 Task: Look for space in Prosek, Czech Republic from 2nd September, 2023 to 6th September, 2023 for 2 adults in price range Rs.15000 to Rs.20000. Place can be entire place with 1  bedroom having 1 bed and 1 bathroom. Property type can be house, flat, guest house, hotel. Booking option can be shelf check-in. Required host language is English.
Action: Mouse moved to (568, 104)
Screenshot: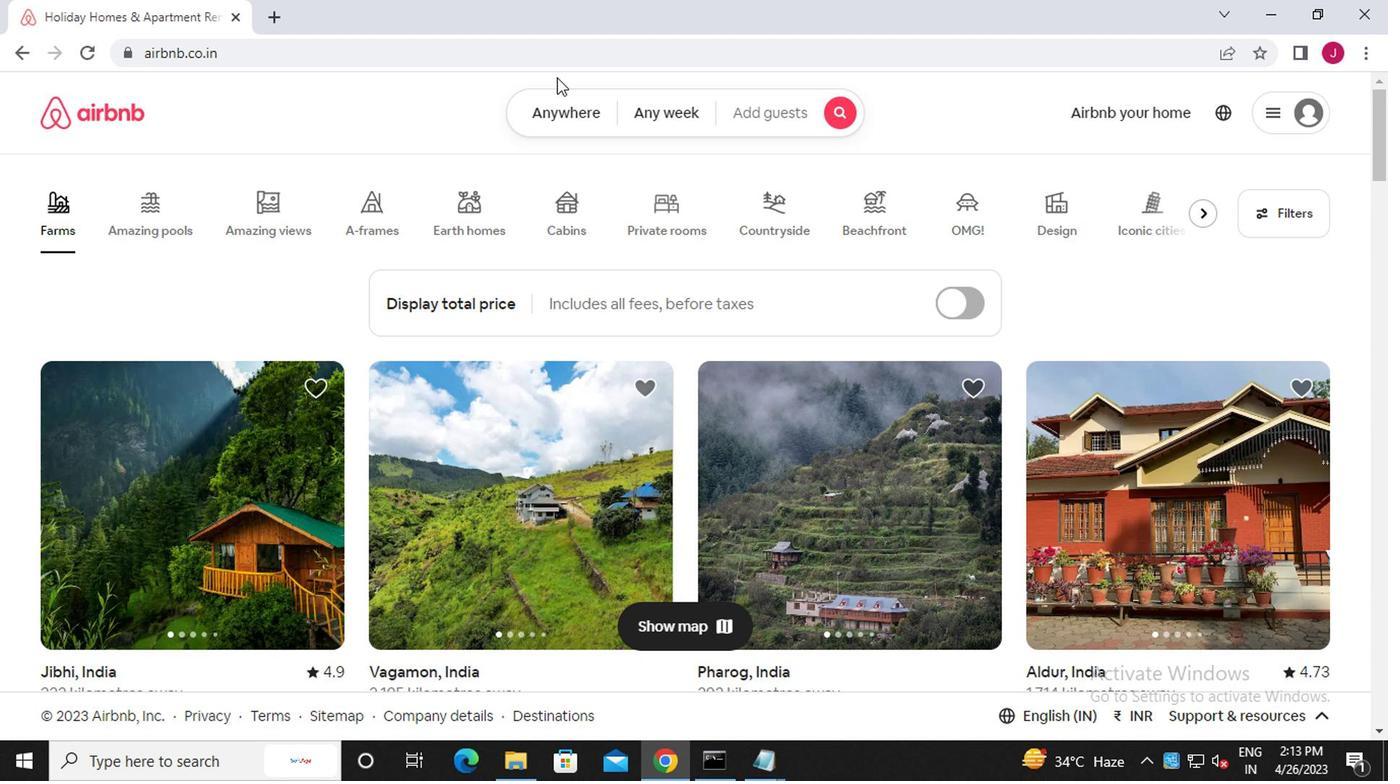 
Action: Mouse pressed left at (568, 104)
Screenshot: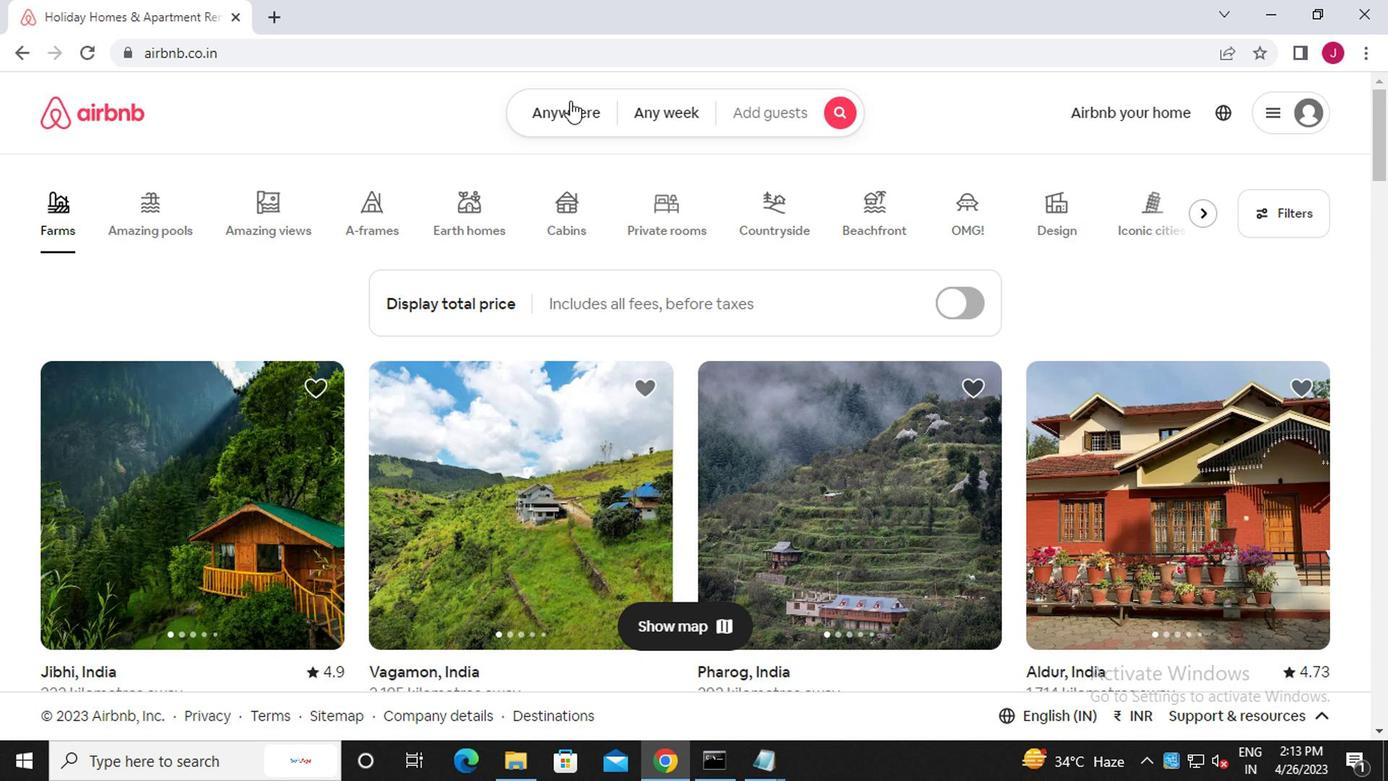 
Action: Mouse moved to (379, 198)
Screenshot: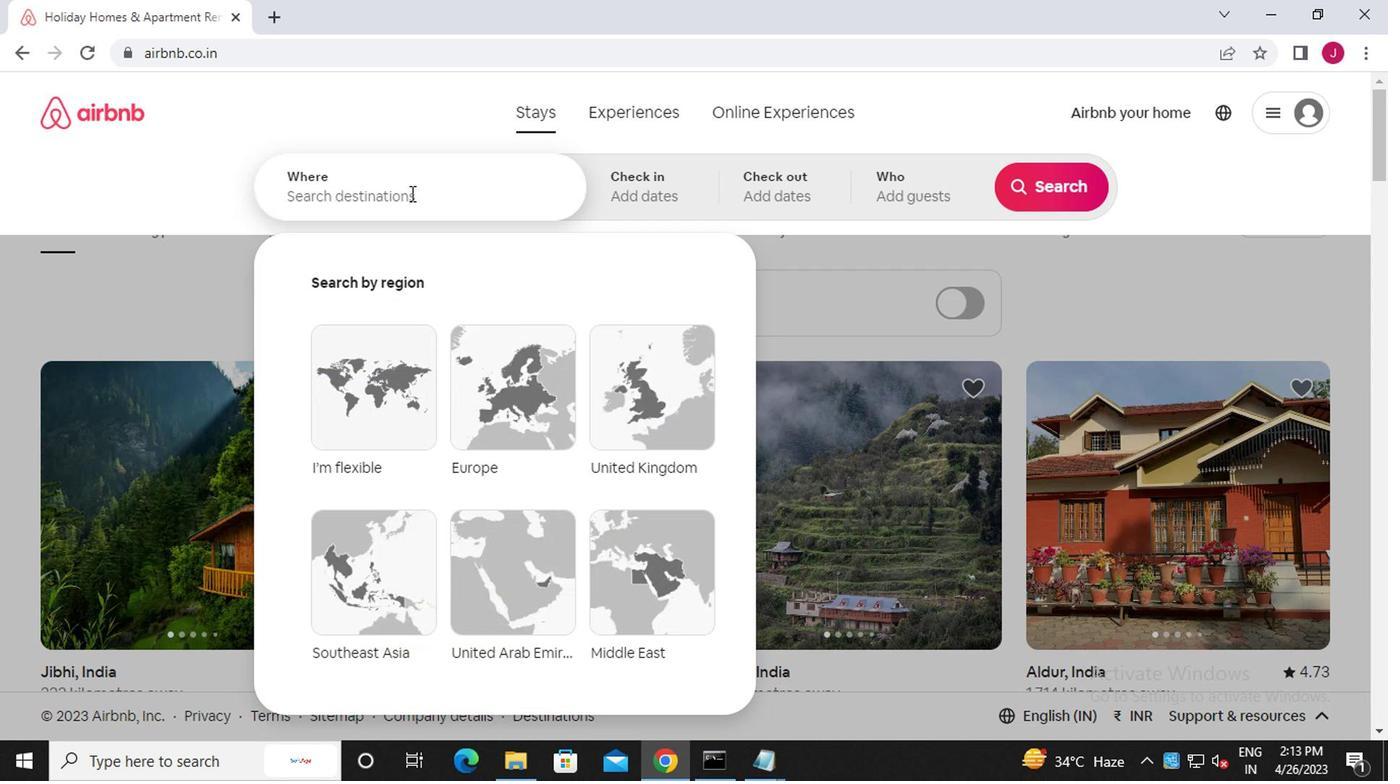 
Action: Mouse pressed left at (379, 198)
Screenshot: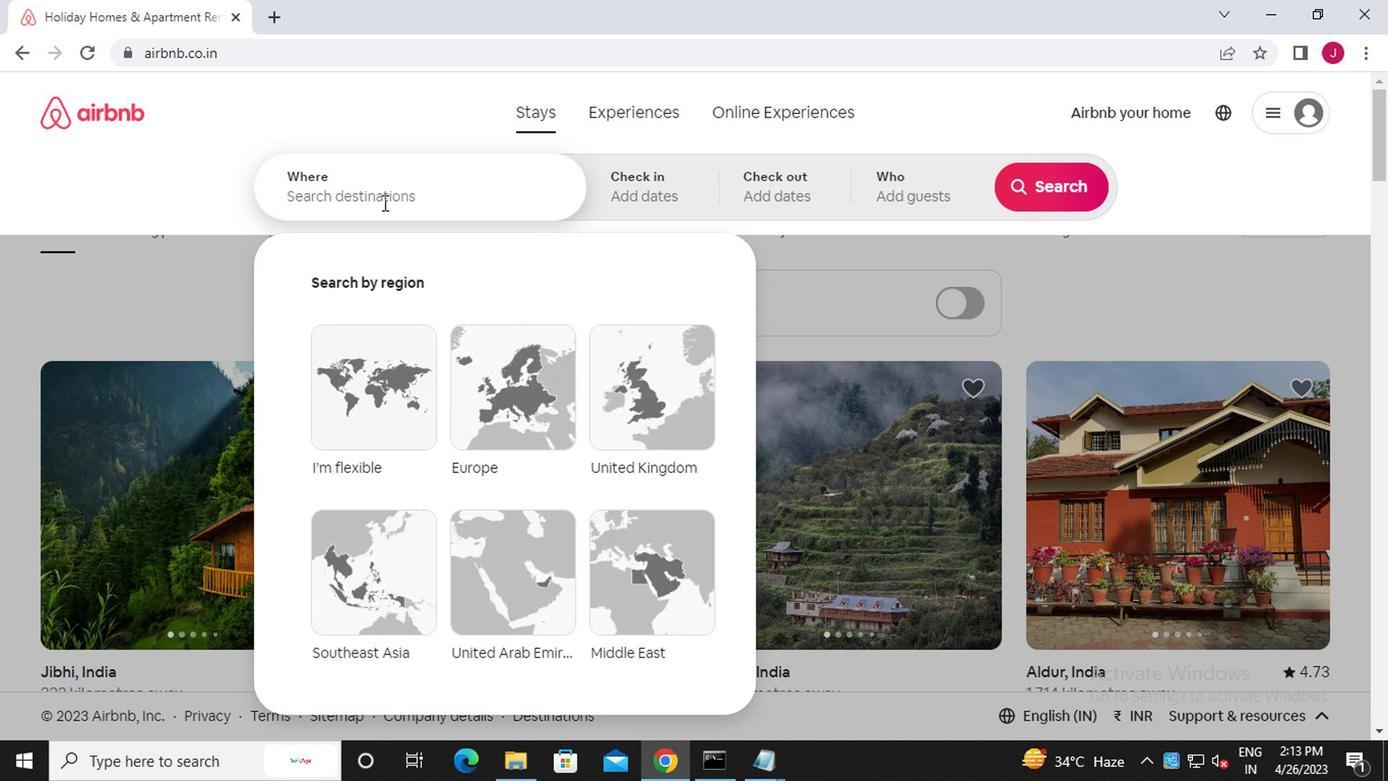 
Action: Key pressed <Key.caps_lock>p<Key.caps_lock>rosek,<Key.caps_lock>c<Key.caps_lock>zech<Key.space><Key.caps_lock>r<Key.caps_lock>epublic
Screenshot: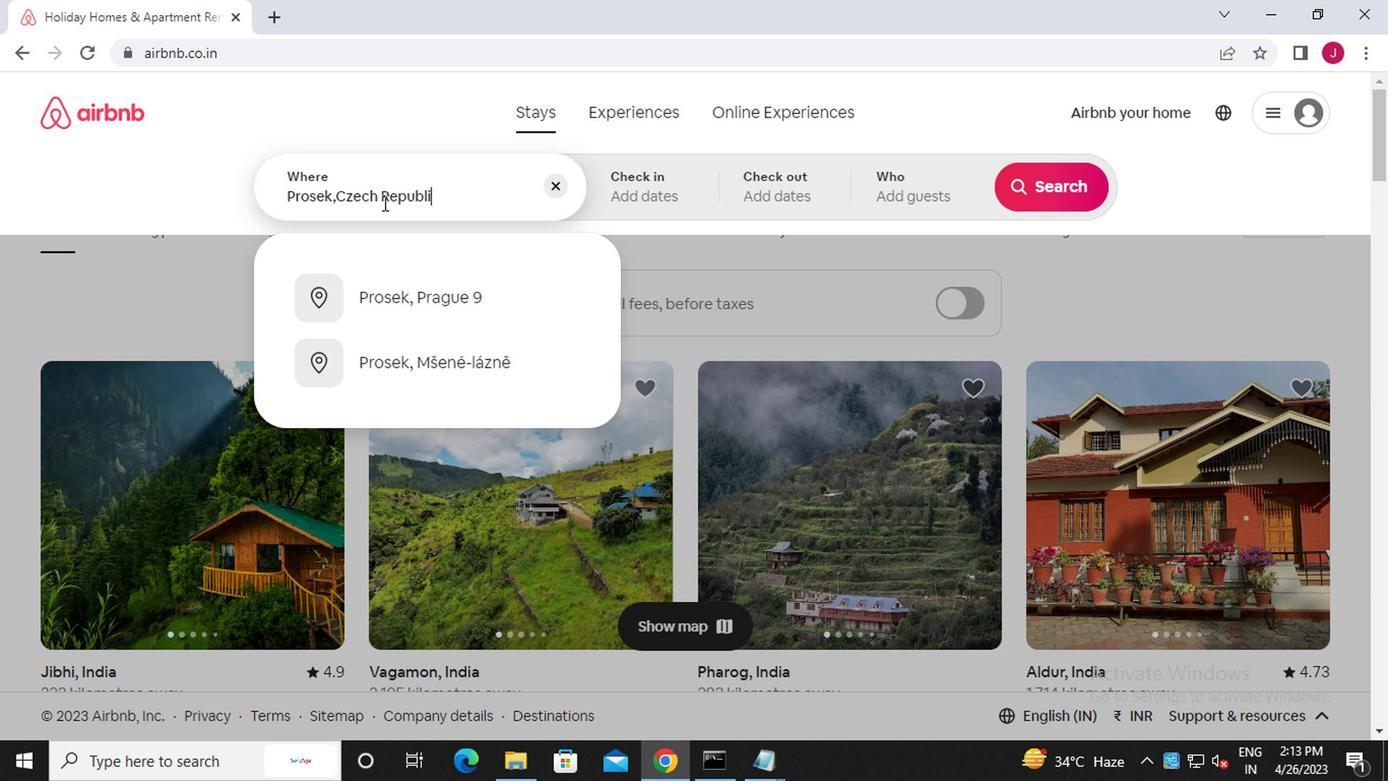
Action: Mouse moved to (627, 193)
Screenshot: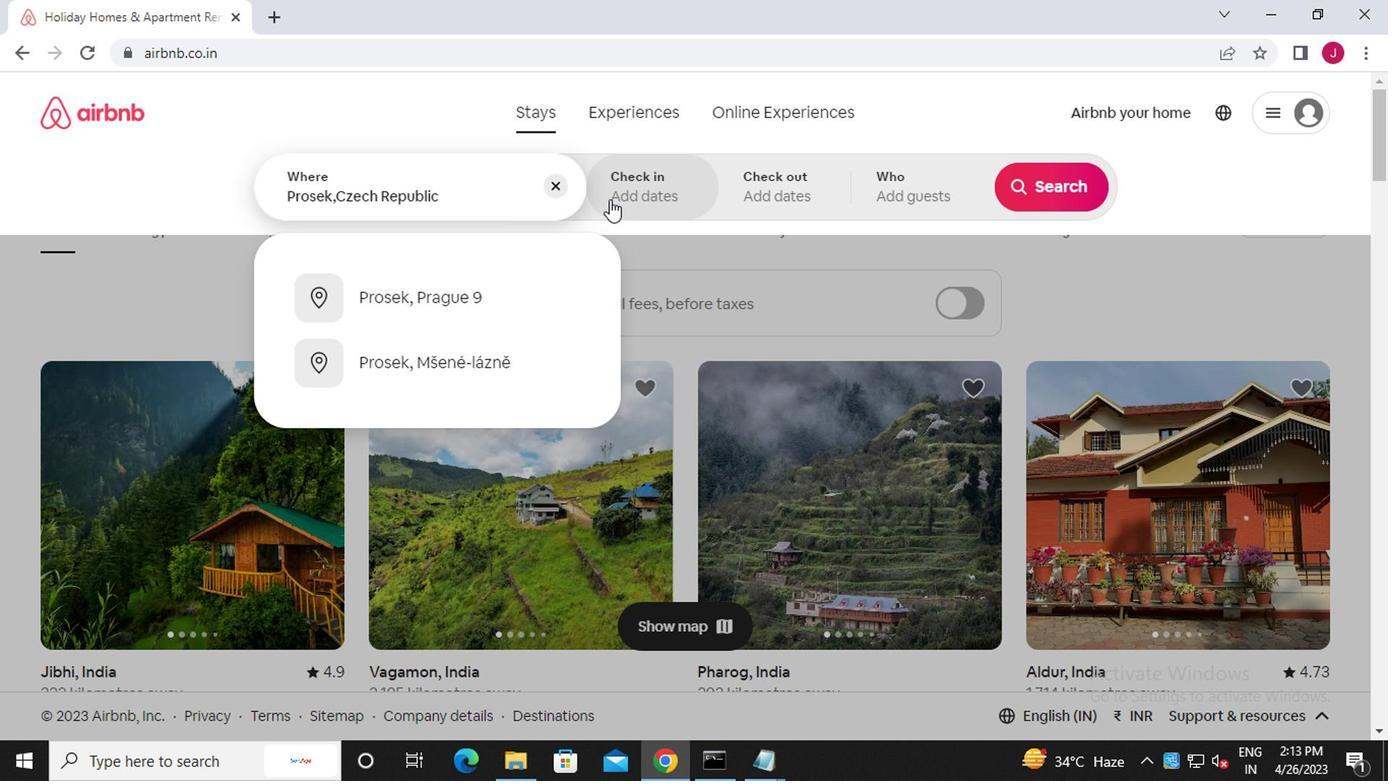 
Action: Mouse pressed left at (627, 193)
Screenshot: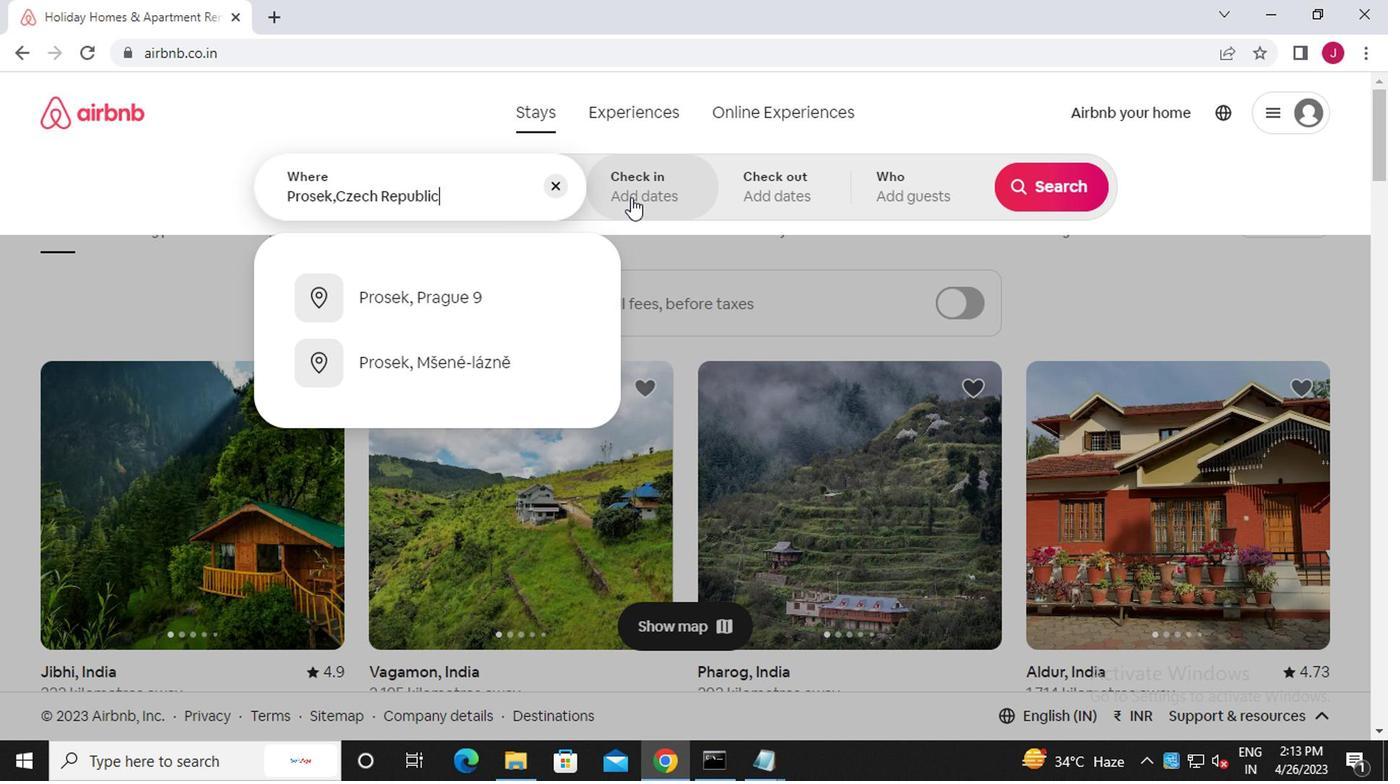 
Action: Mouse moved to (1027, 347)
Screenshot: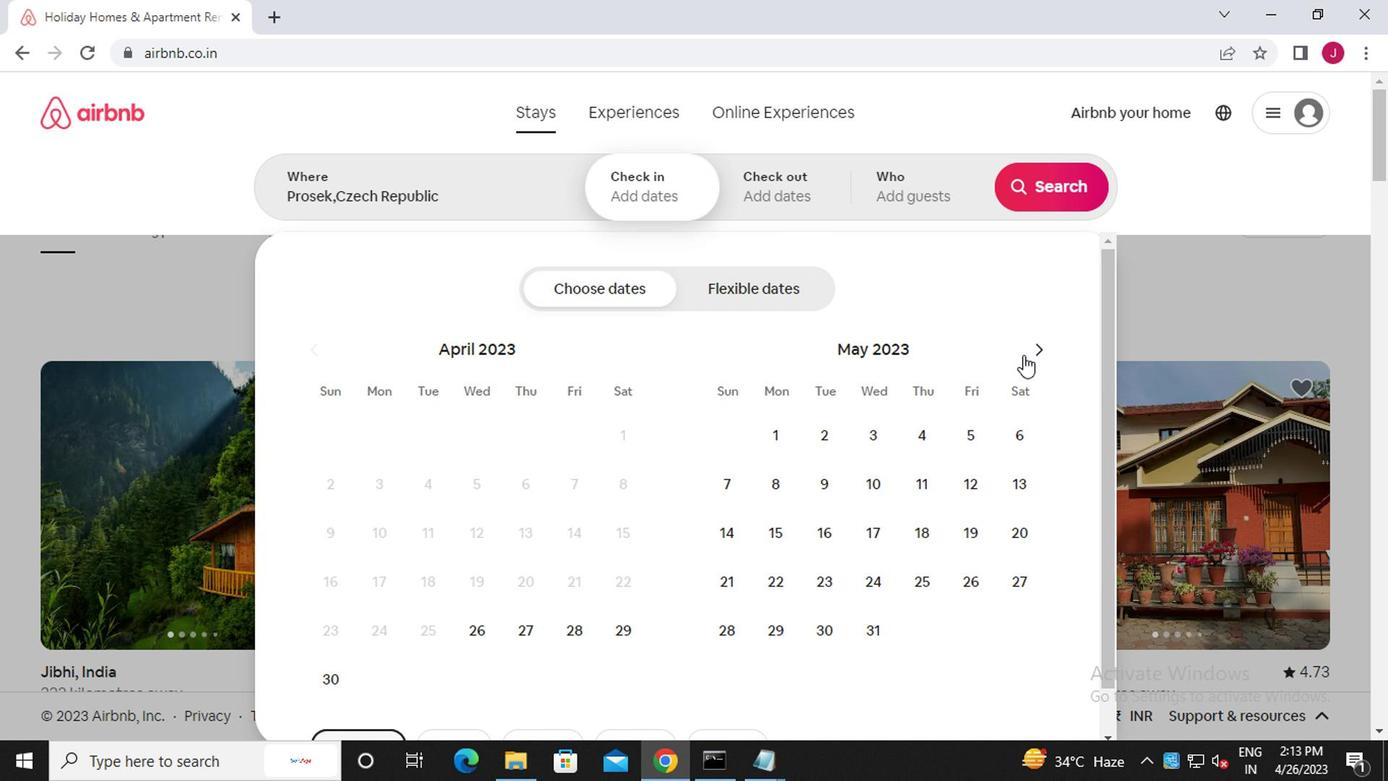 
Action: Mouse pressed left at (1027, 347)
Screenshot: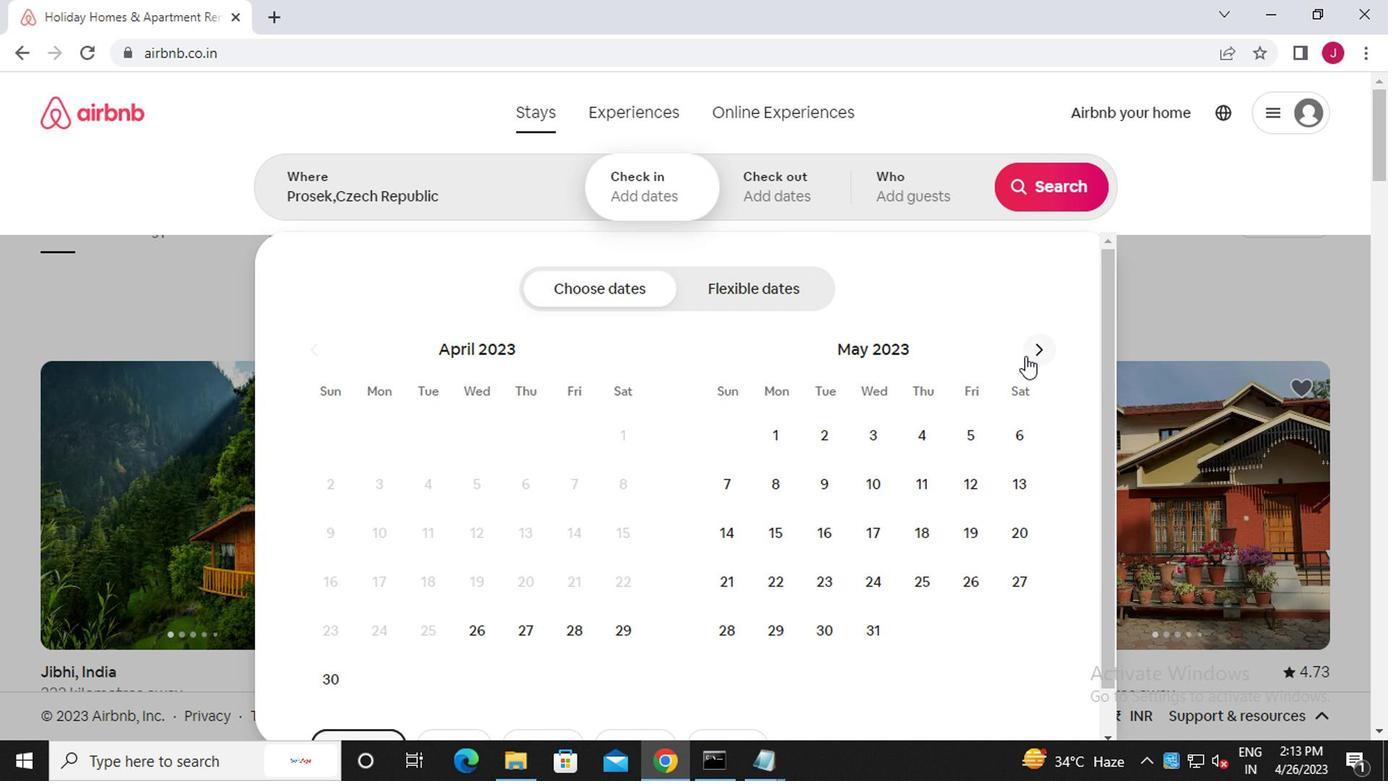 
Action: Mouse pressed left at (1027, 347)
Screenshot: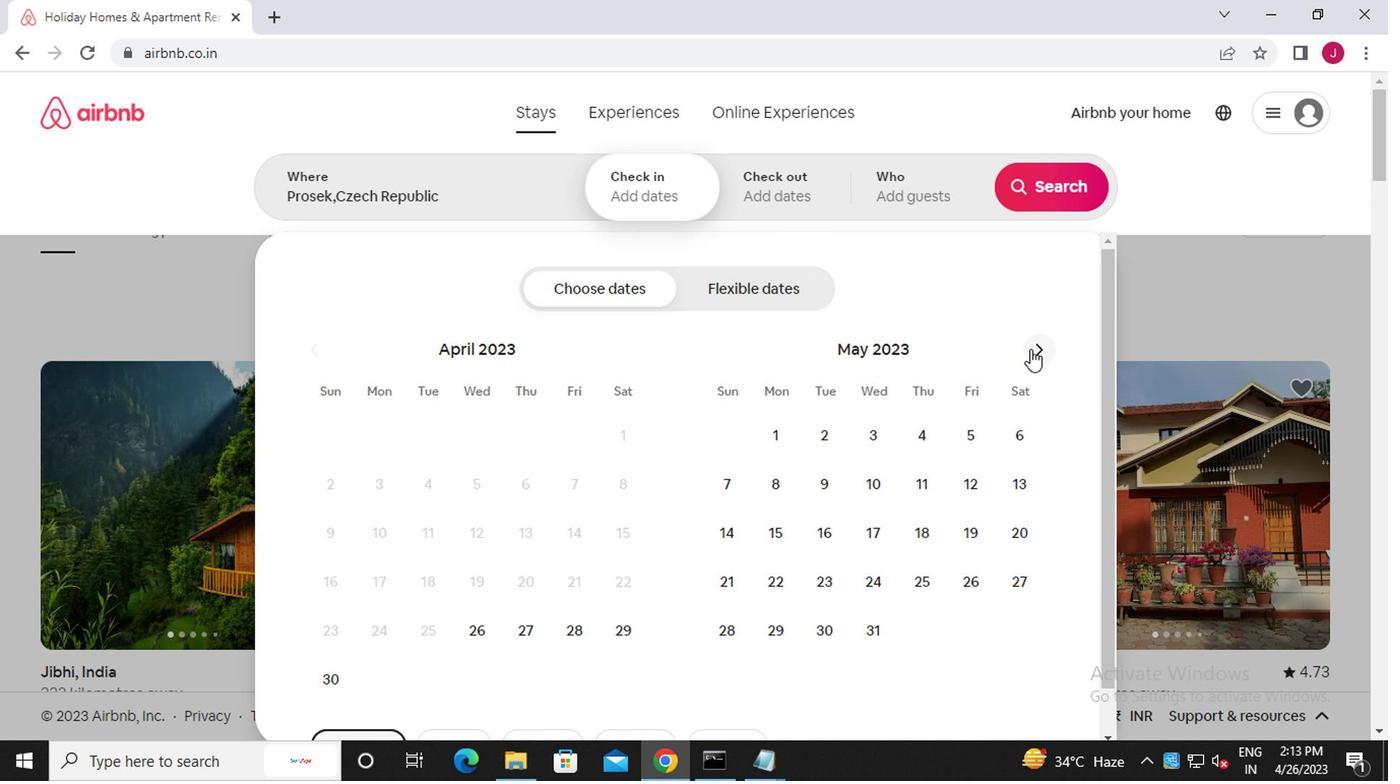 
Action: Mouse pressed left at (1027, 347)
Screenshot: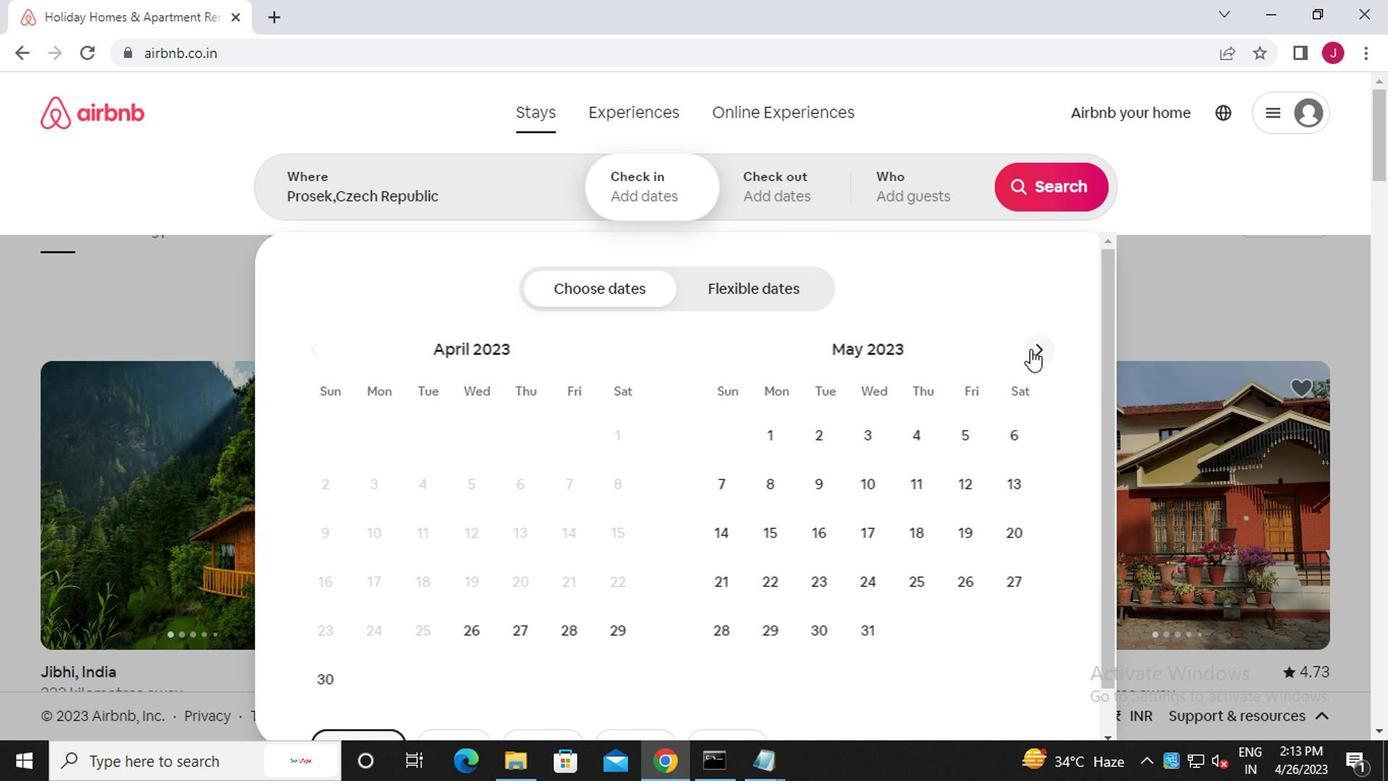 
Action: Mouse moved to (1027, 347)
Screenshot: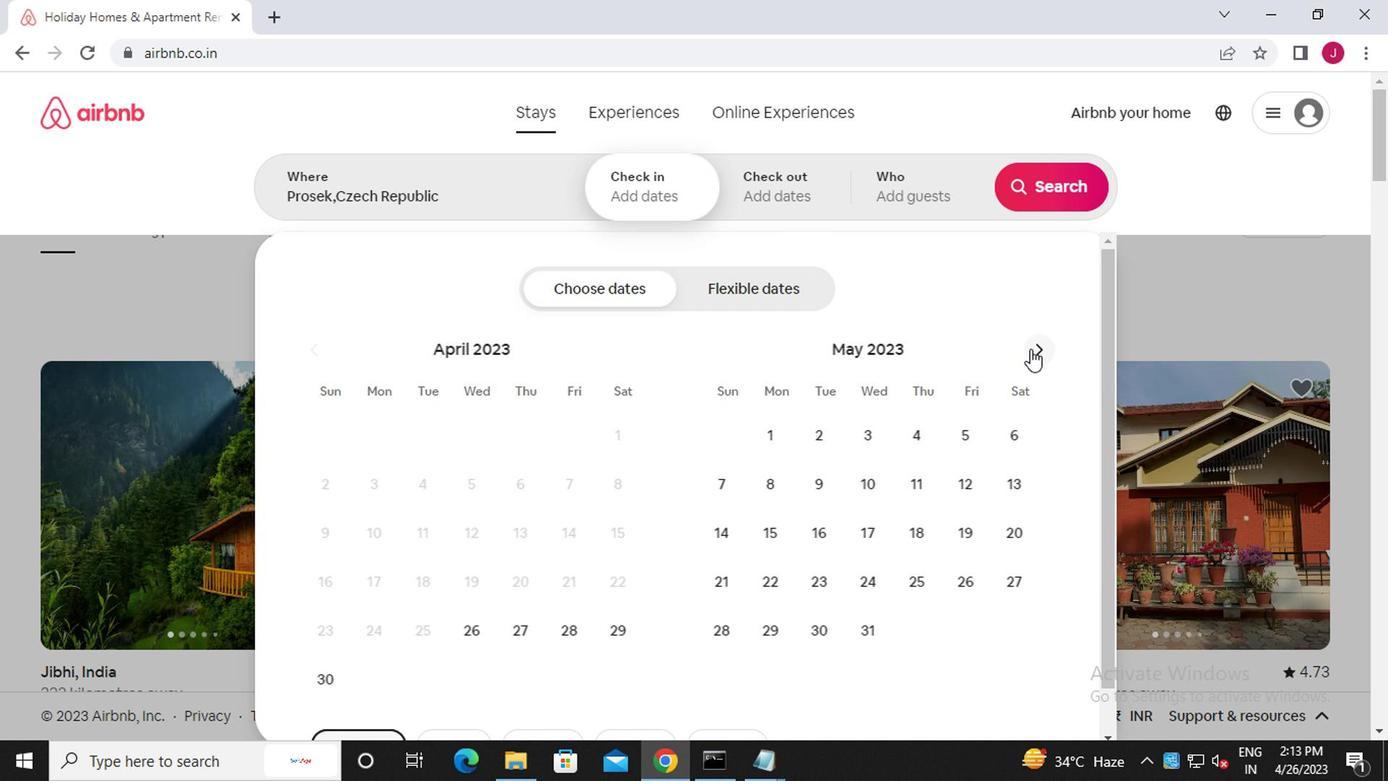 
Action: Mouse pressed left at (1027, 347)
Screenshot: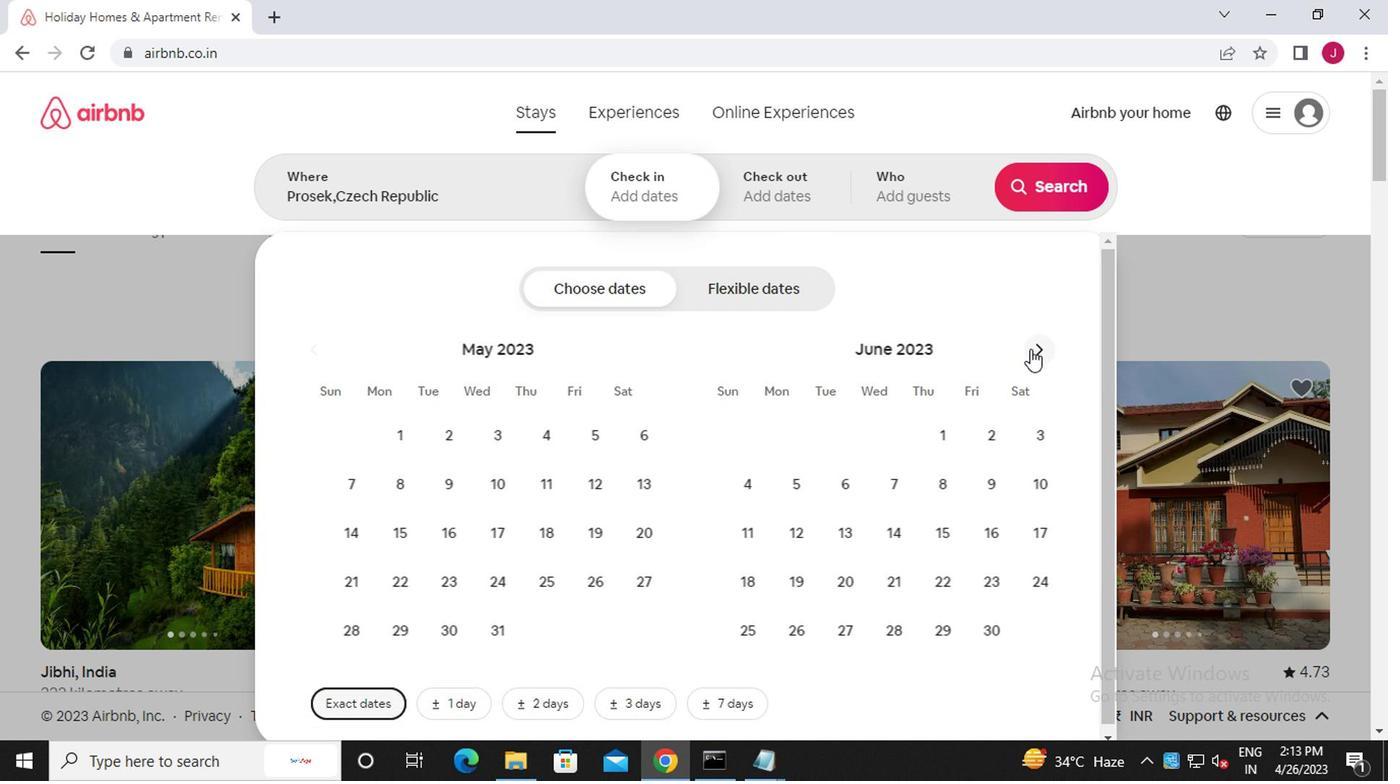 
Action: Mouse pressed left at (1027, 347)
Screenshot: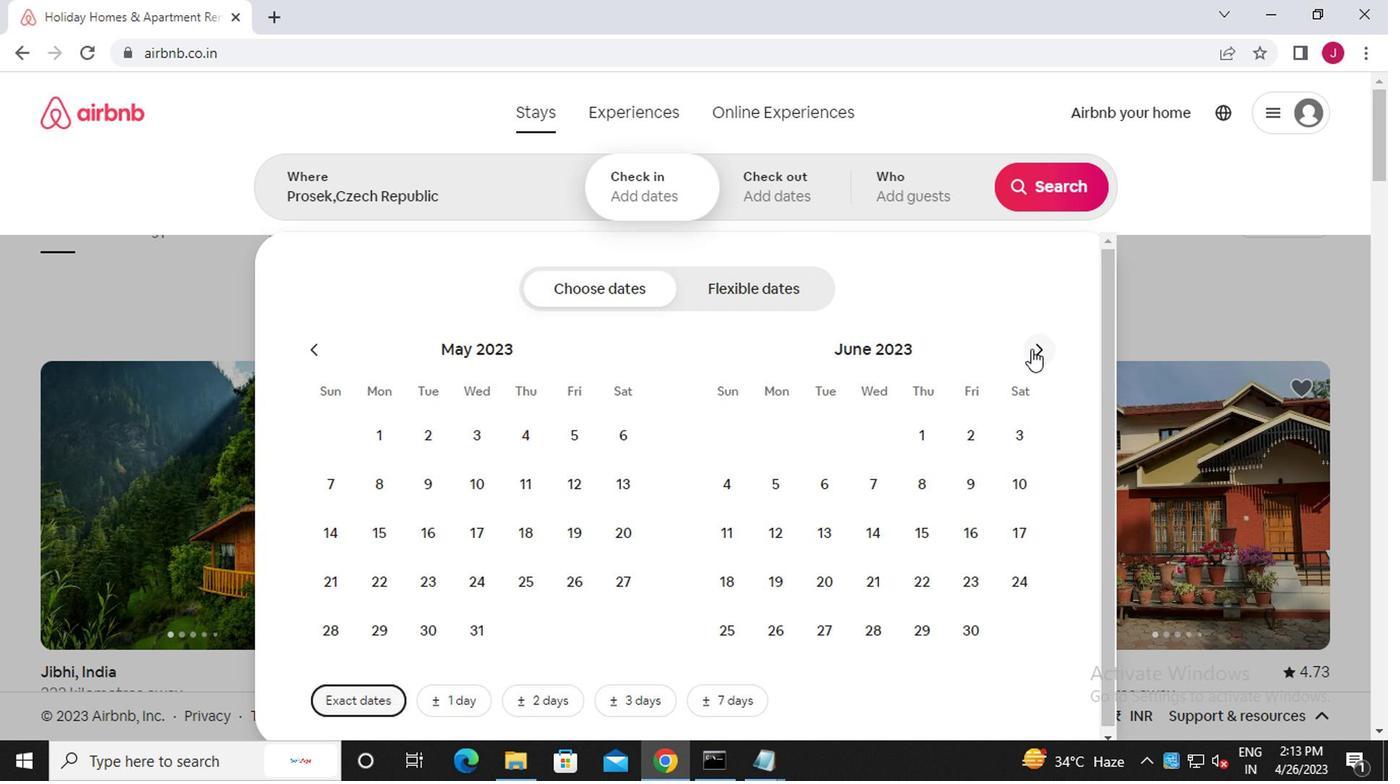 
Action: Mouse pressed left at (1027, 347)
Screenshot: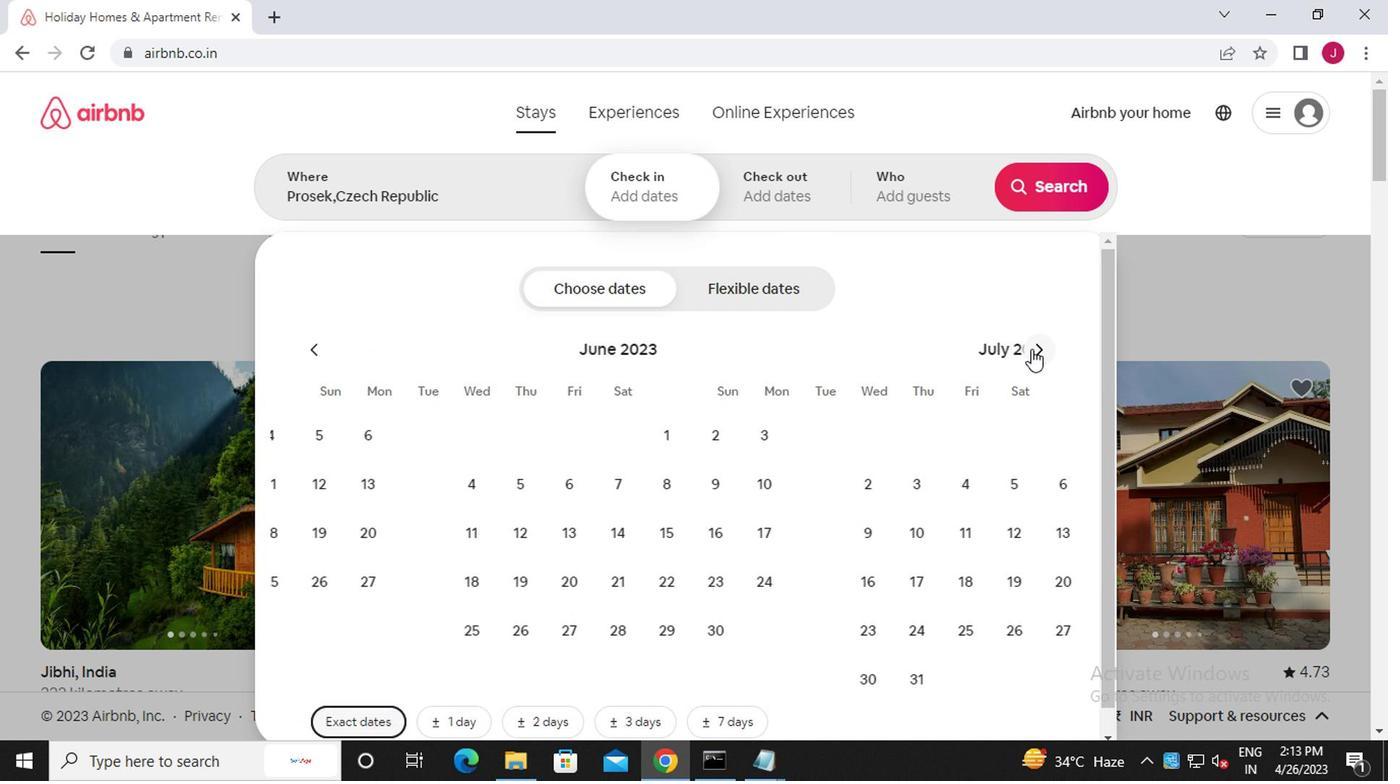 
Action: Mouse moved to (1028, 347)
Screenshot: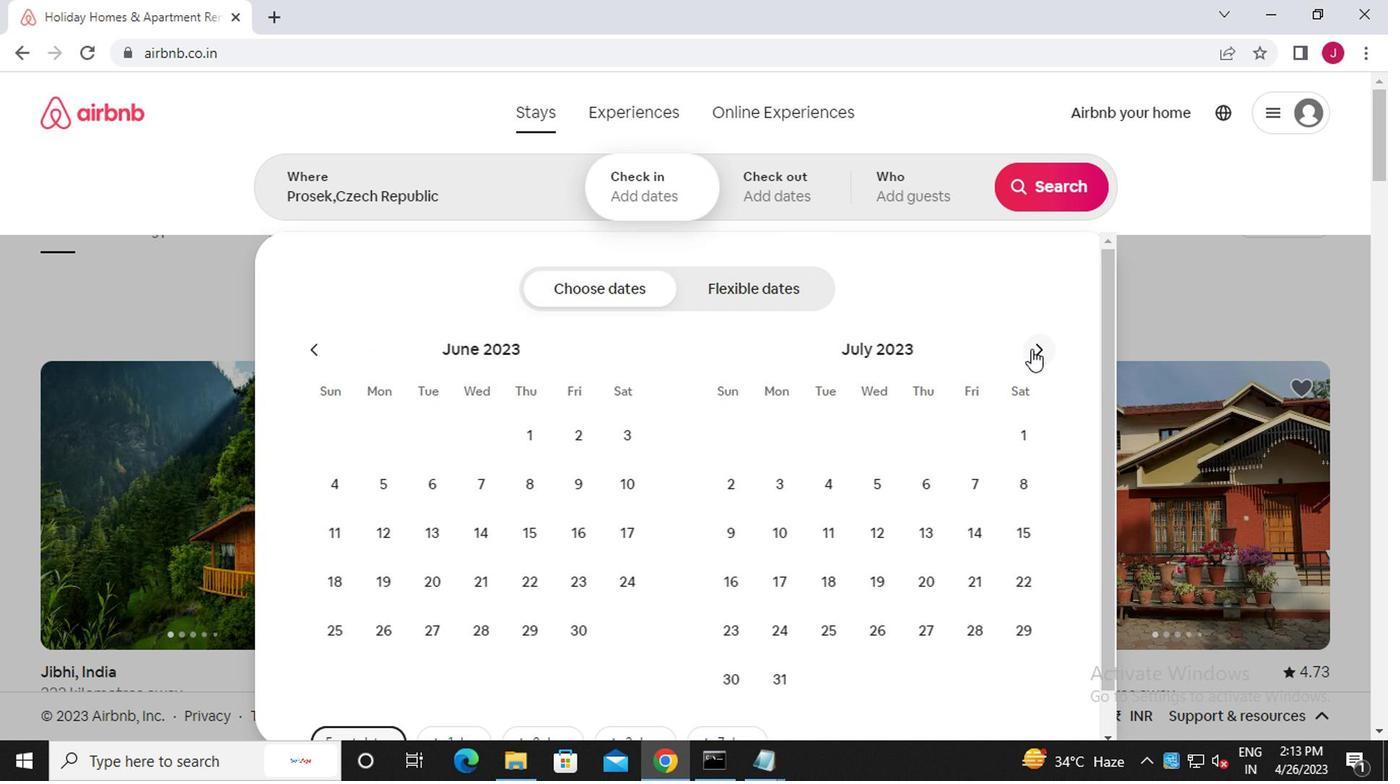 
Action: Mouse pressed left at (1028, 347)
Screenshot: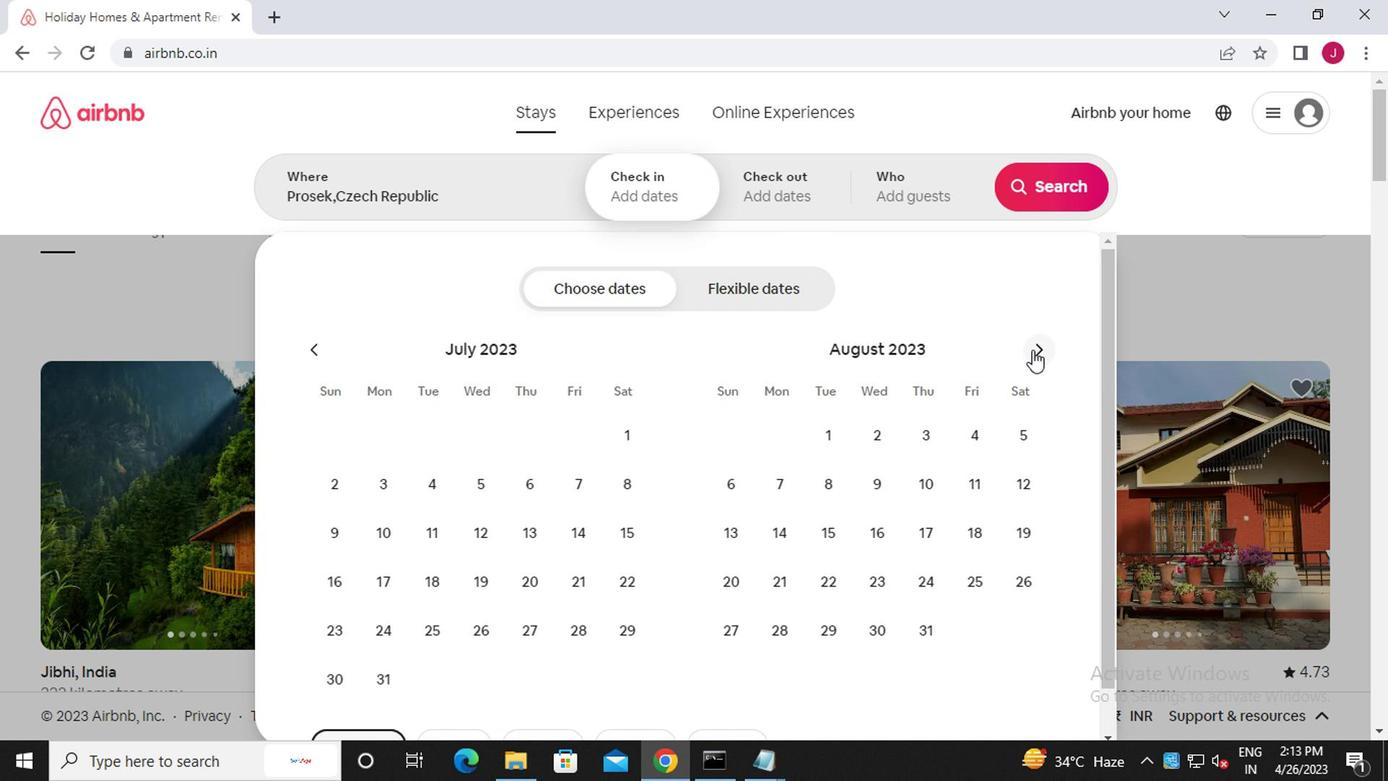 
Action: Mouse moved to (1022, 429)
Screenshot: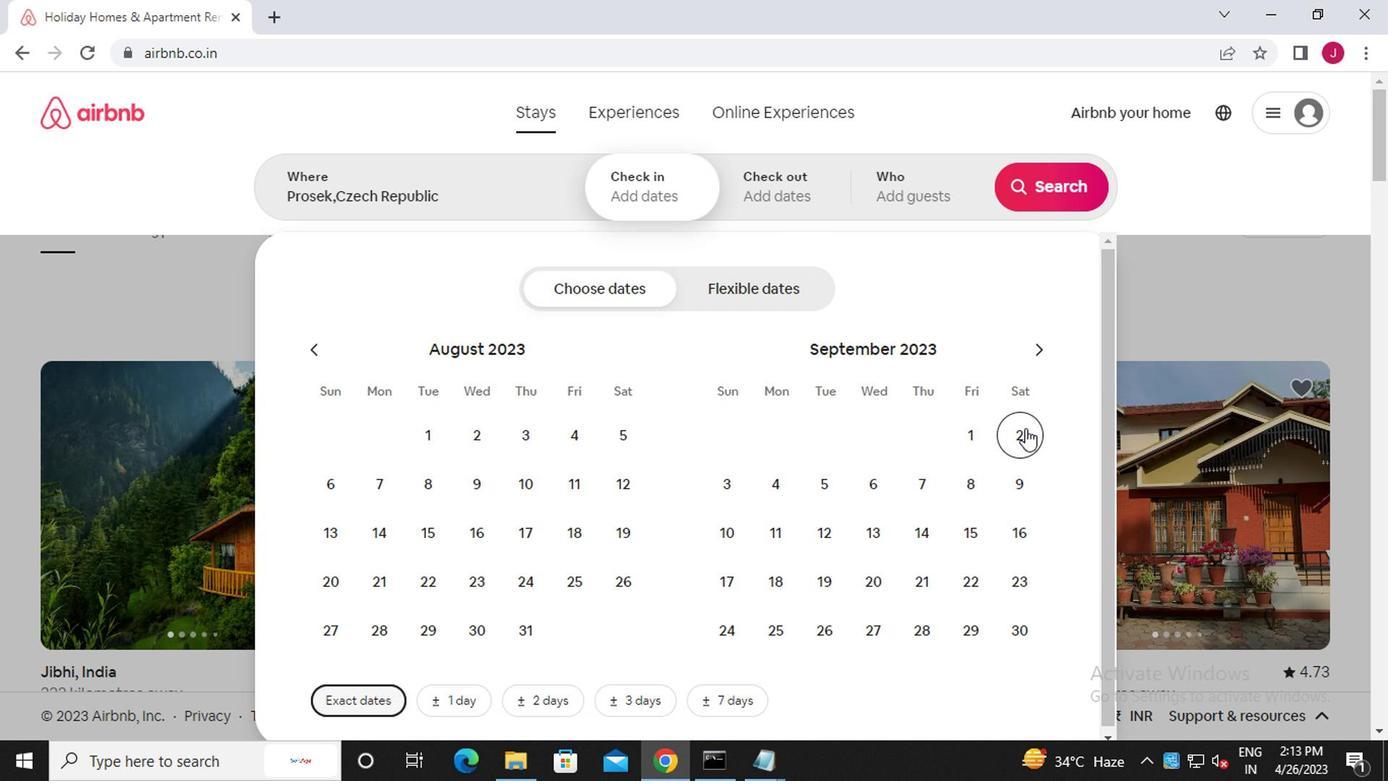 
Action: Mouse pressed left at (1022, 429)
Screenshot: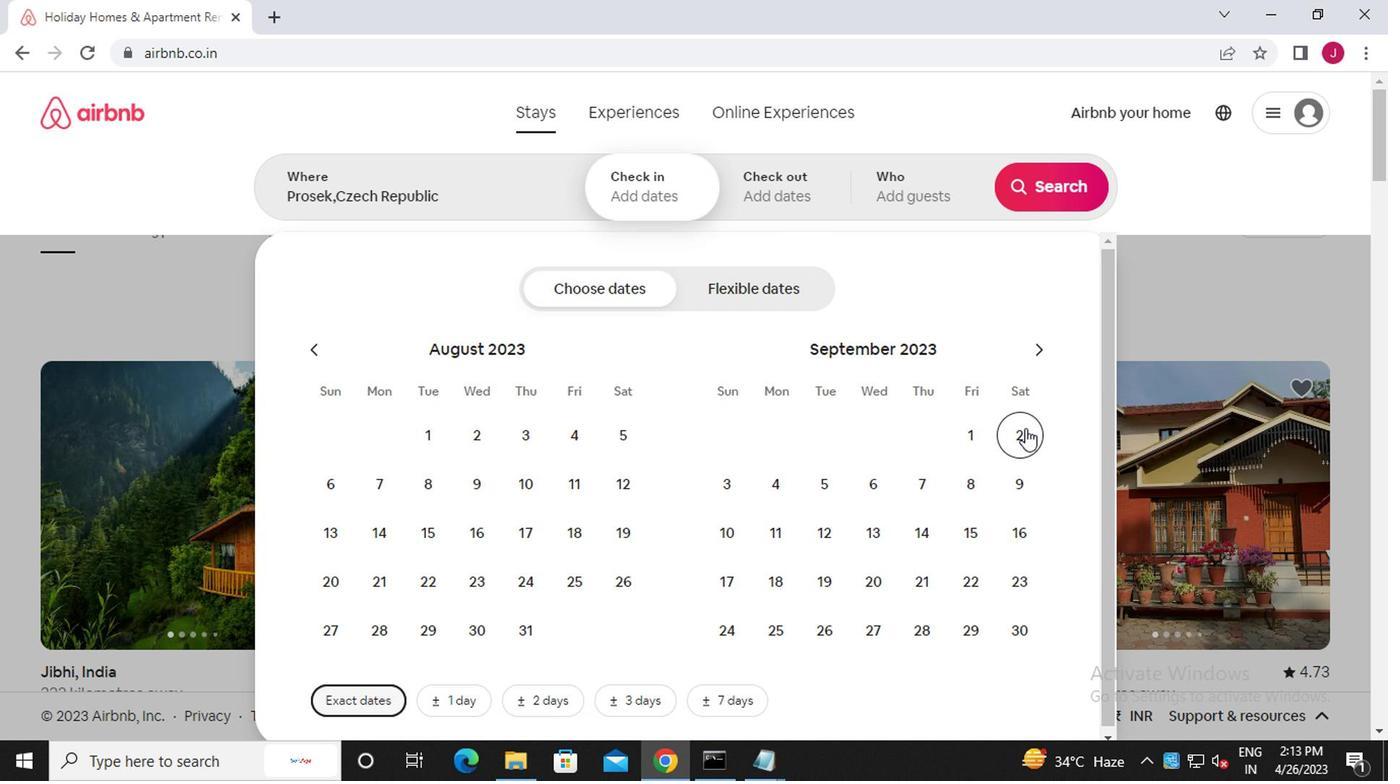 
Action: Mouse moved to (873, 484)
Screenshot: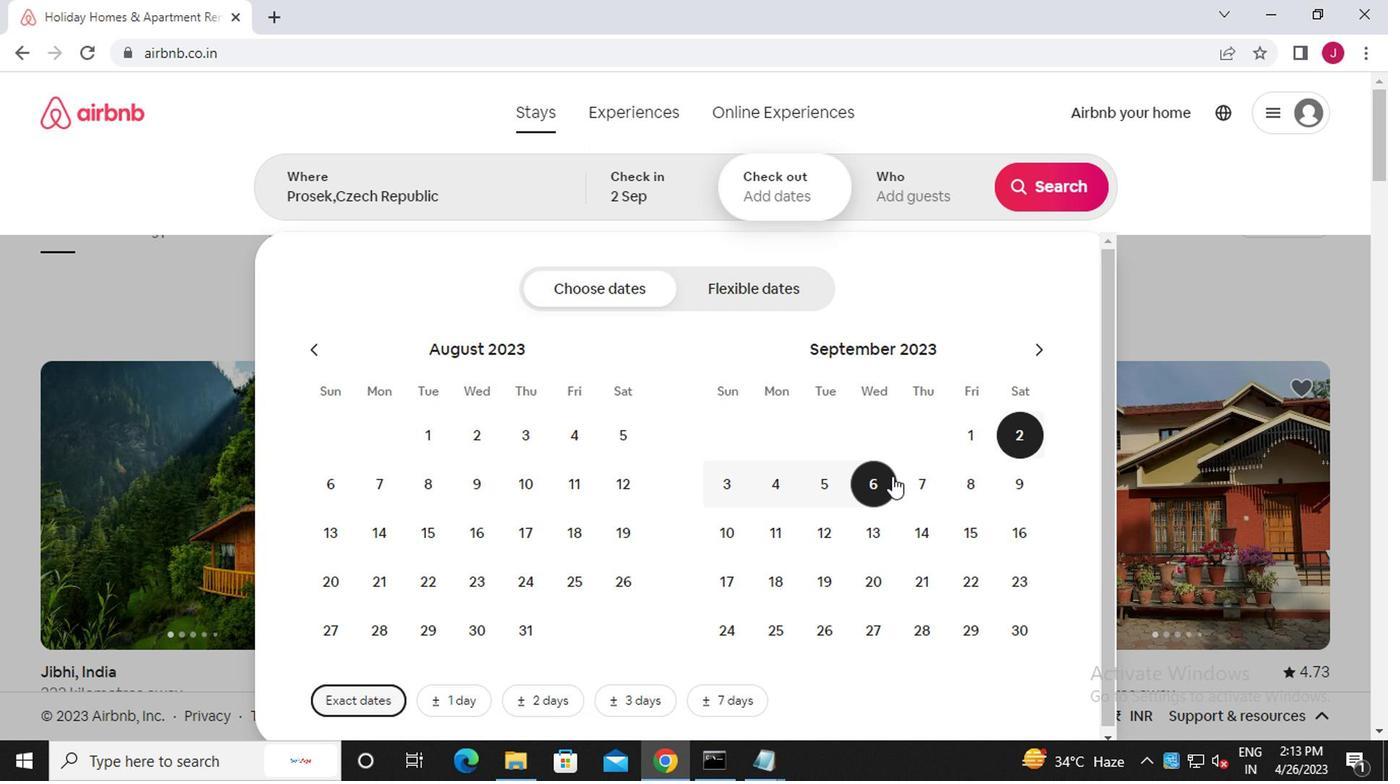 
Action: Mouse pressed left at (873, 484)
Screenshot: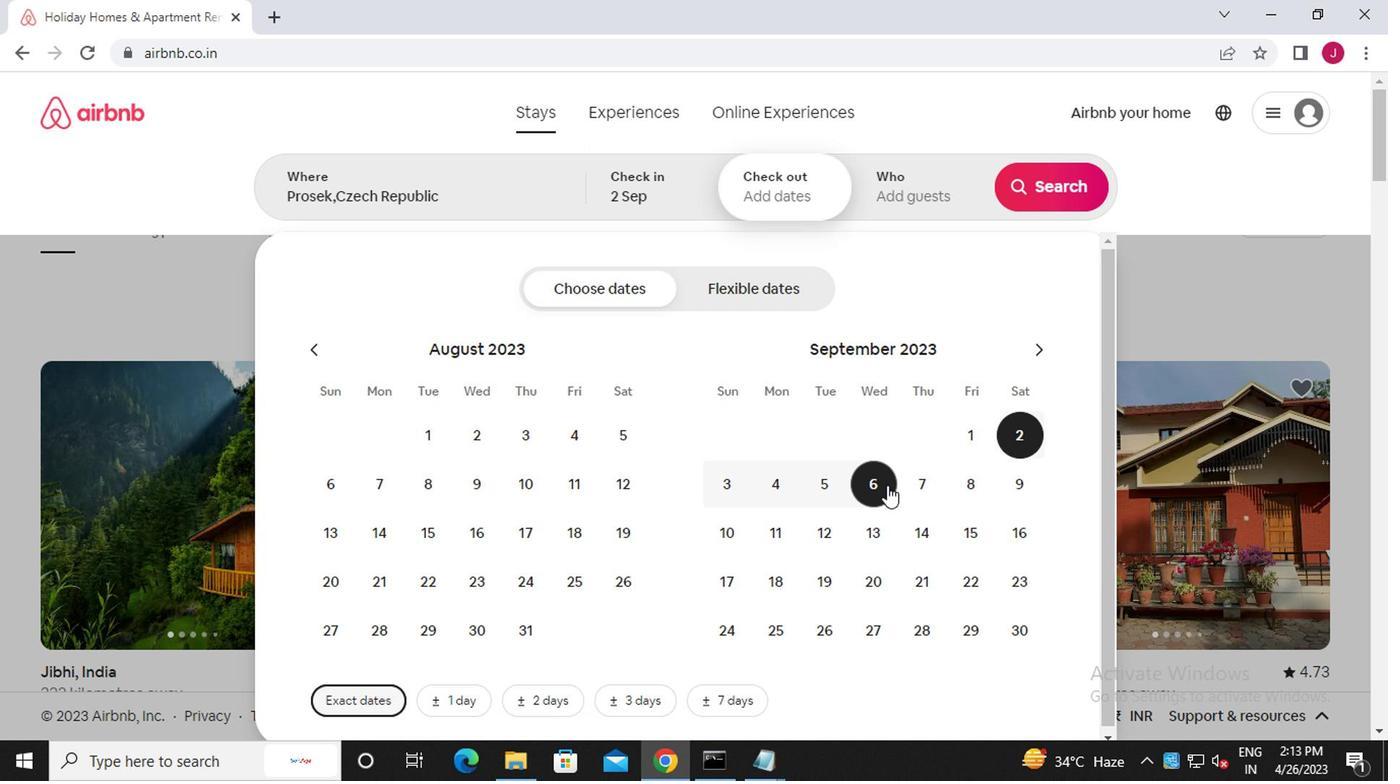
Action: Mouse moved to (906, 192)
Screenshot: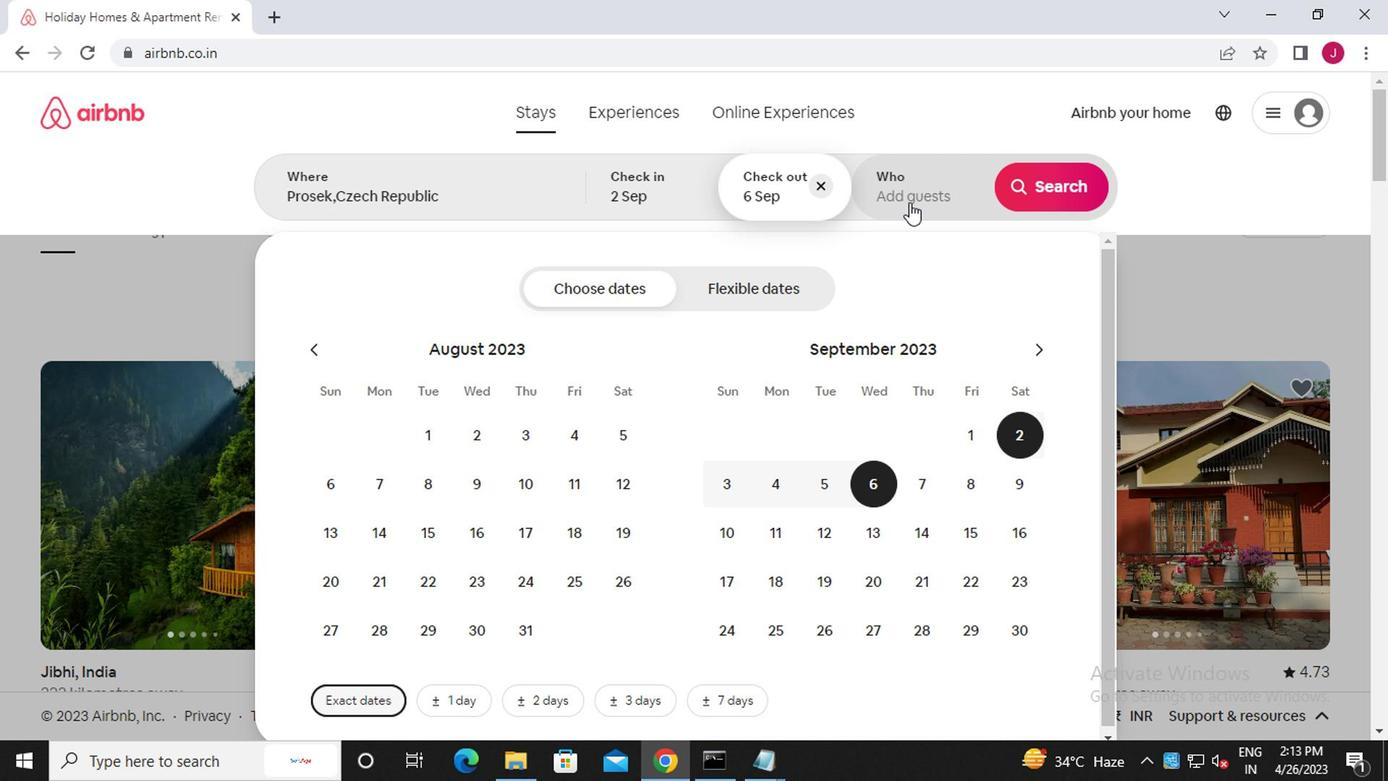 
Action: Mouse pressed left at (906, 192)
Screenshot: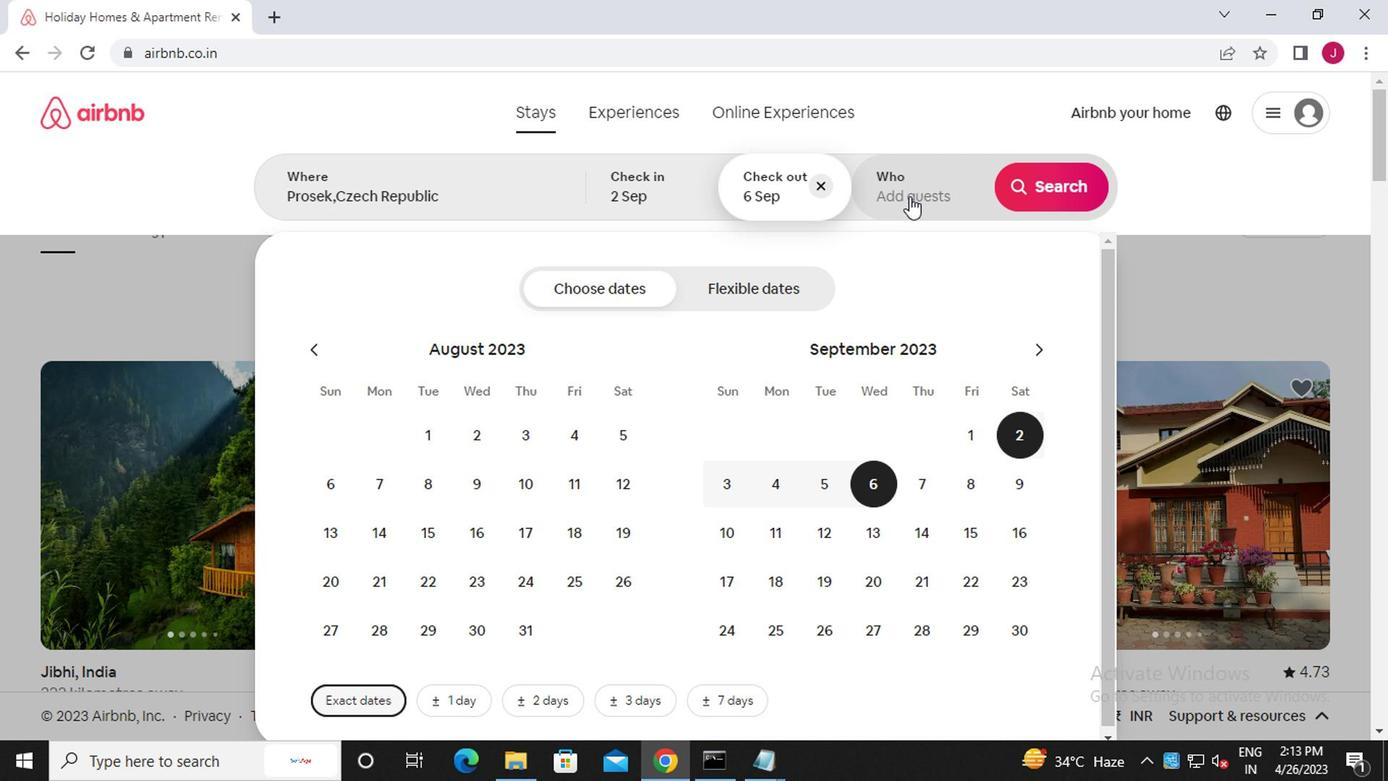 
Action: Mouse moved to (1056, 291)
Screenshot: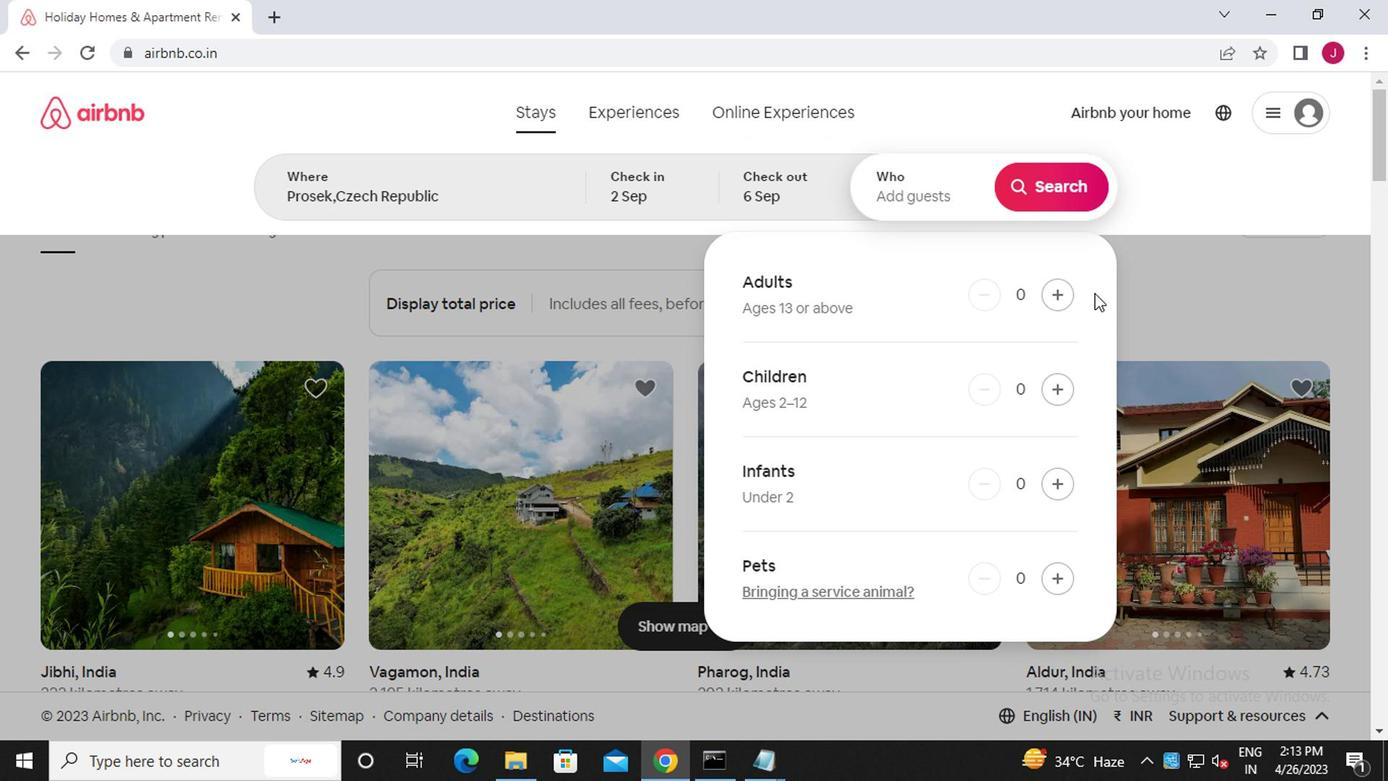 
Action: Mouse pressed left at (1056, 291)
Screenshot: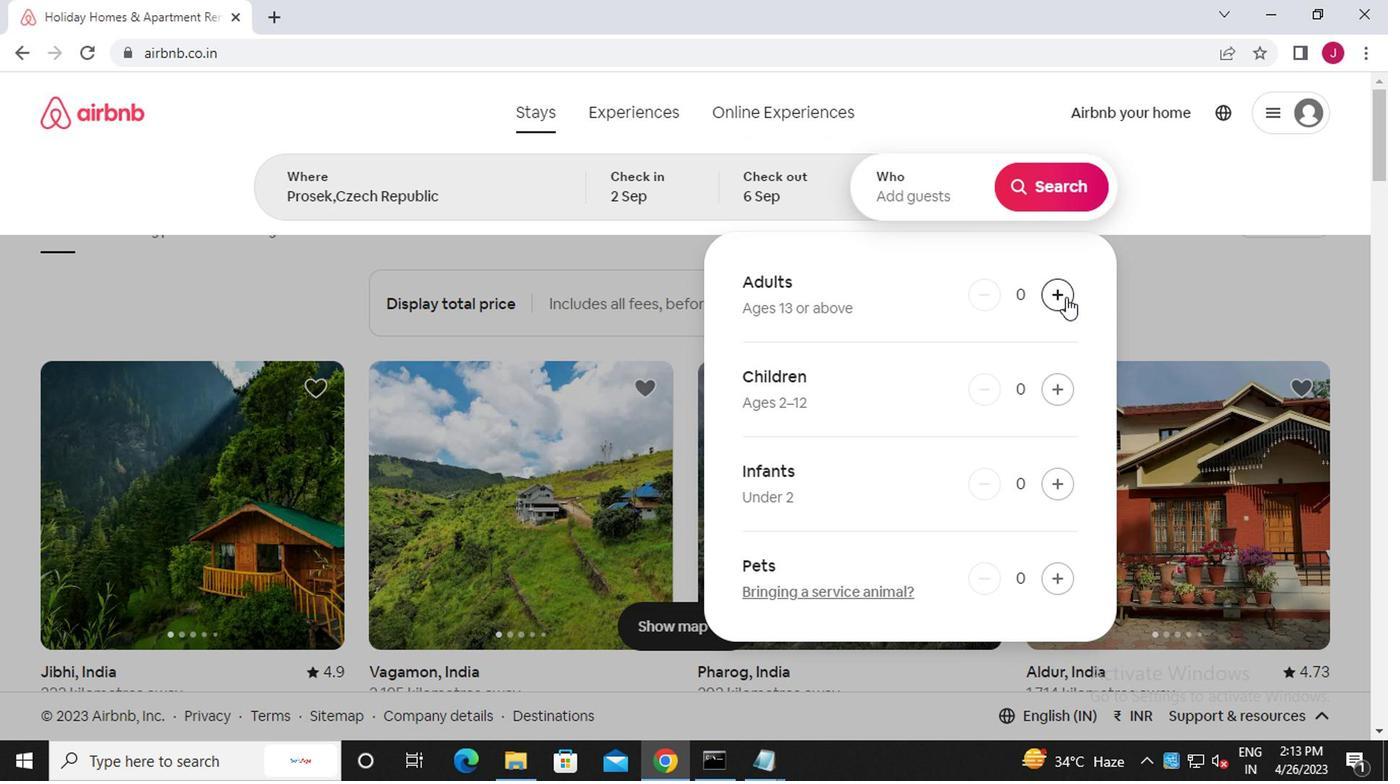 
Action: Mouse pressed left at (1056, 291)
Screenshot: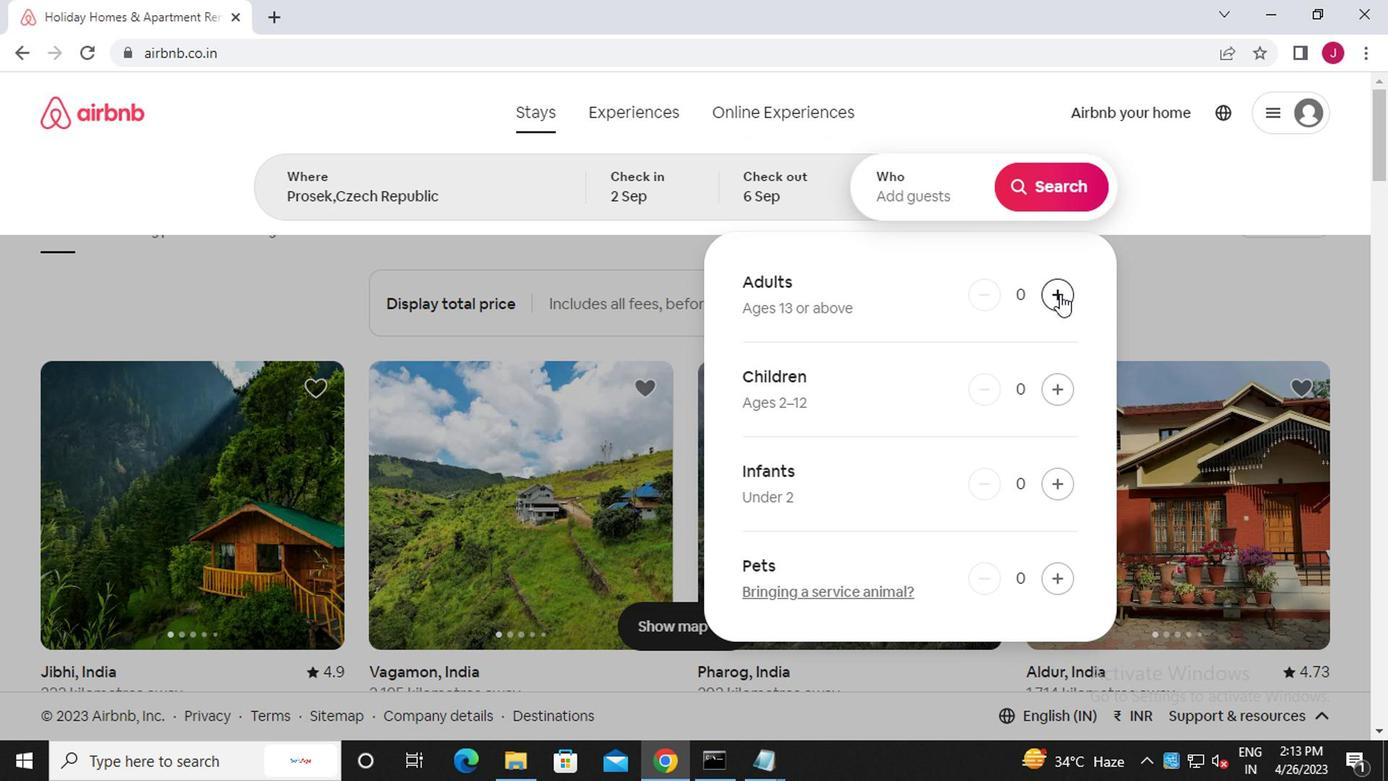 
Action: Mouse moved to (1057, 187)
Screenshot: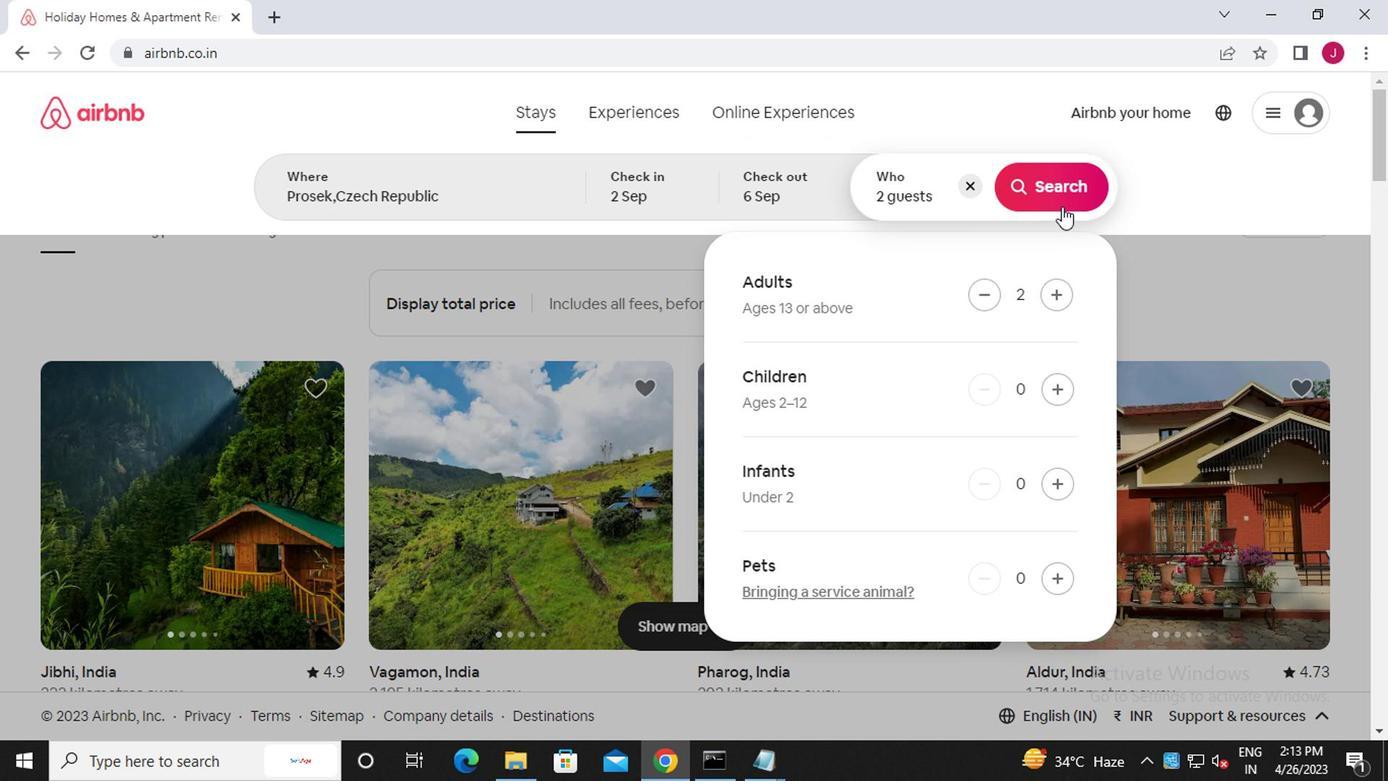 
Action: Mouse pressed left at (1057, 187)
Screenshot: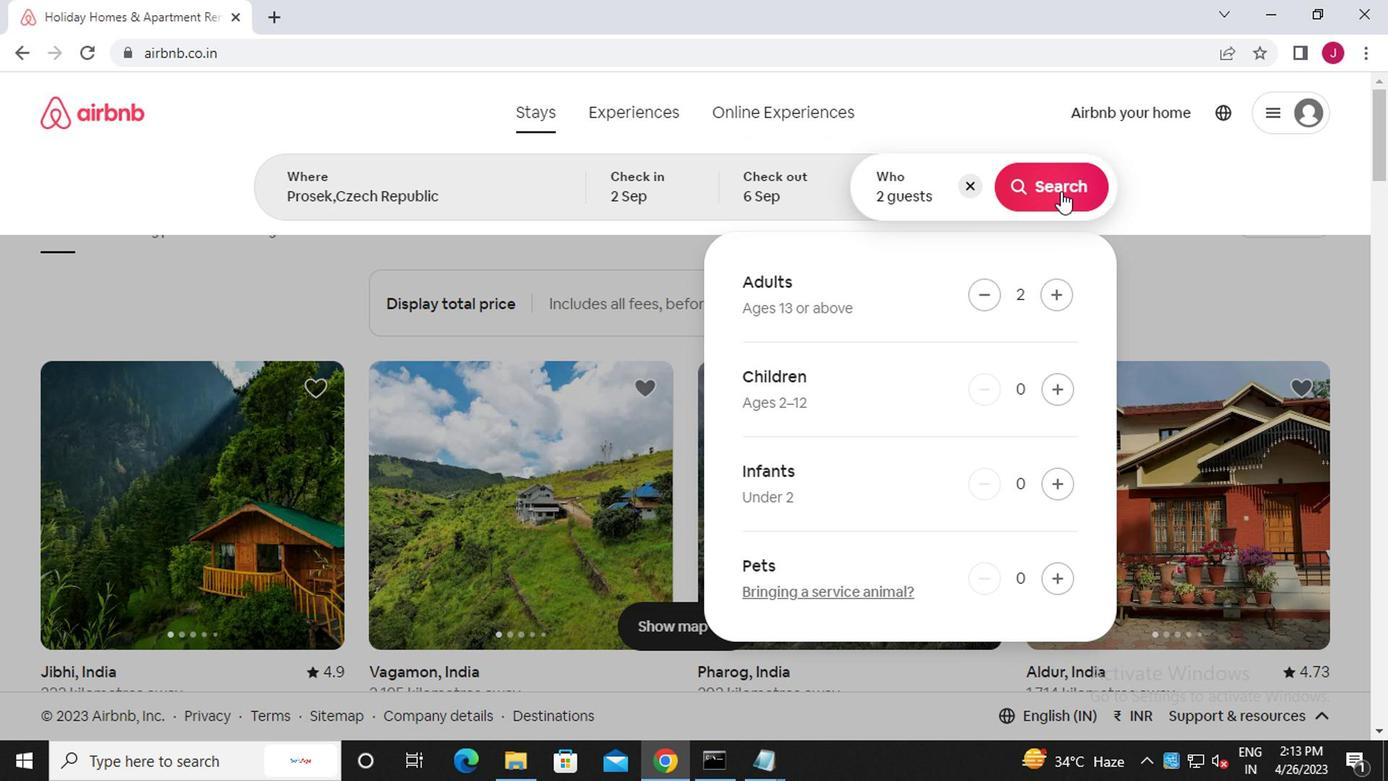 
Action: Mouse moved to (1306, 188)
Screenshot: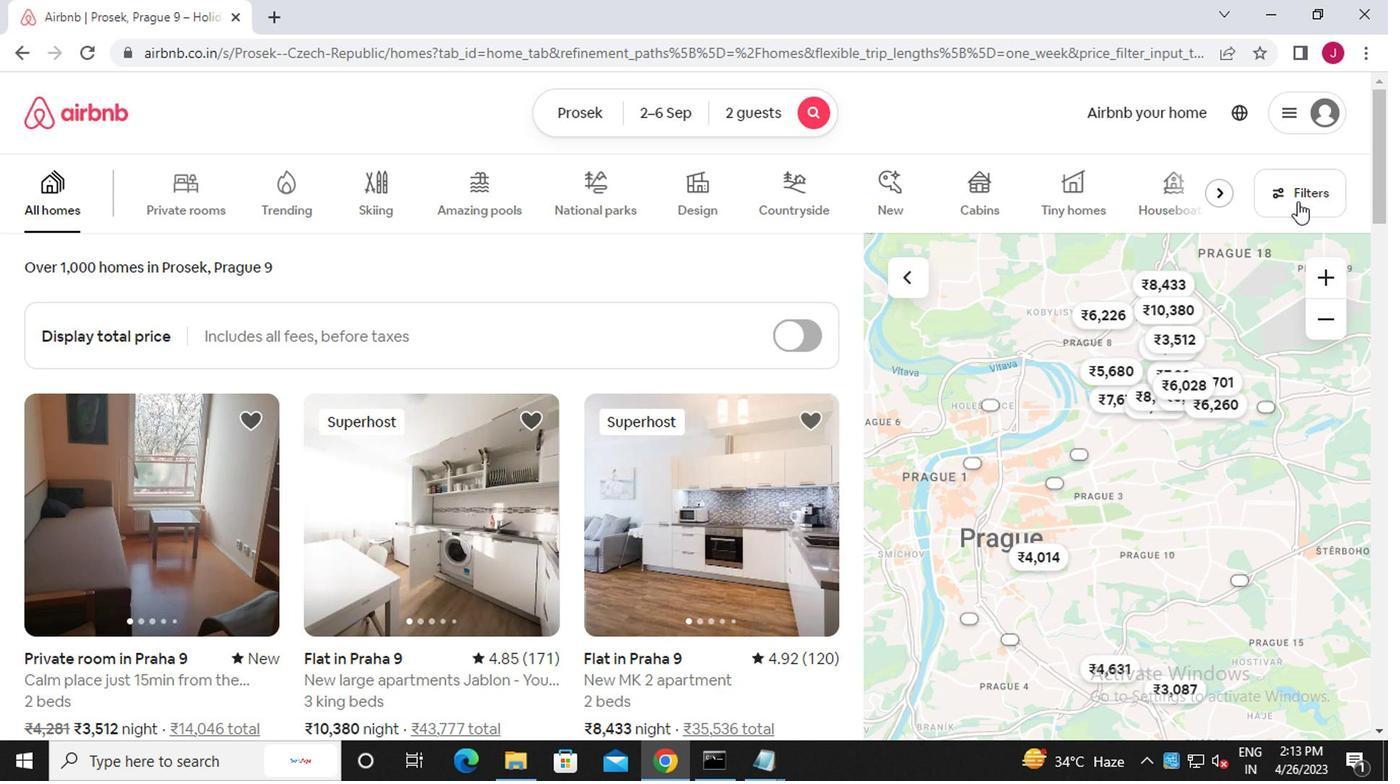 
Action: Mouse pressed left at (1306, 188)
Screenshot: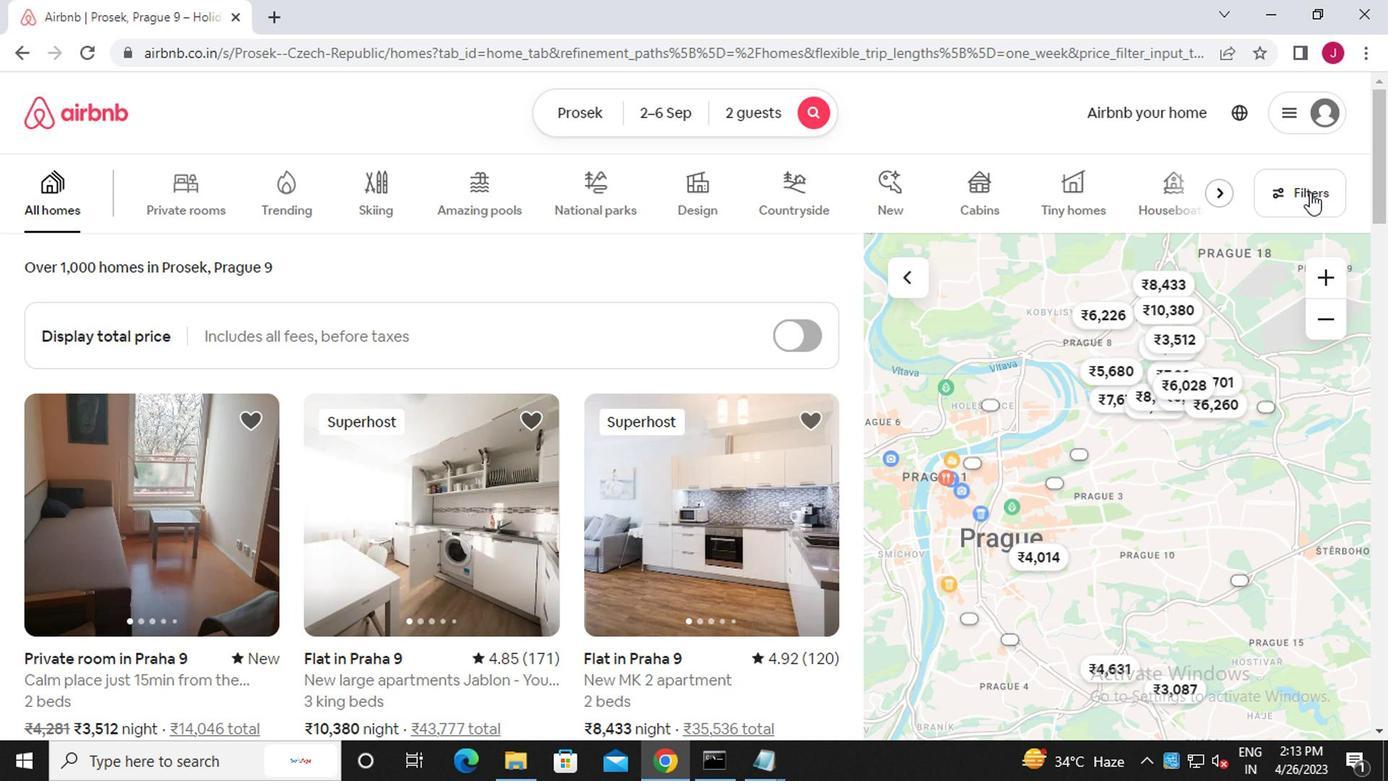 
Action: Mouse moved to (432, 444)
Screenshot: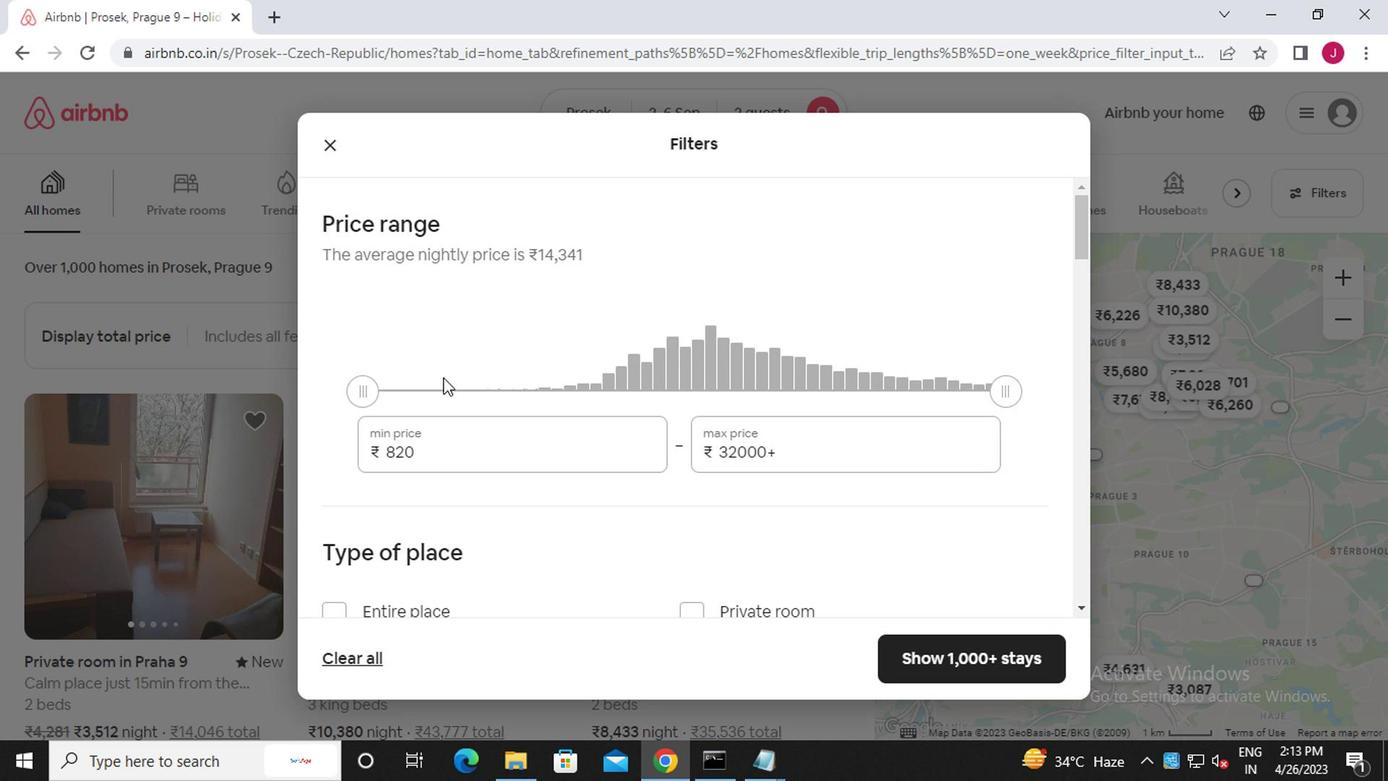 
Action: Mouse pressed left at (432, 444)
Screenshot: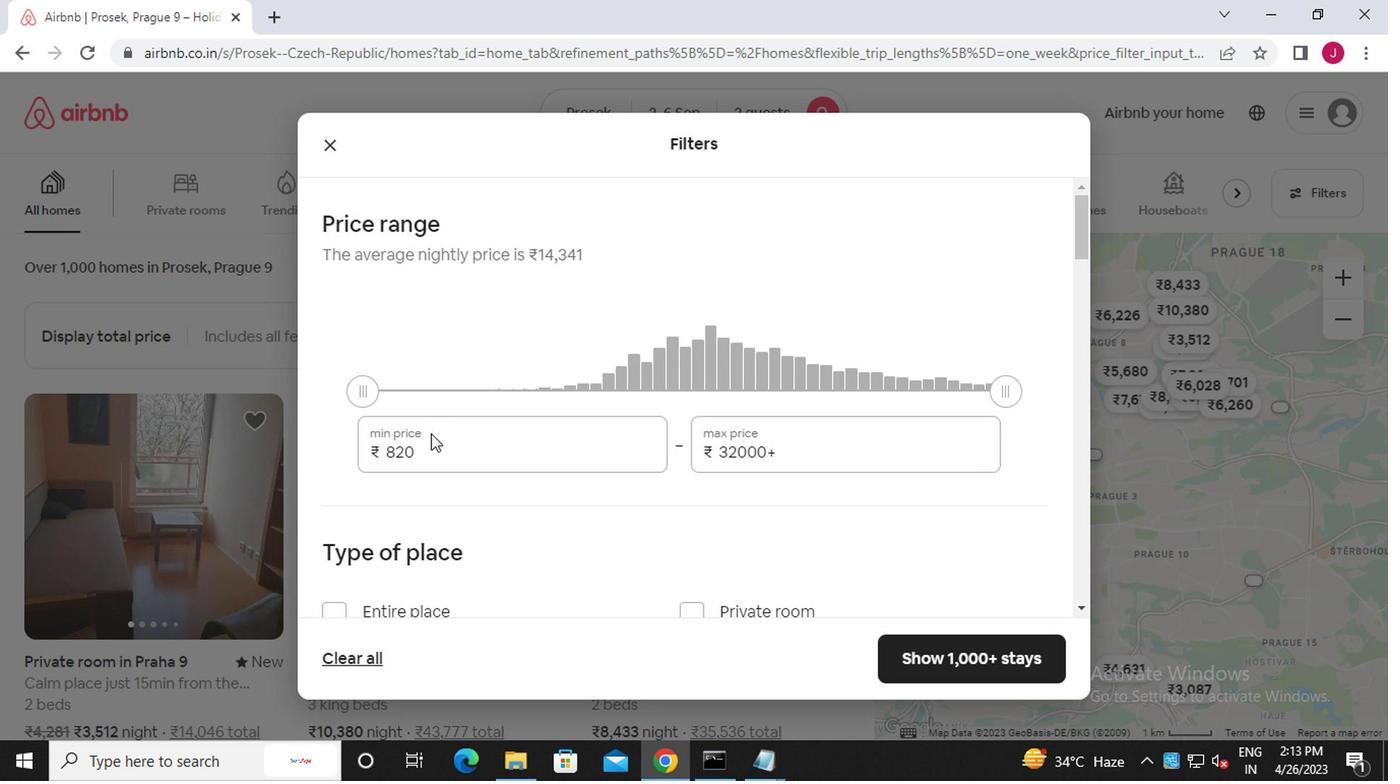 
Action: Mouse moved to (425, 442)
Screenshot: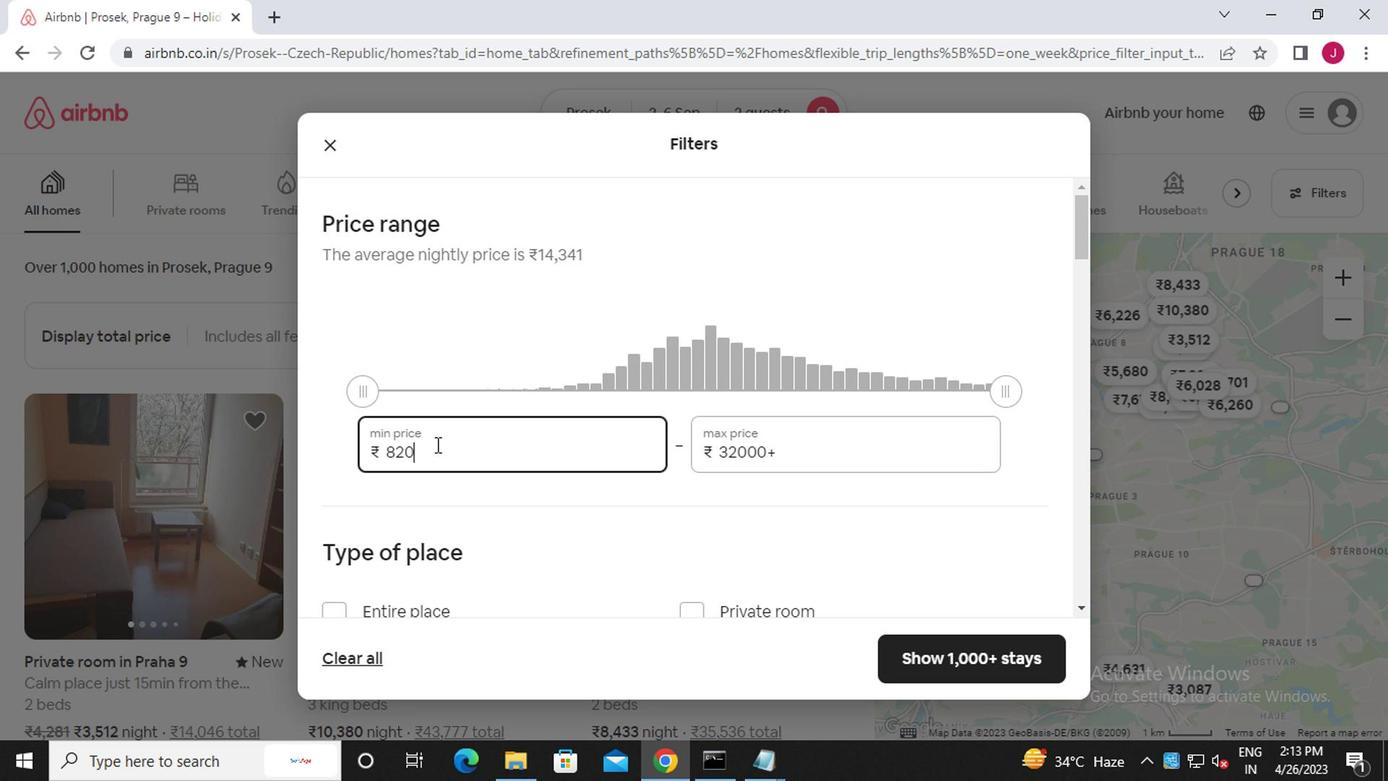 
Action: Key pressed <Key.backspace><Key.backspace><Key.backspace><<97>><<101>><<96>><<96>><<96>><Key.backspace><Key.backspace><Key.backspace><Key.backspace><Key.backspace><Key.backspace><Key.backspace><Key.backspace><Key.backspace><Key.backspace><Key.backspace><Key.backspace><Key.backspace><Key.backspace><<97>><<101>><<96>><<96>><<96>>
Screenshot: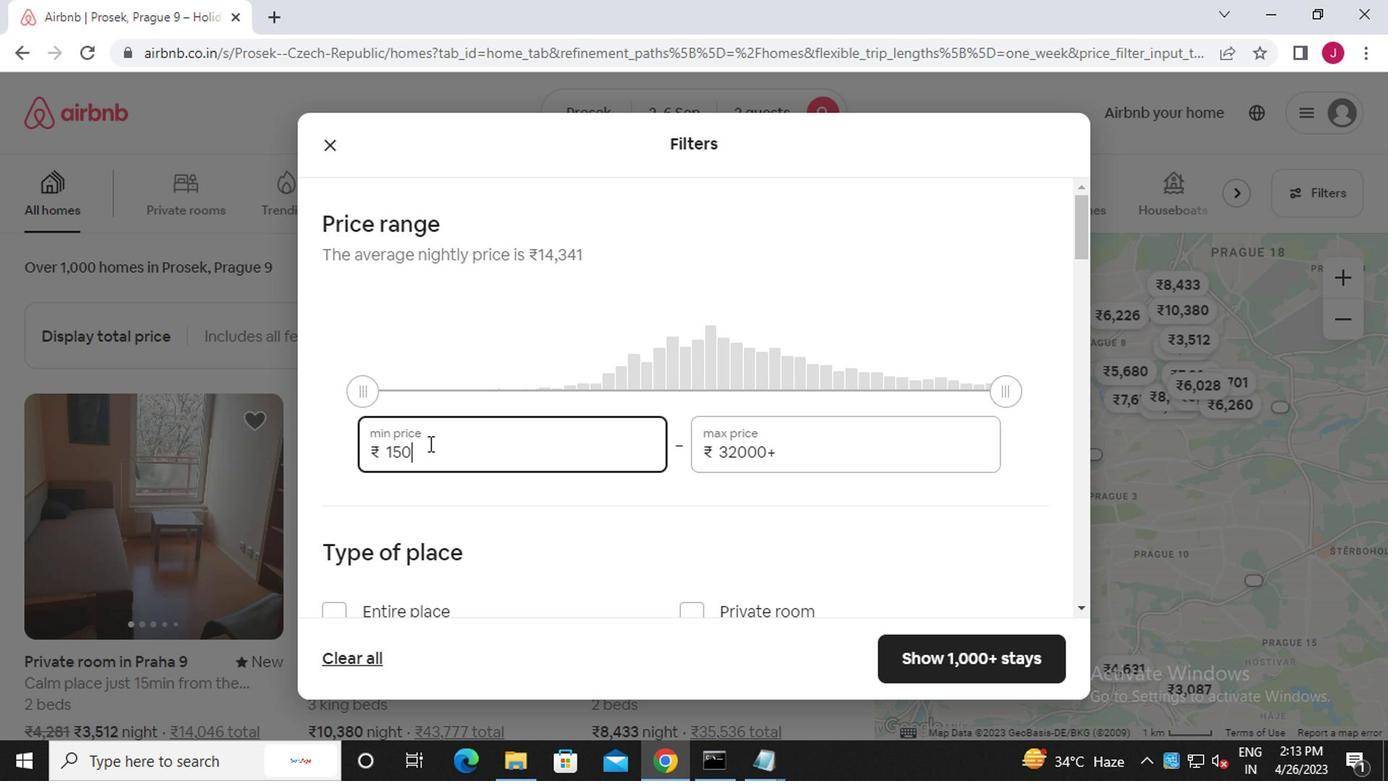 
Action: Mouse moved to (797, 452)
Screenshot: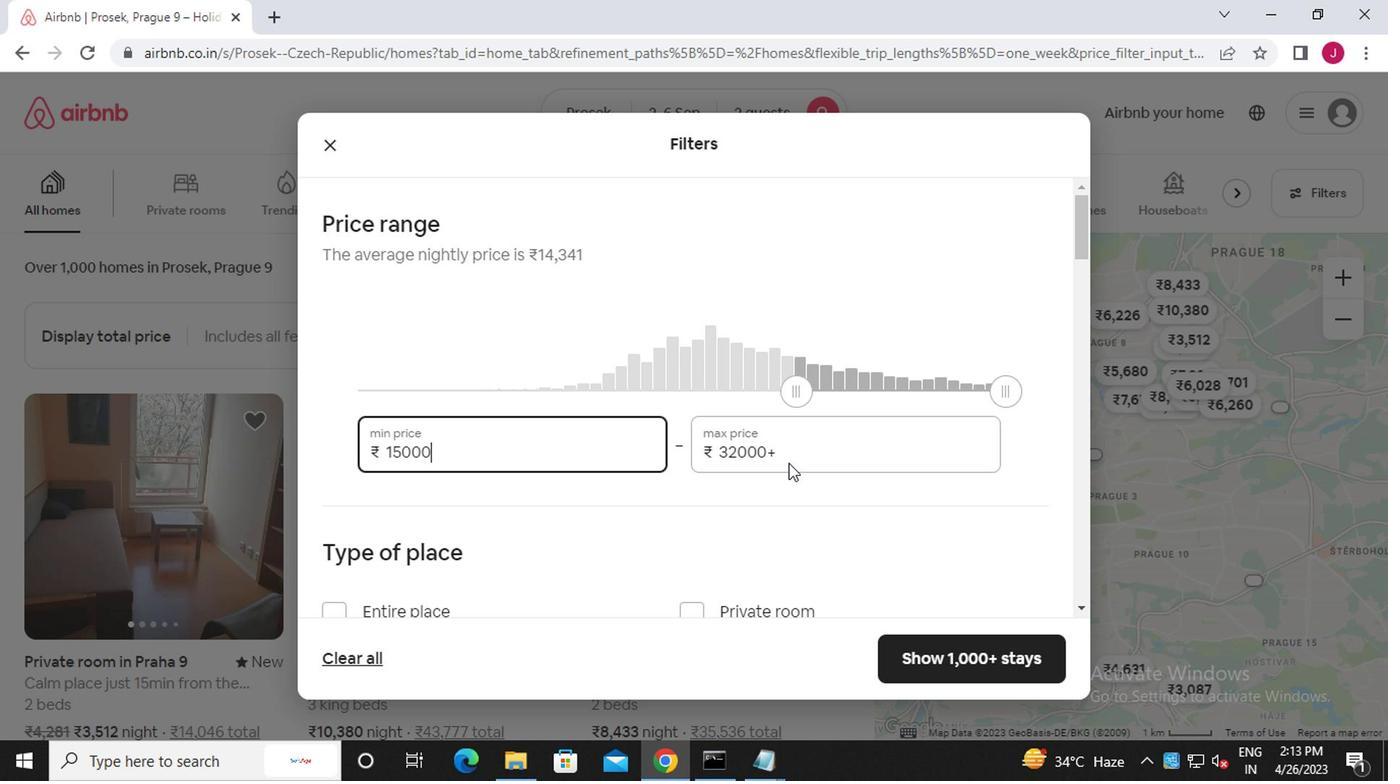 
Action: Mouse pressed left at (797, 452)
Screenshot: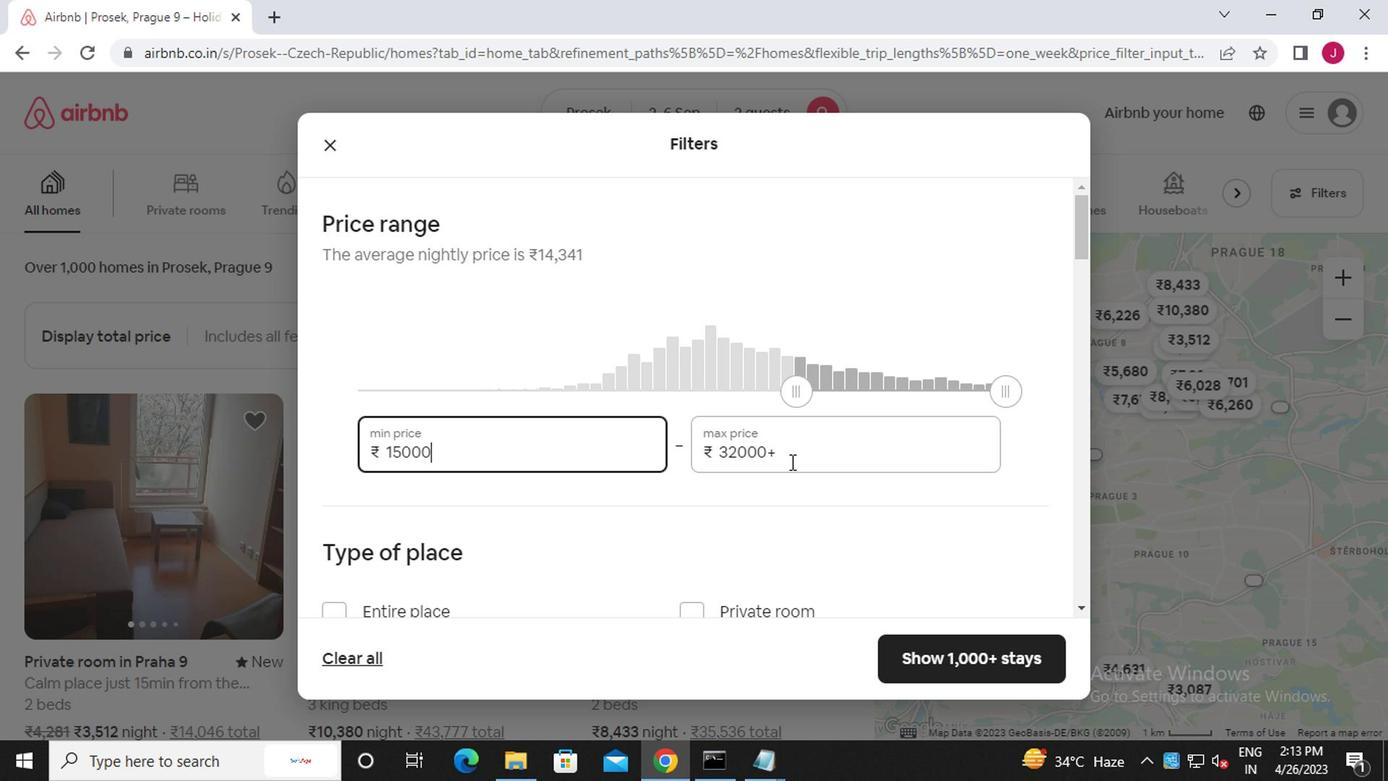 
Action: Key pressed <Key.backspace><Key.backspace><Key.backspace><Key.backspace><Key.backspace><Key.backspace><Key.backspace><Key.backspace><Key.backspace><Key.backspace><Key.backspace><Key.backspace><<98>><<96>><<96>><<96>><<96>>
Screenshot: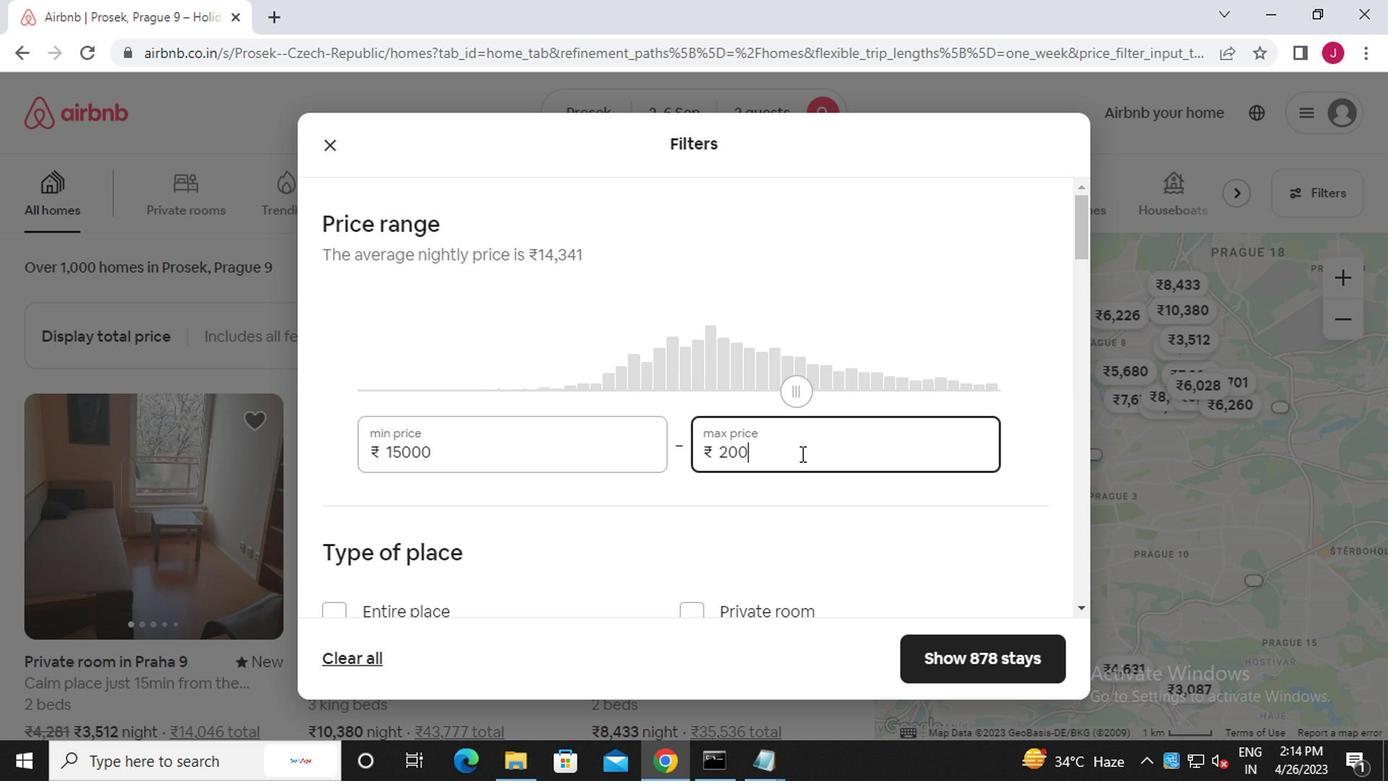
Action: Mouse moved to (789, 445)
Screenshot: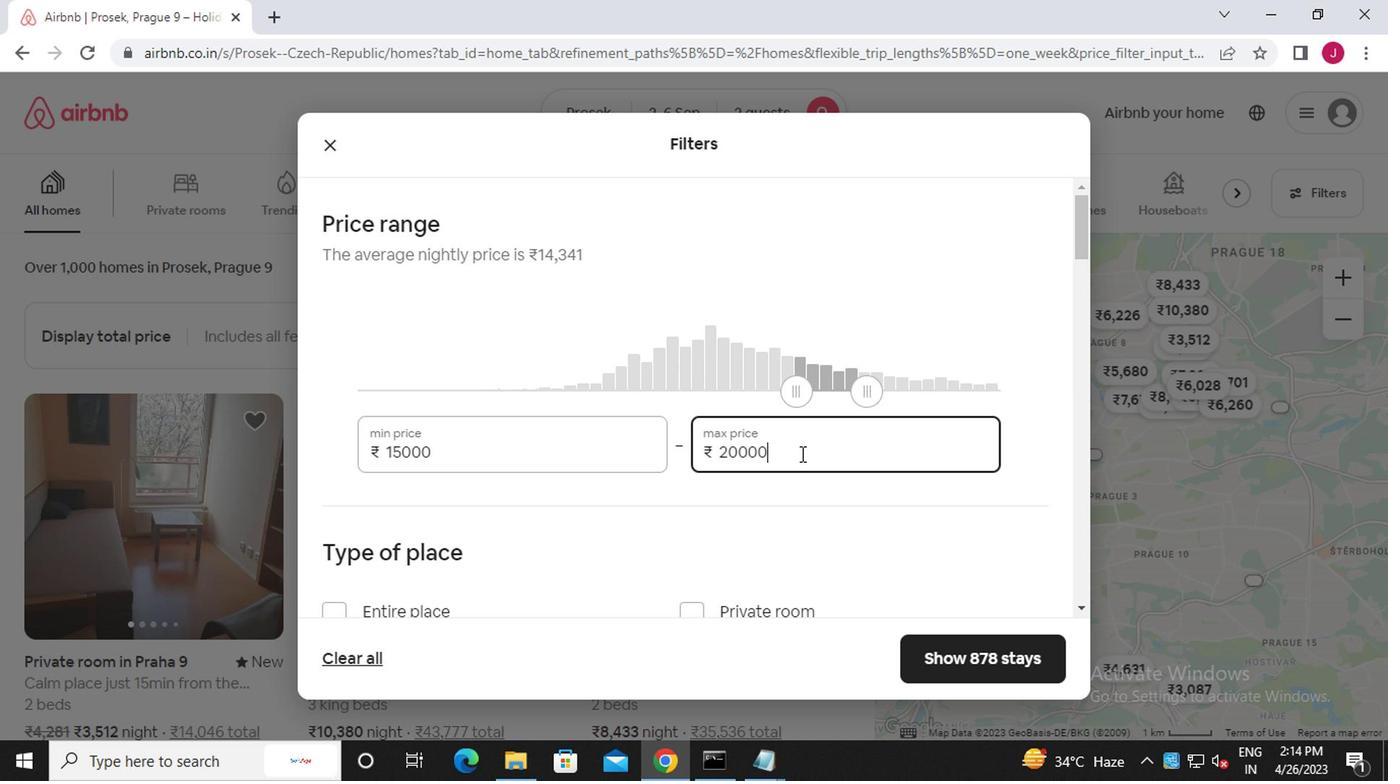 
Action: Mouse scrolled (789, 444) with delta (0, 0)
Screenshot: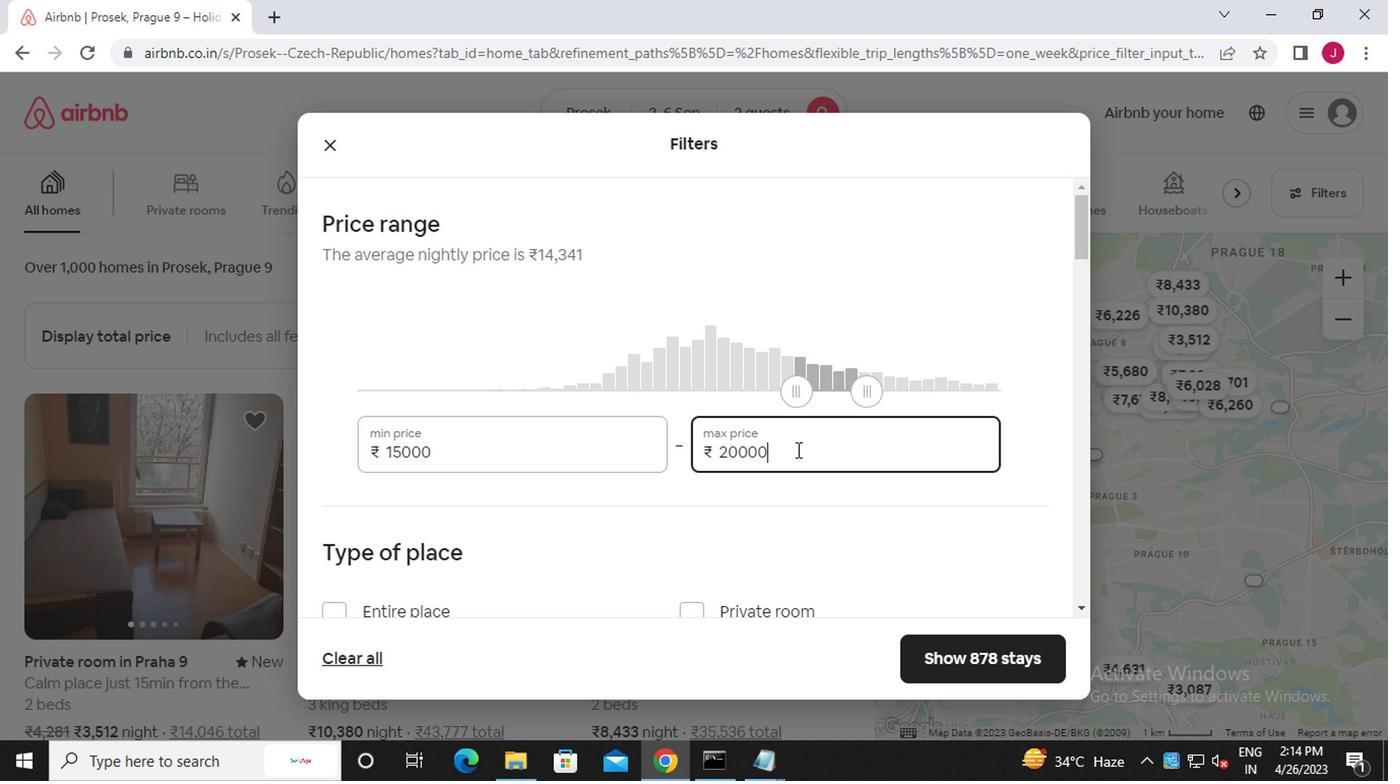 
Action: Mouse scrolled (789, 444) with delta (0, 0)
Screenshot: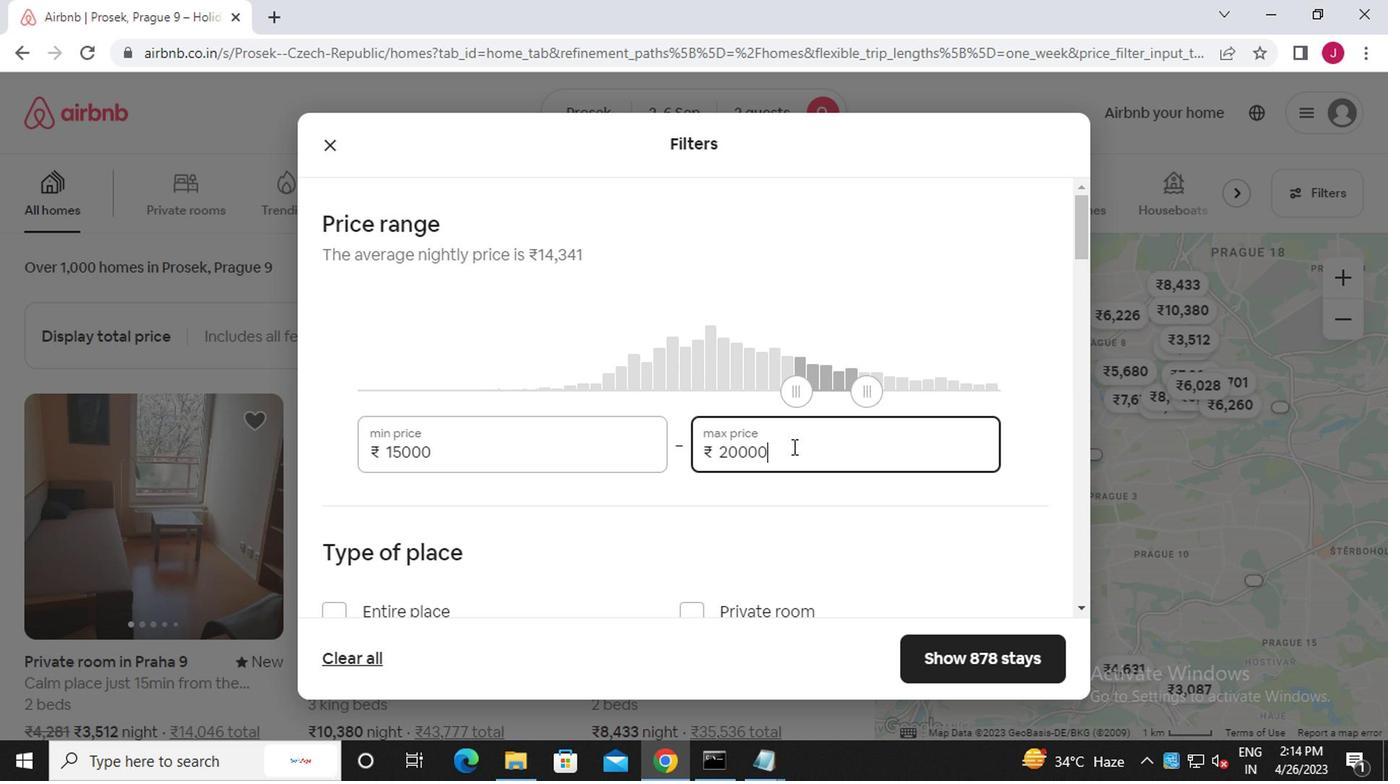 
Action: Mouse scrolled (789, 444) with delta (0, 0)
Screenshot: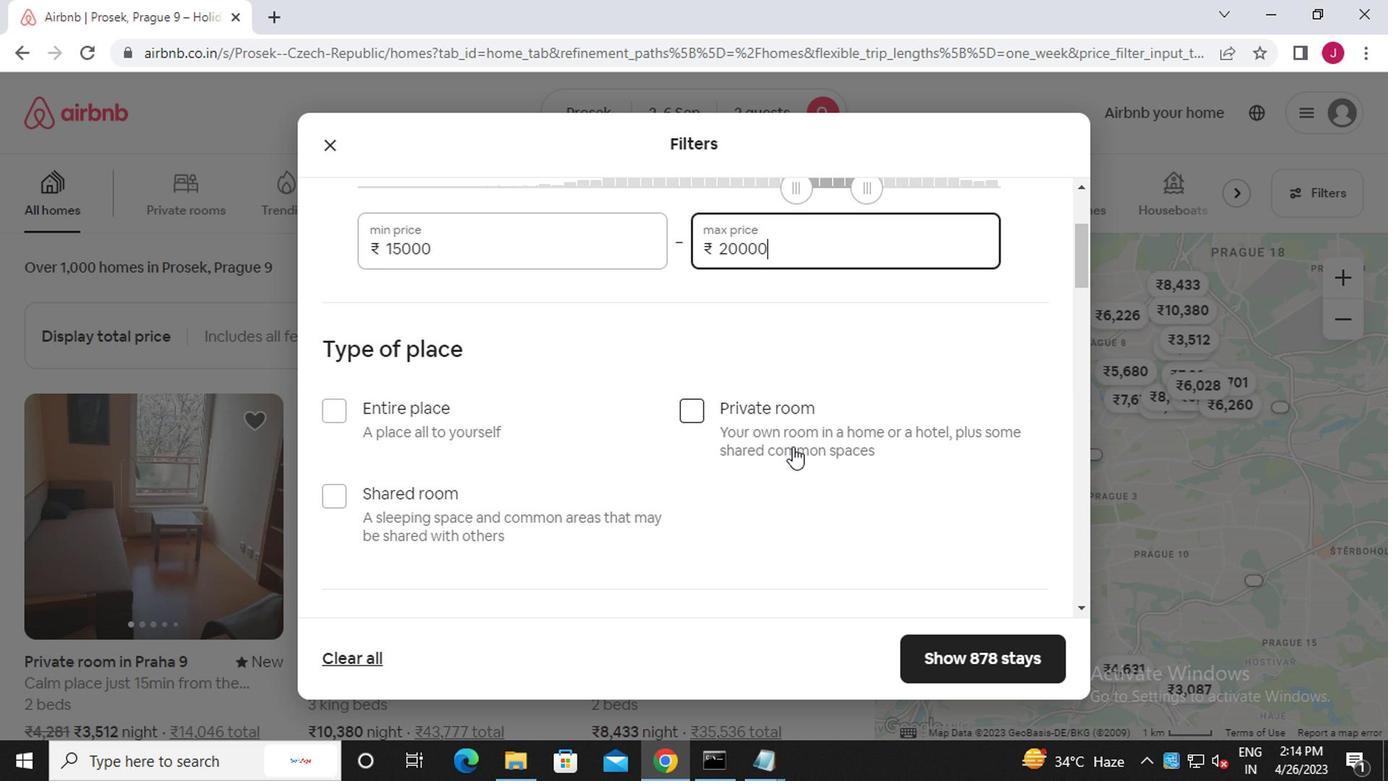 
Action: Mouse moved to (337, 305)
Screenshot: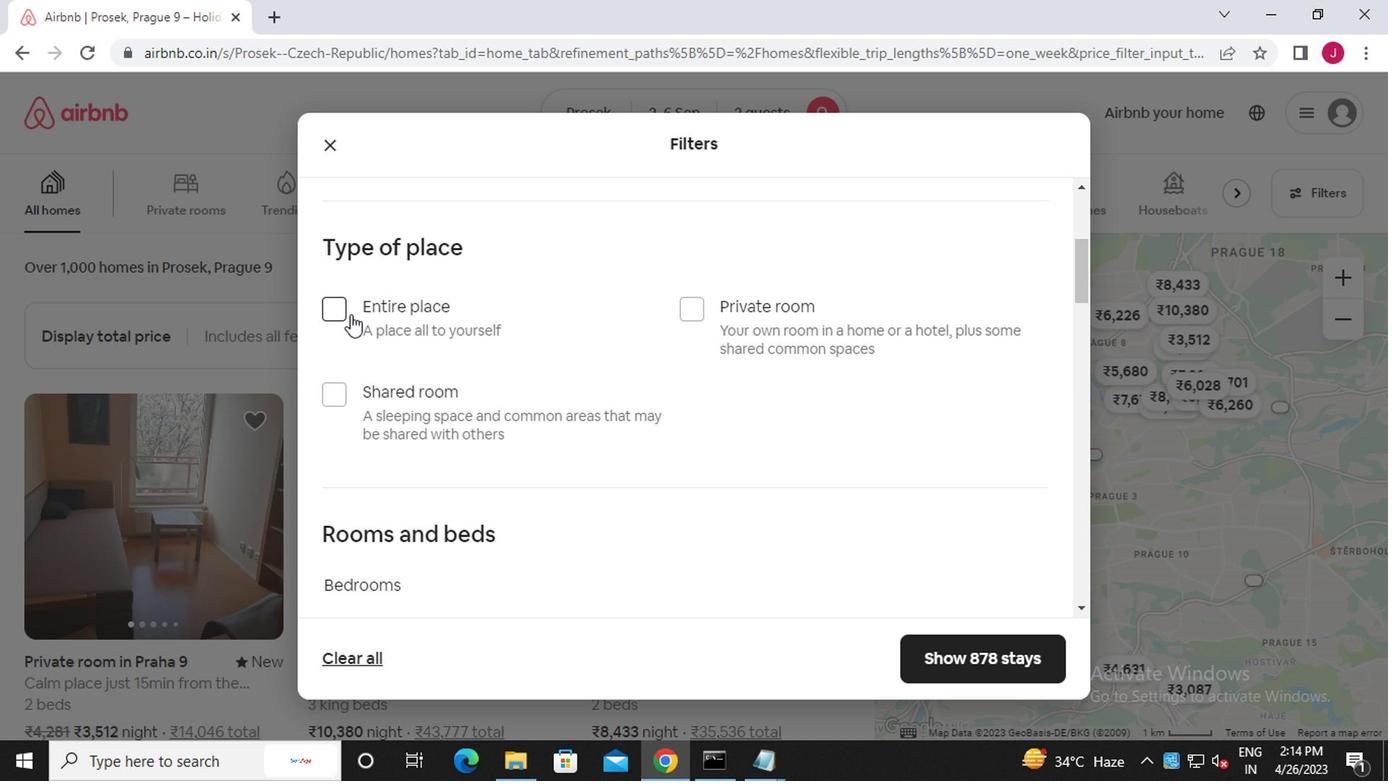 
Action: Mouse pressed left at (337, 305)
Screenshot: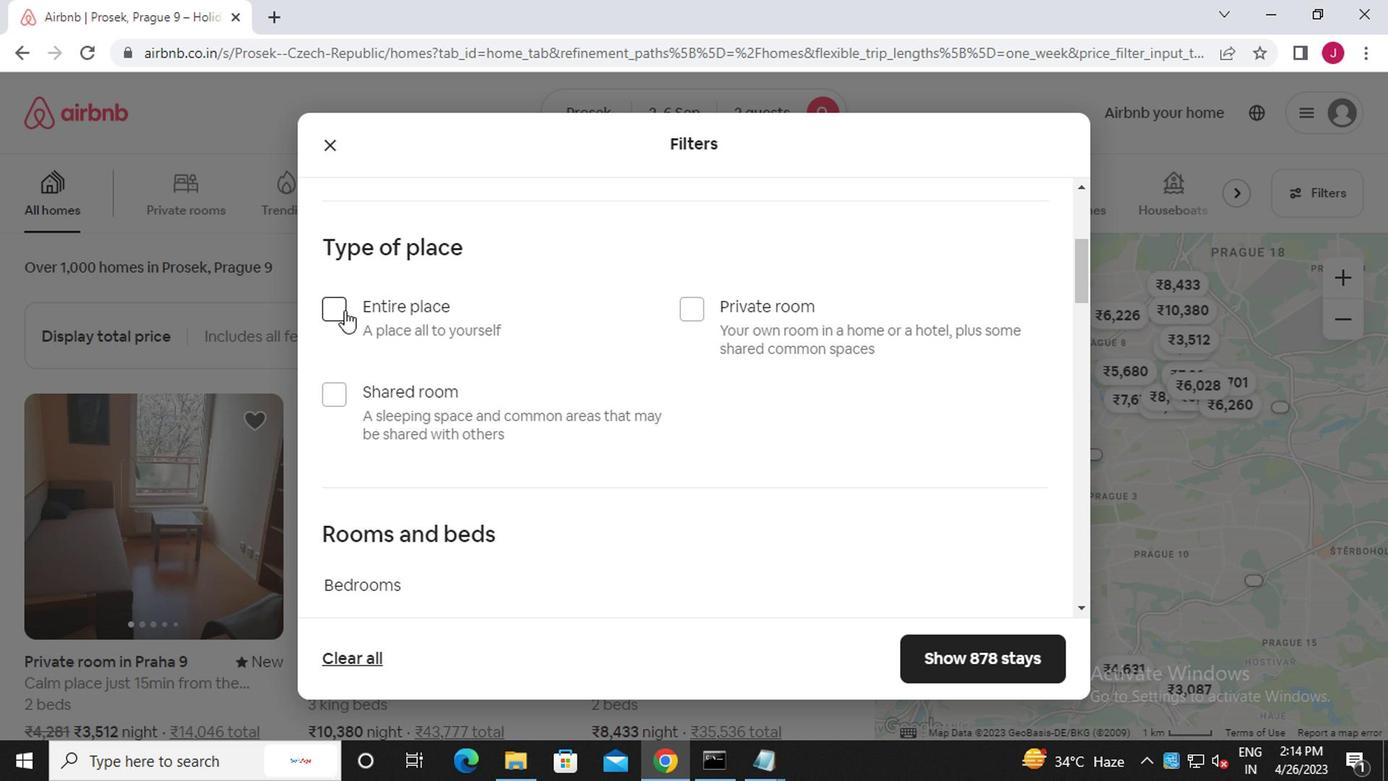 
Action: Mouse moved to (553, 336)
Screenshot: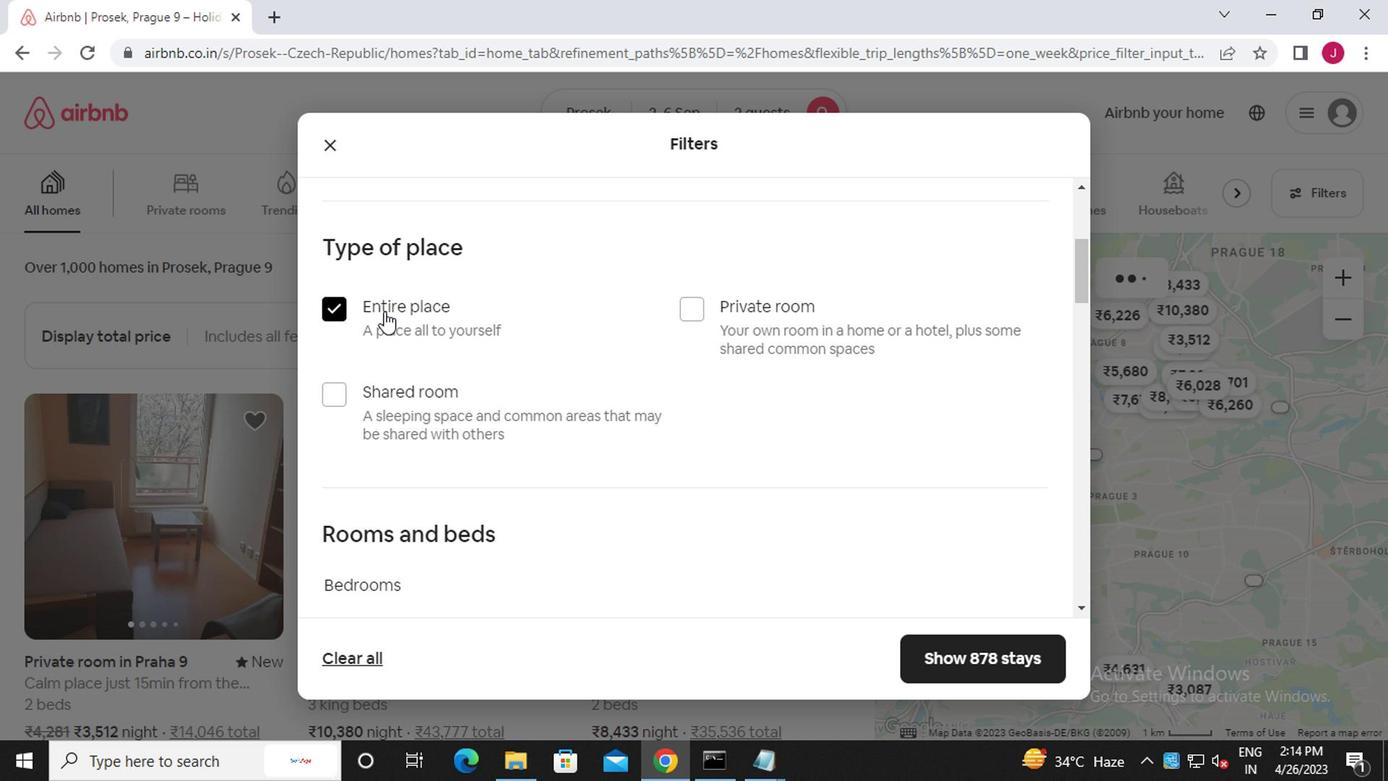 
Action: Mouse scrolled (553, 335) with delta (0, 0)
Screenshot: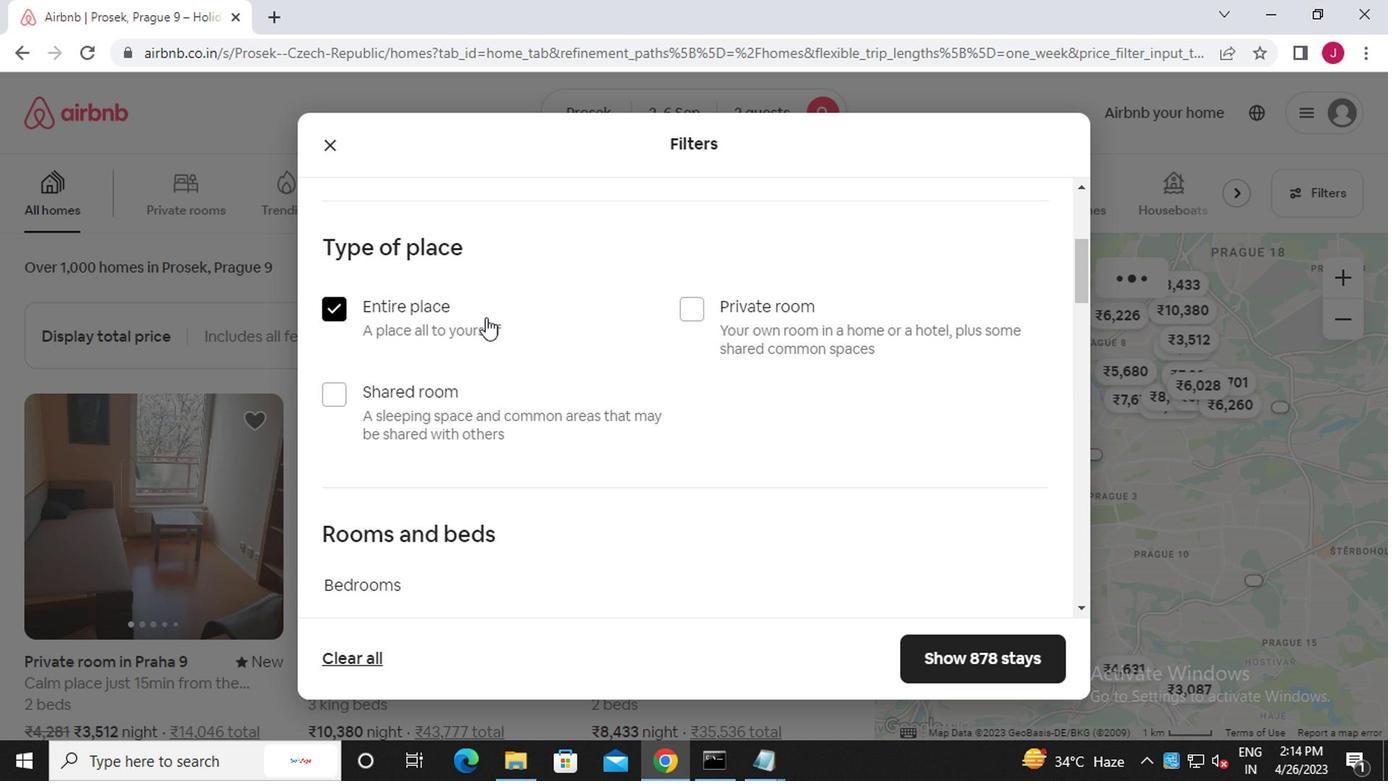 
Action: Mouse scrolled (553, 335) with delta (0, 0)
Screenshot: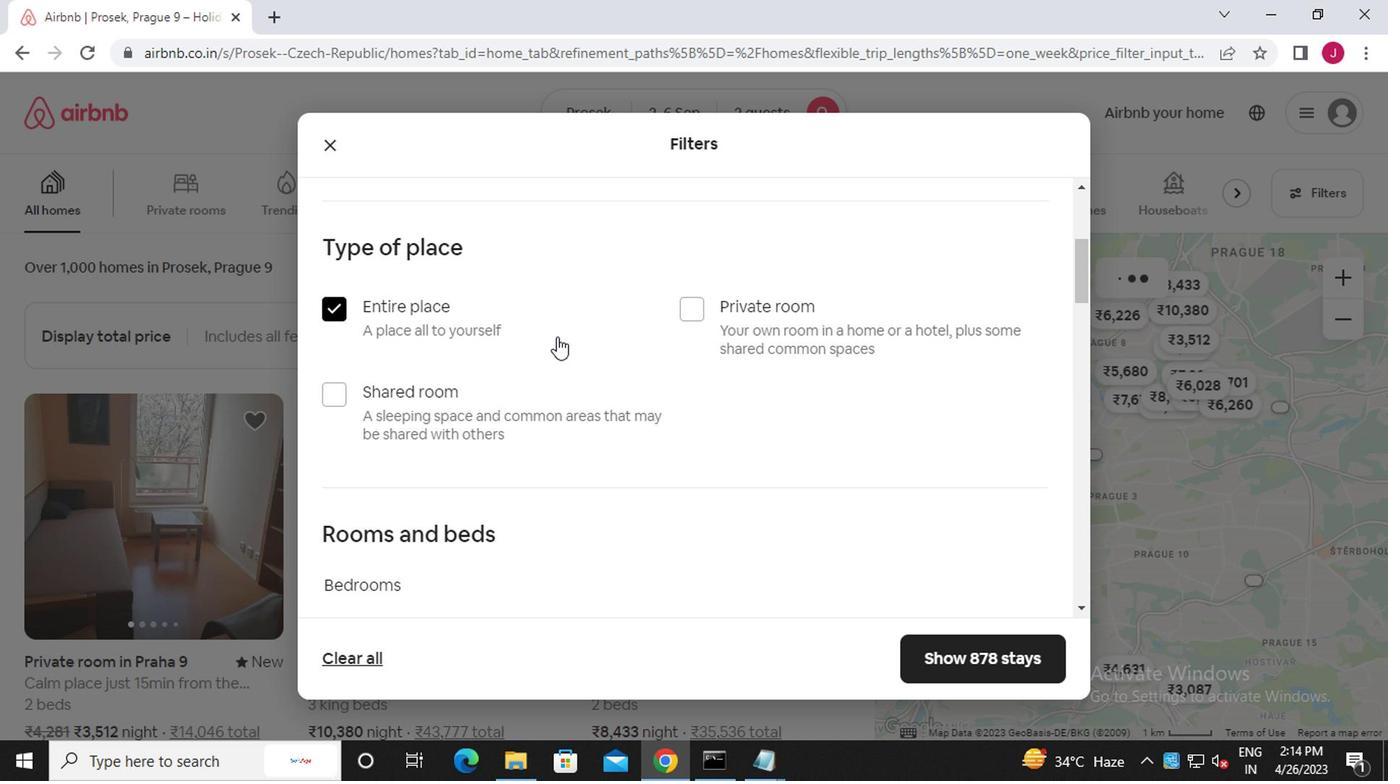 
Action: Mouse scrolled (553, 335) with delta (0, 0)
Screenshot: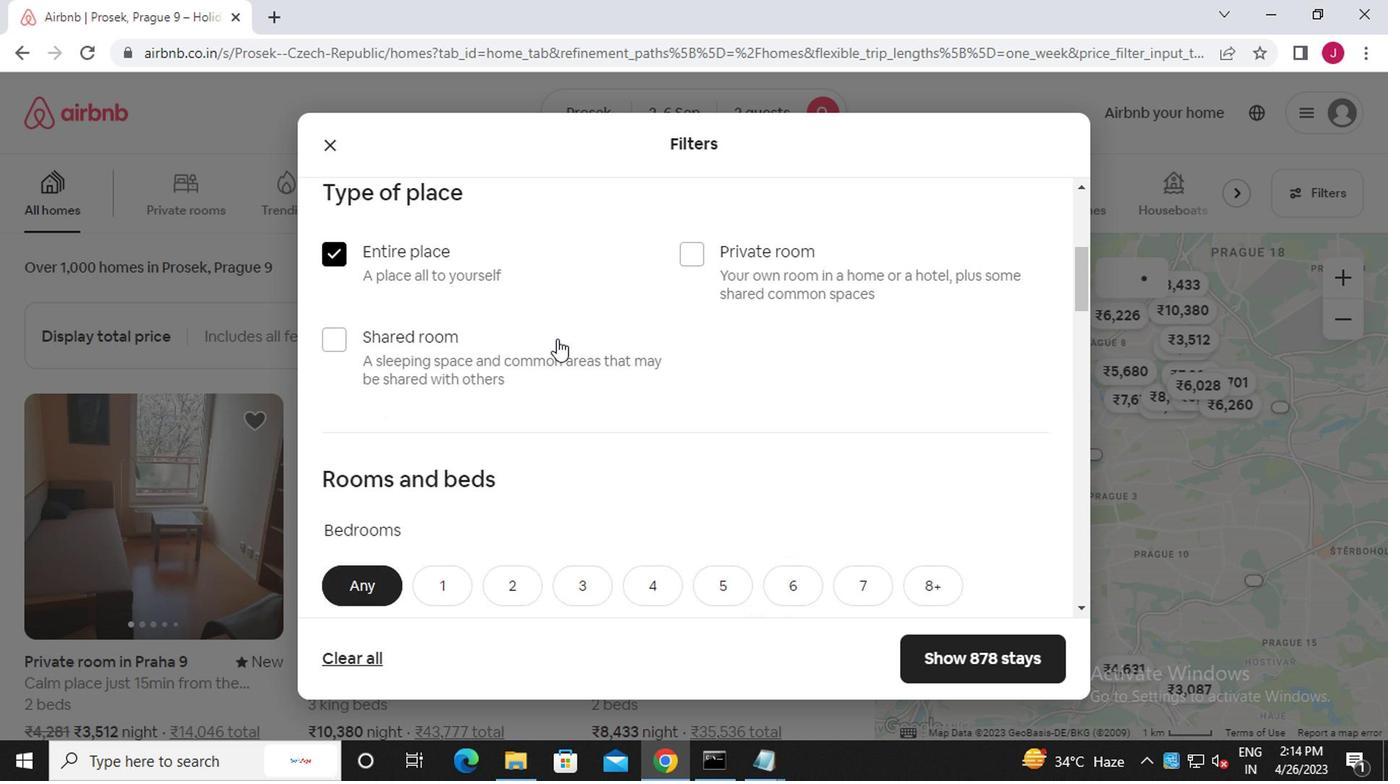 
Action: Mouse moved to (447, 334)
Screenshot: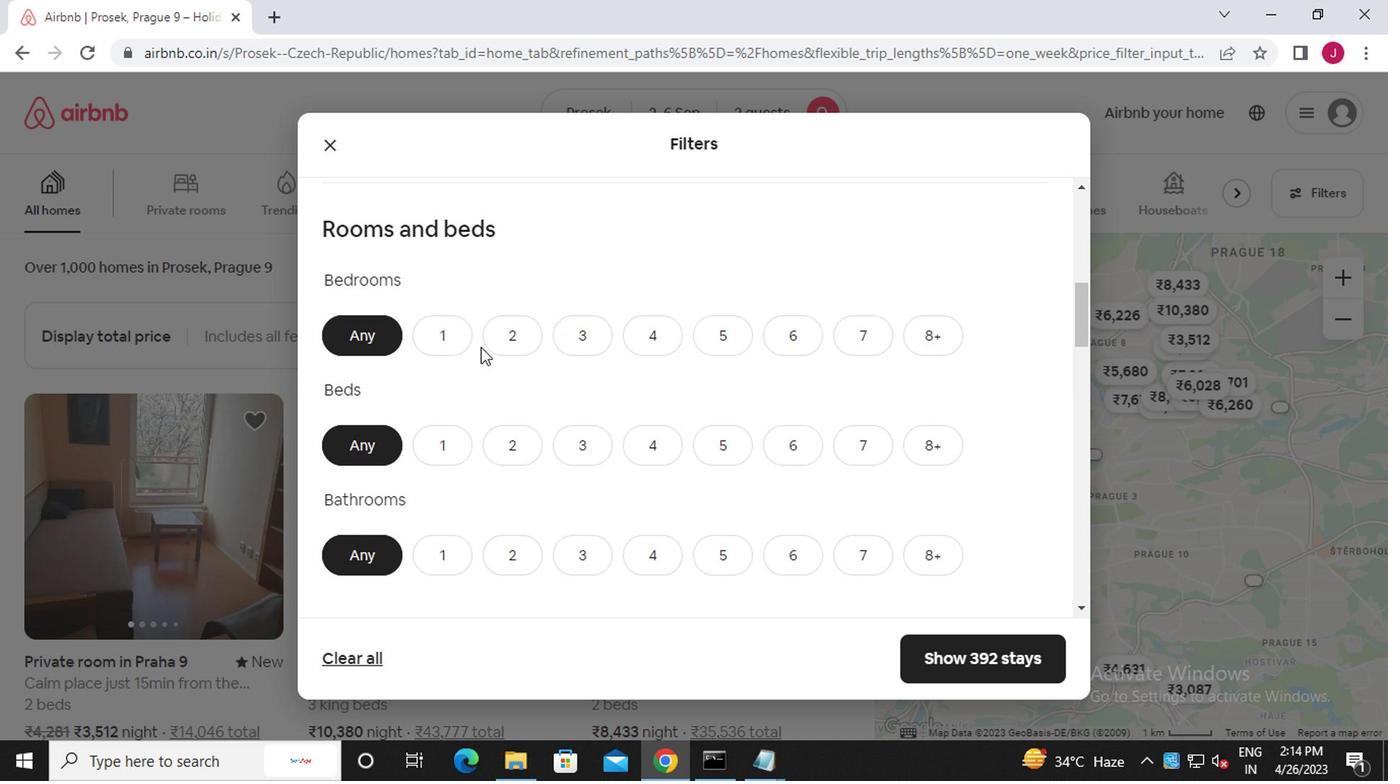 
Action: Mouse pressed left at (447, 334)
Screenshot: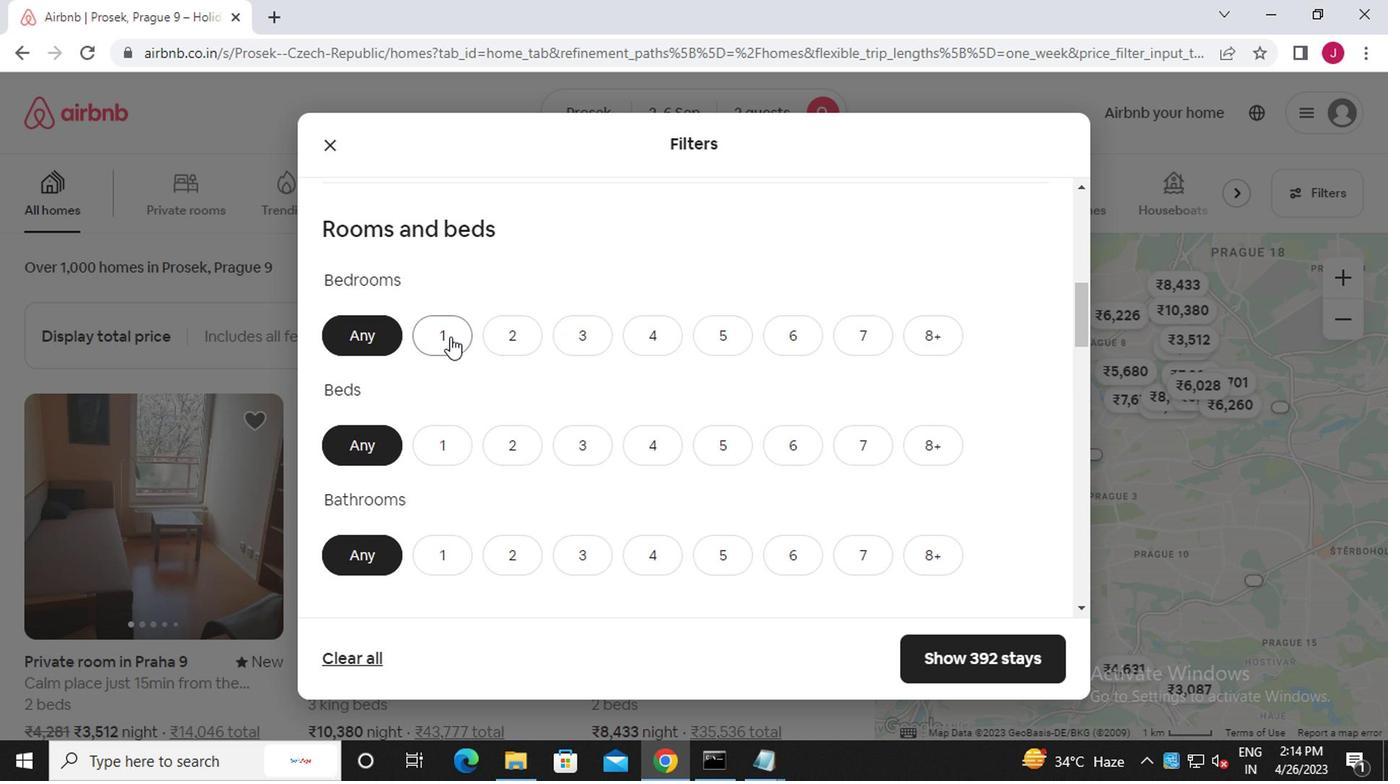 
Action: Mouse moved to (452, 450)
Screenshot: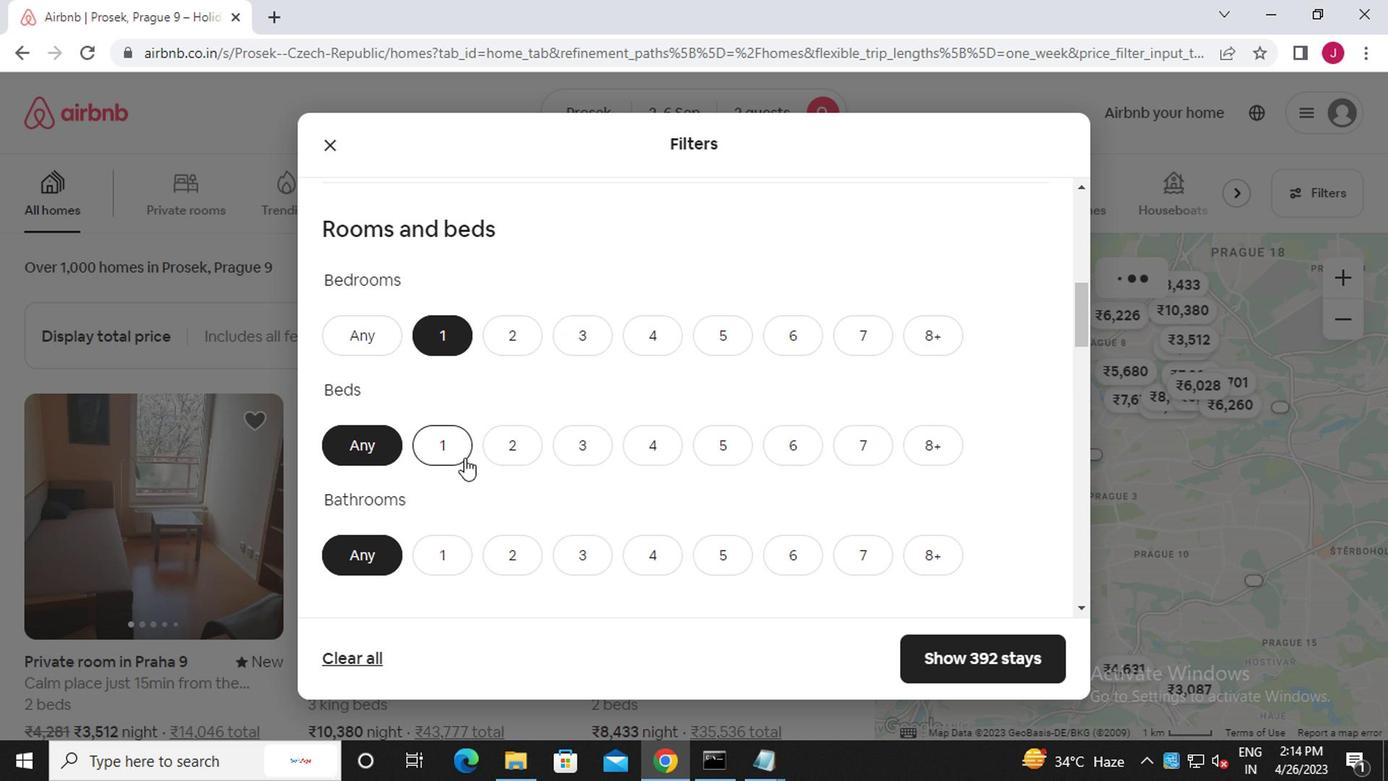 
Action: Mouse pressed left at (452, 450)
Screenshot: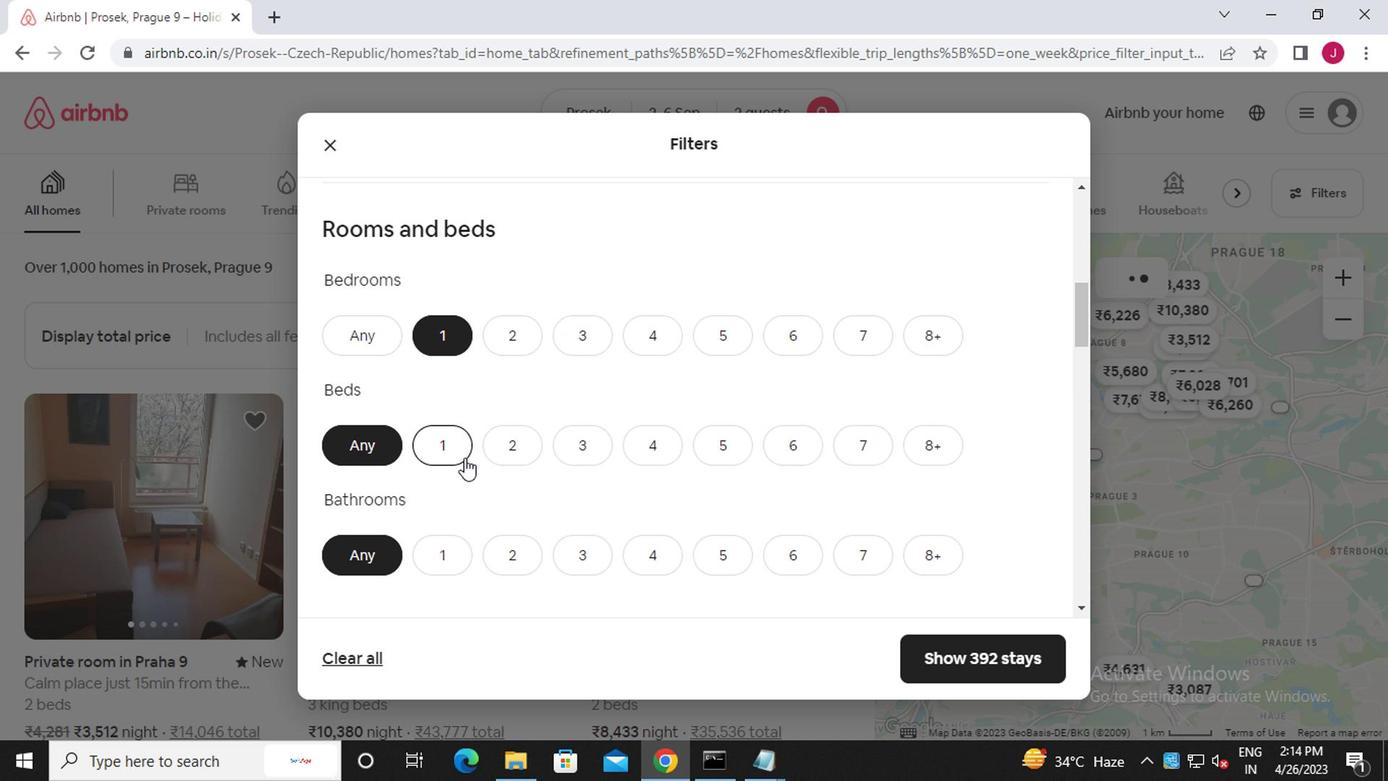 
Action: Mouse moved to (440, 559)
Screenshot: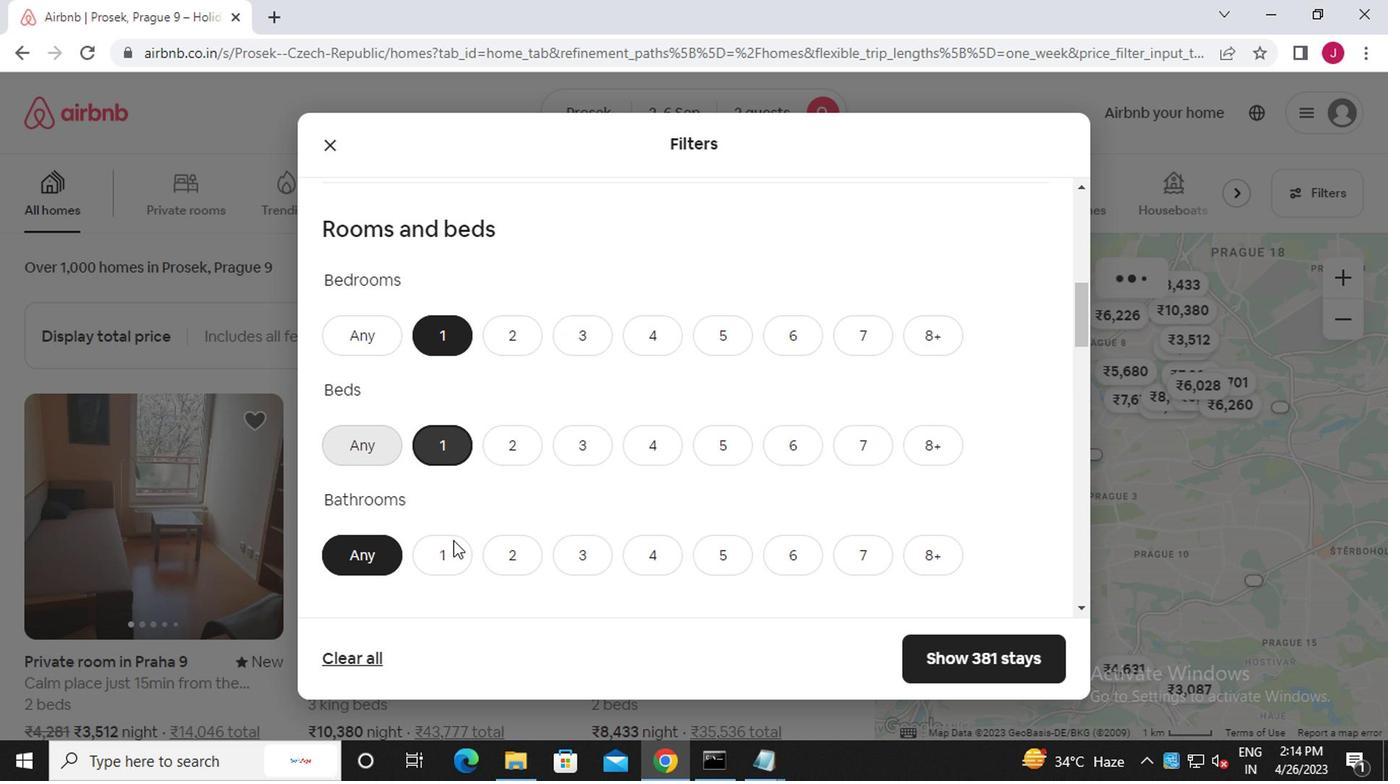 
Action: Mouse pressed left at (440, 559)
Screenshot: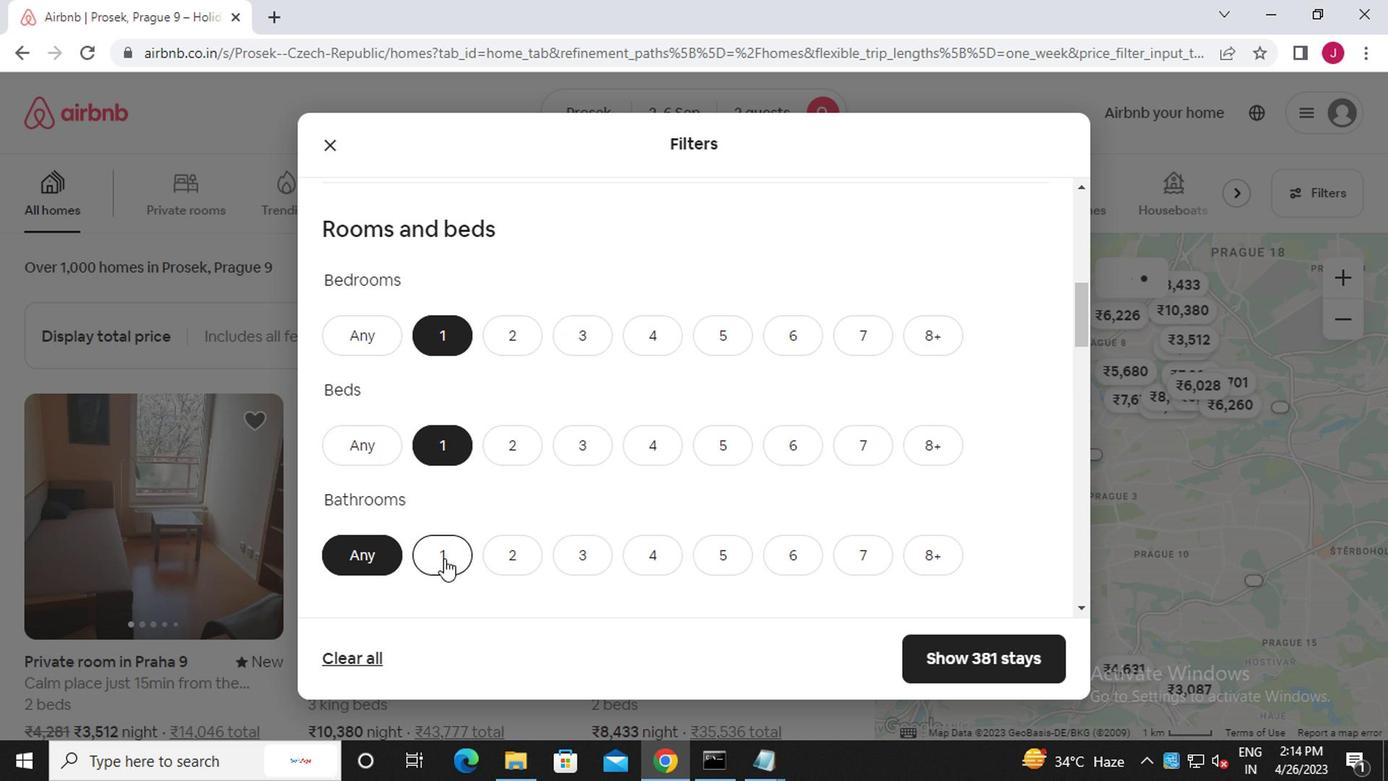 
Action: Mouse moved to (502, 547)
Screenshot: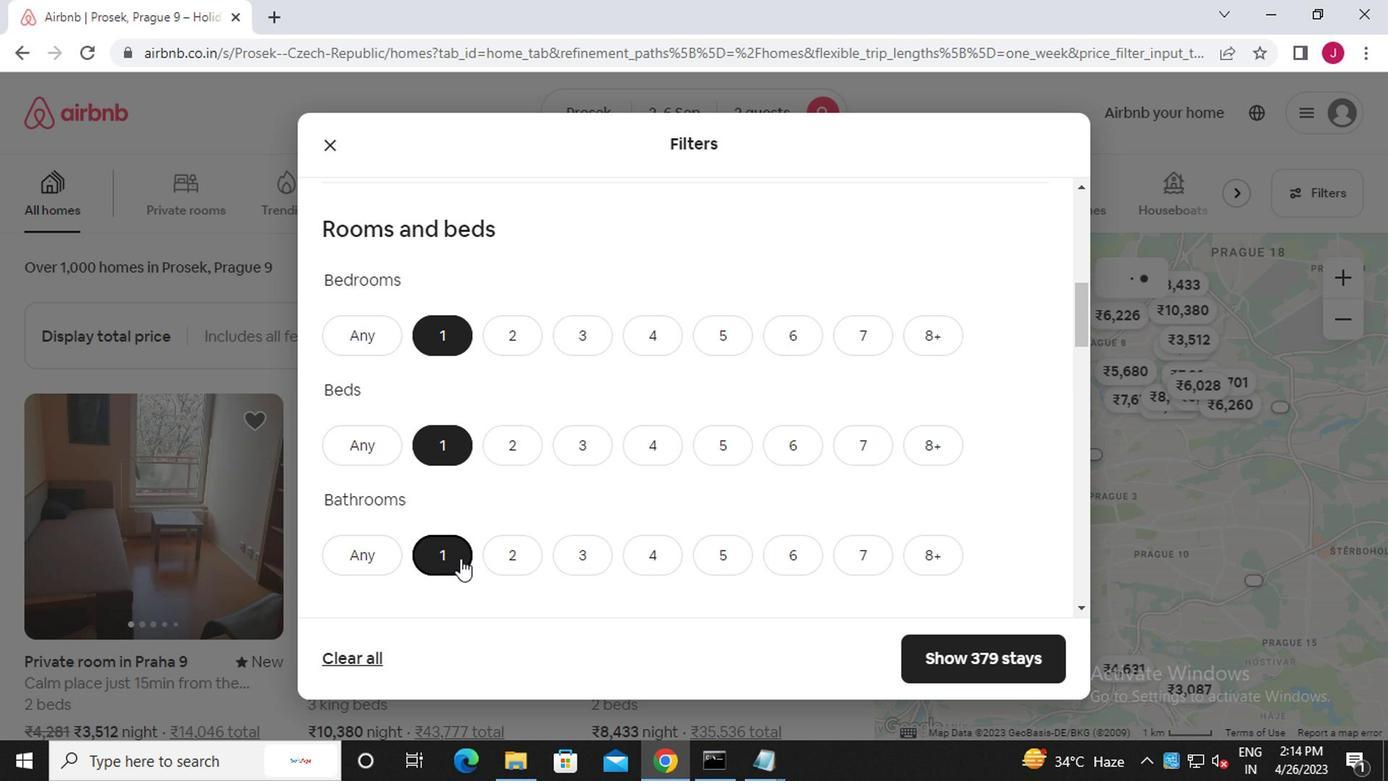 
Action: Mouse scrolled (502, 546) with delta (0, 0)
Screenshot: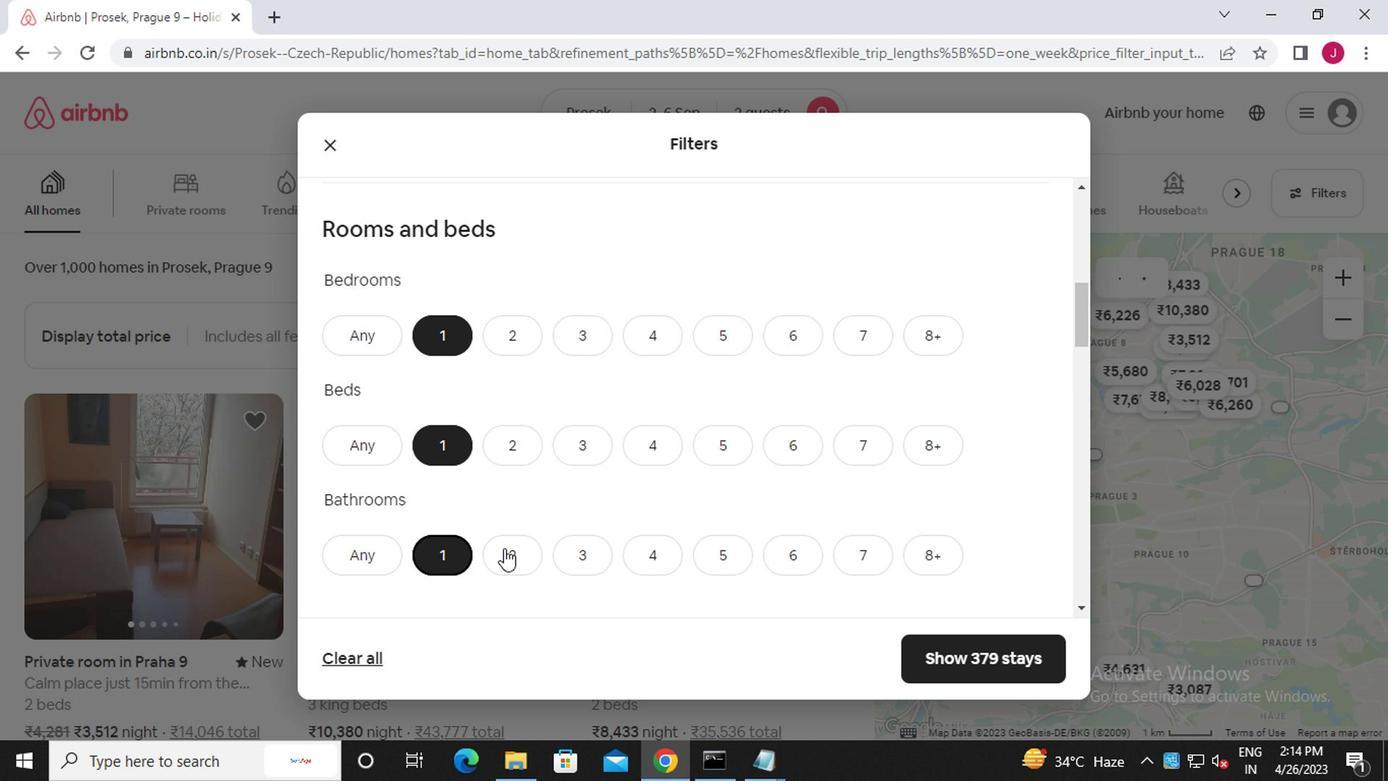 
Action: Mouse scrolled (502, 546) with delta (0, 0)
Screenshot: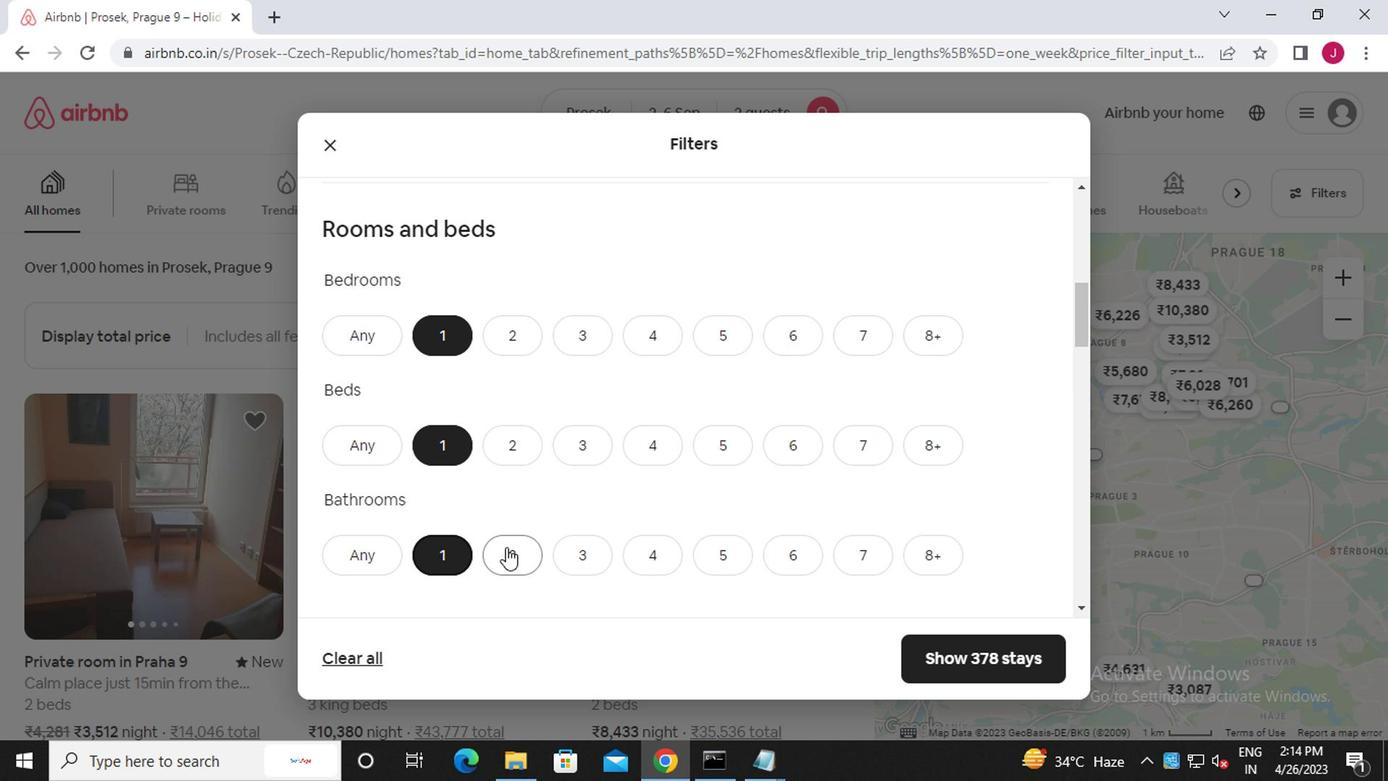 
Action: Mouse scrolled (502, 546) with delta (0, 0)
Screenshot: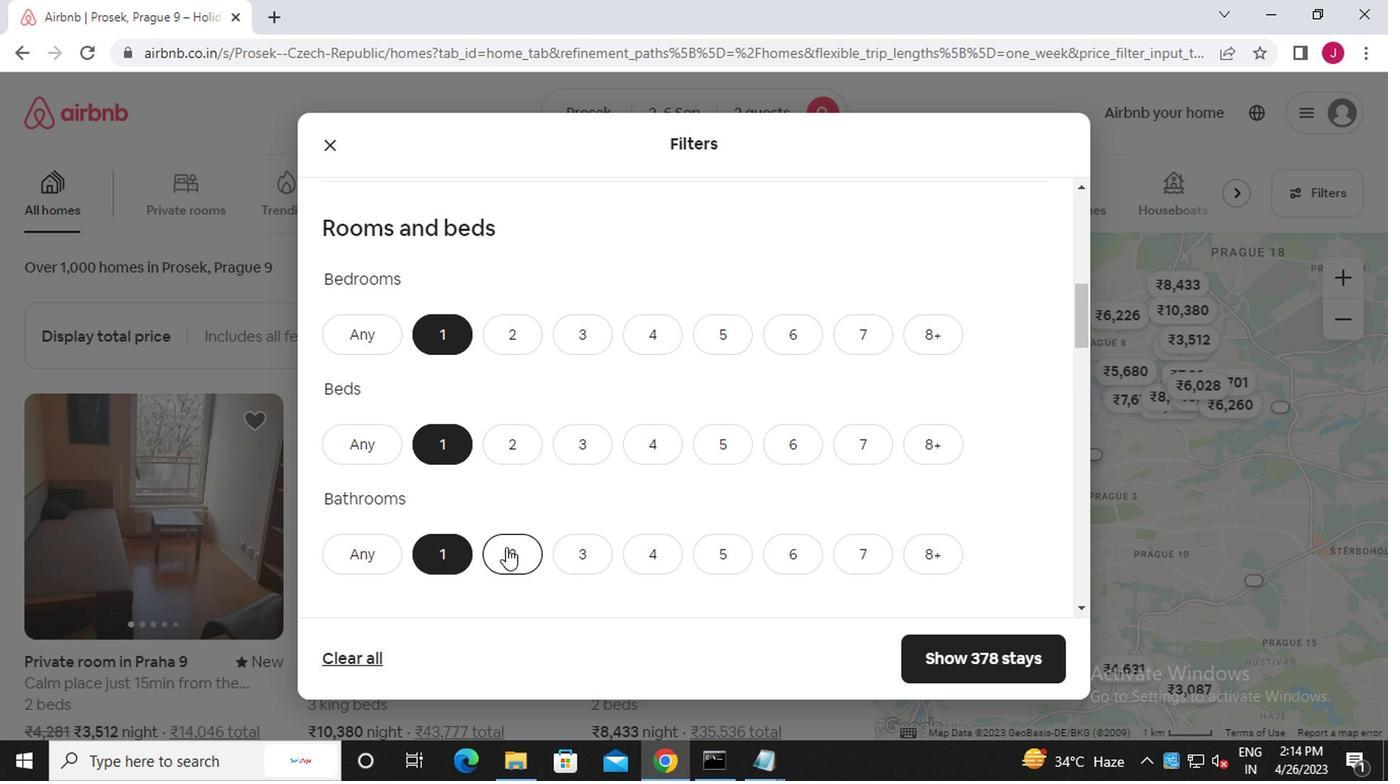 
Action: Mouse moved to (407, 488)
Screenshot: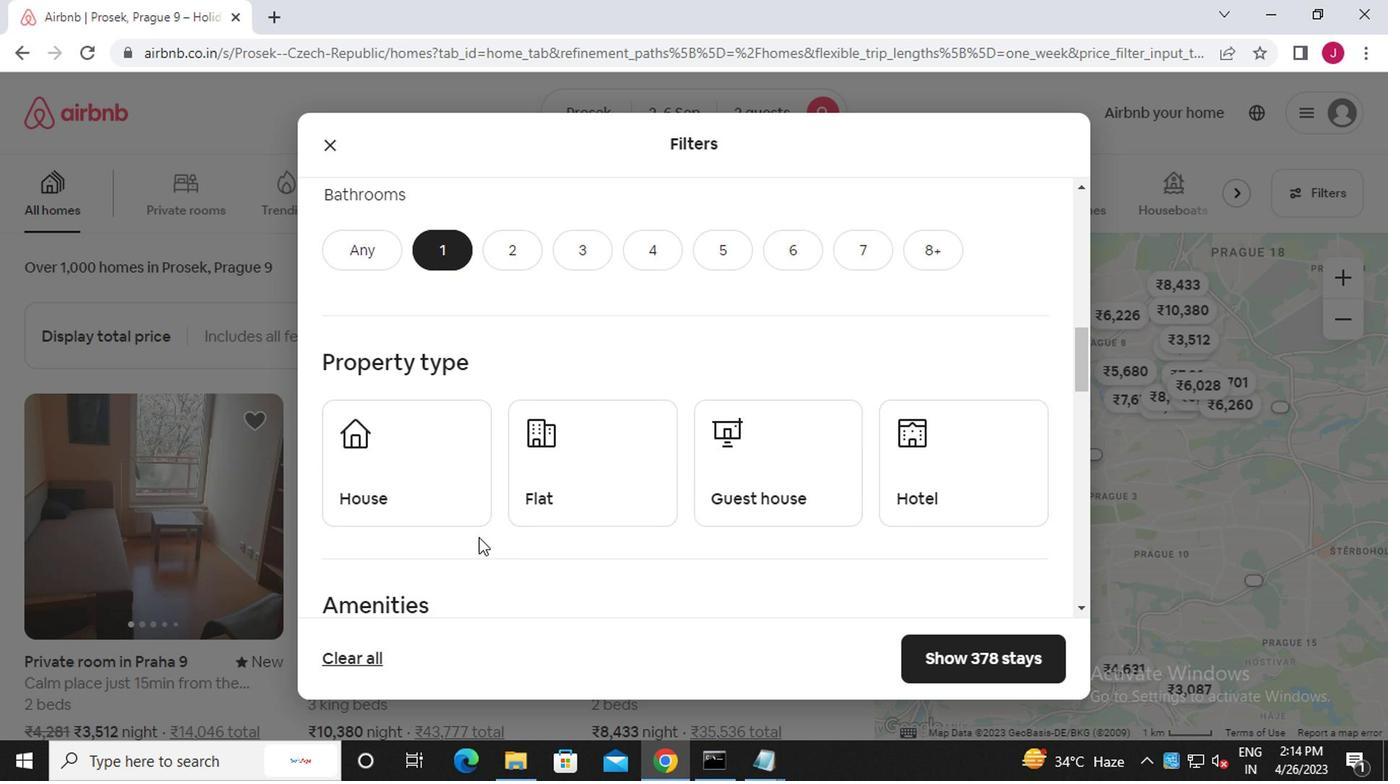 
Action: Mouse pressed left at (407, 488)
Screenshot: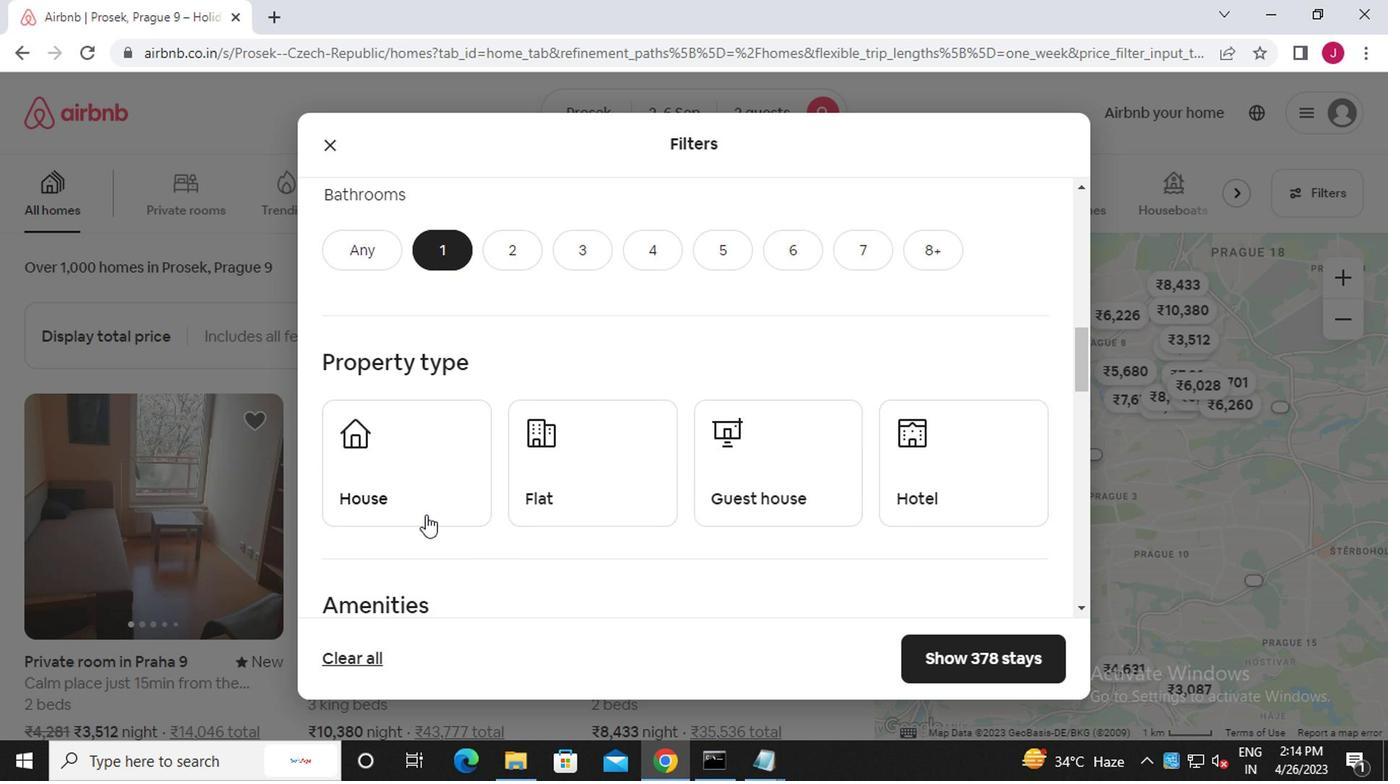 
Action: Mouse moved to (577, 479)
Screenshot: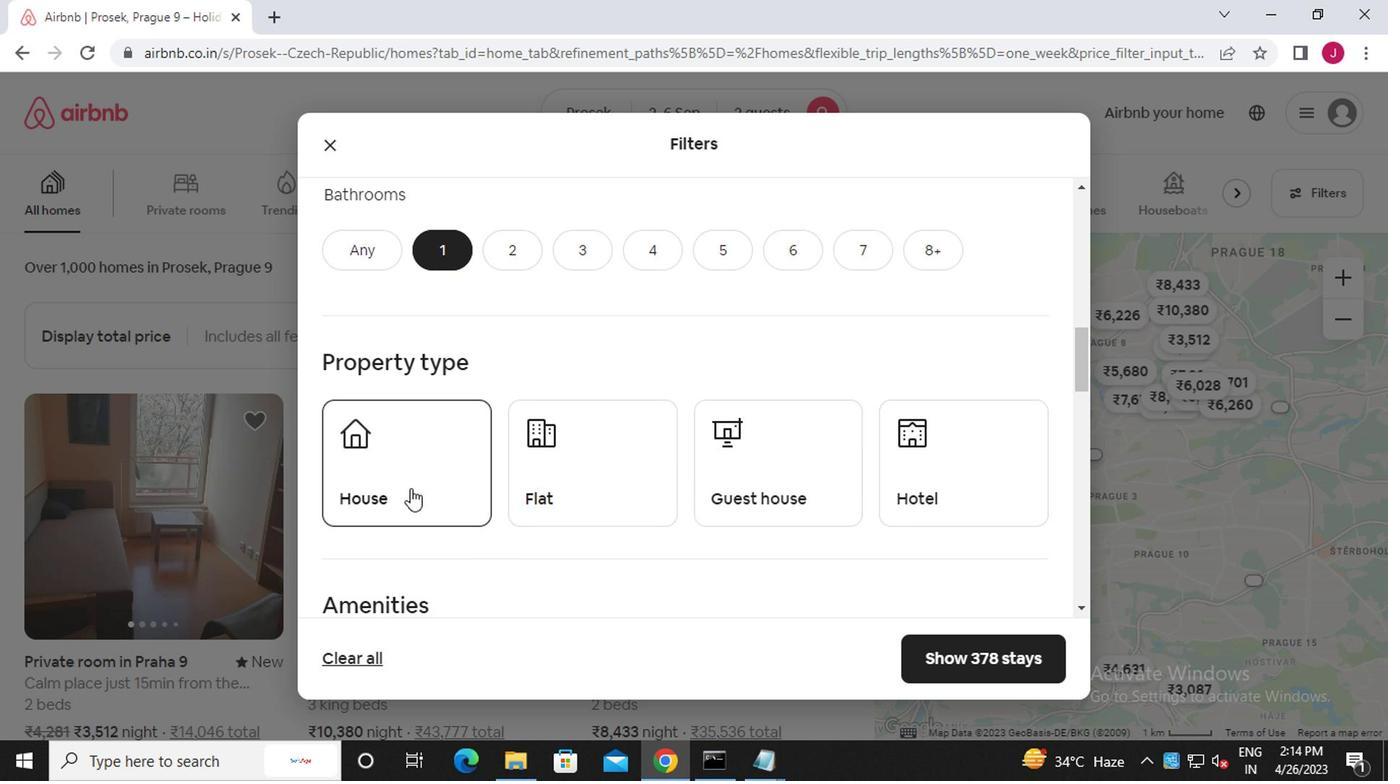 
Action: Mouse pressed left at (577, 479)
Screenshot: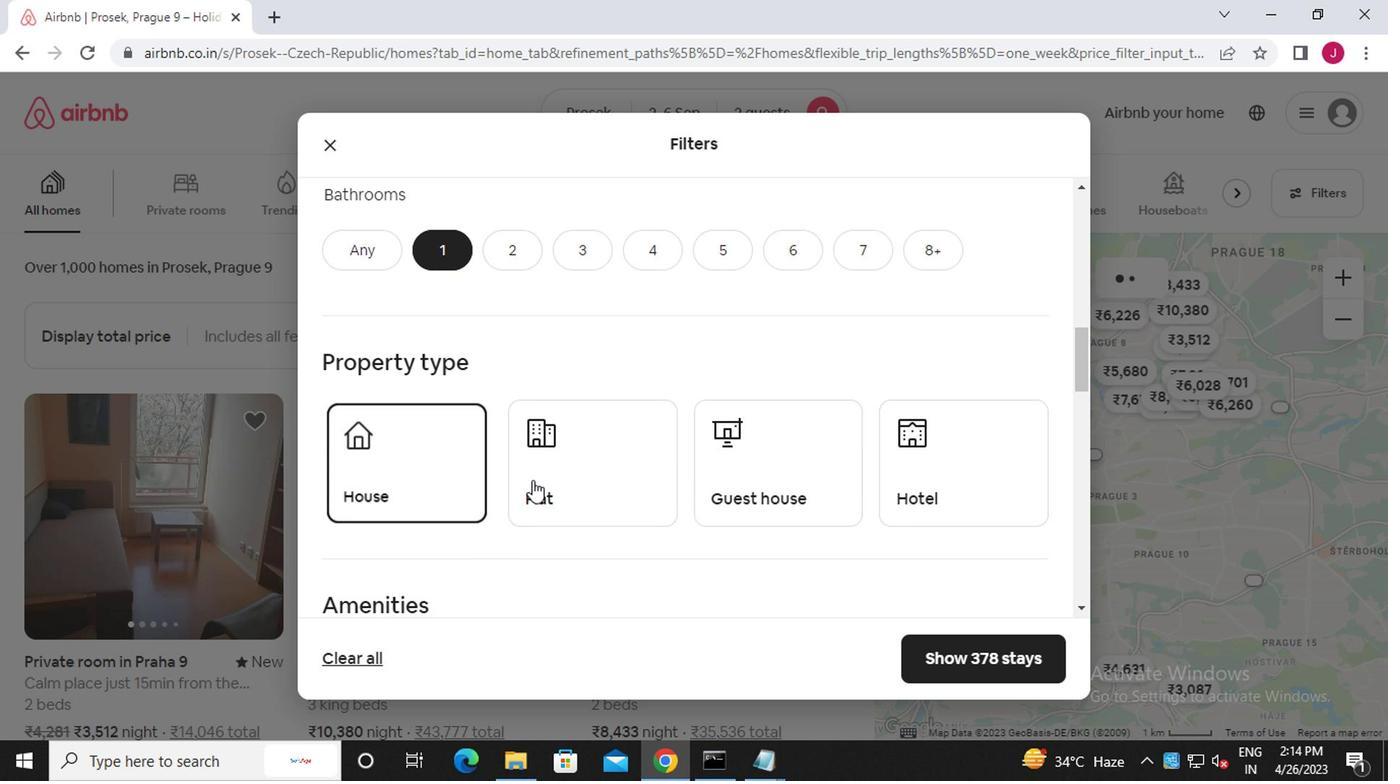 
Action: Mouse moved to (807, 479)
Screenshot: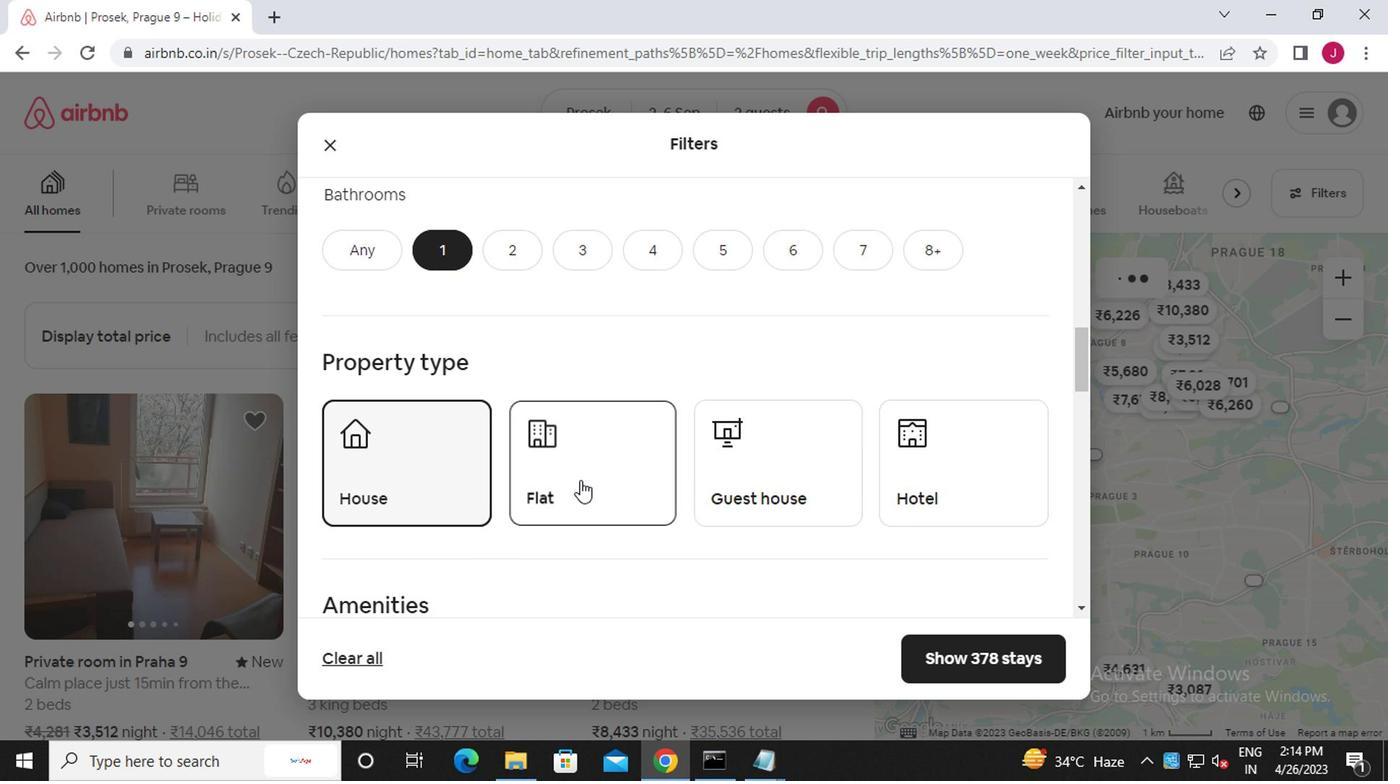 
Action: Mouse pressed left at (807, 479)
Screenshot: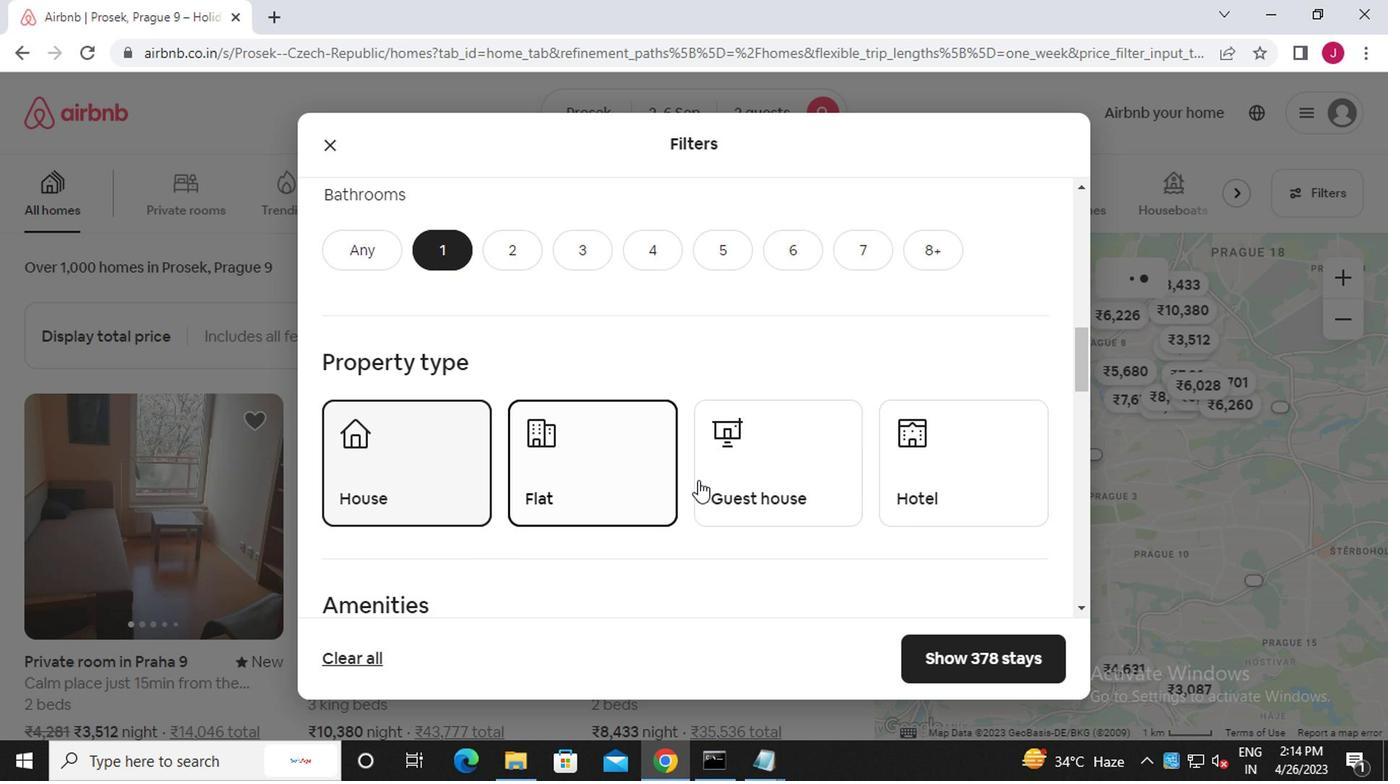 
Action: Mouse moved to (930, 460)
Screenshot: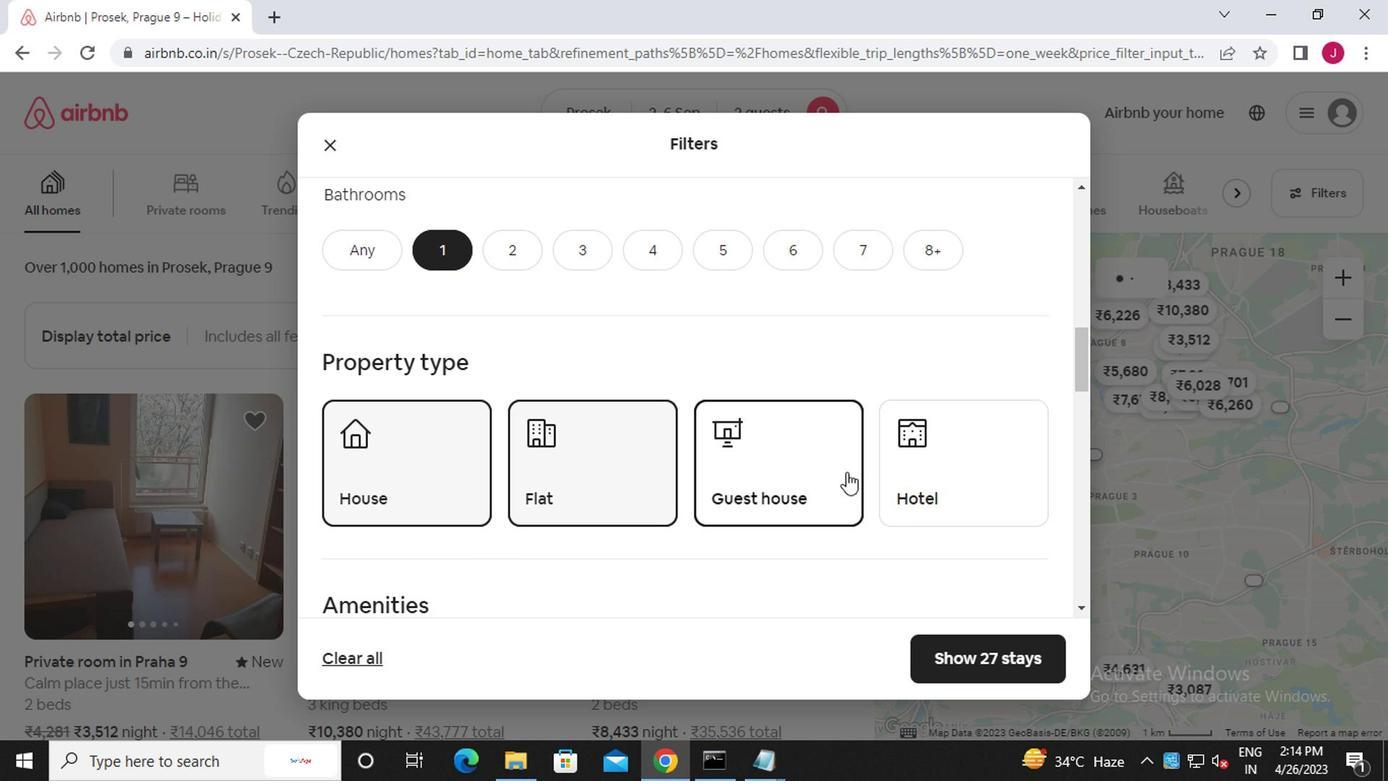 
Action: Mouse pressed left at (930, 460)
Screenshot: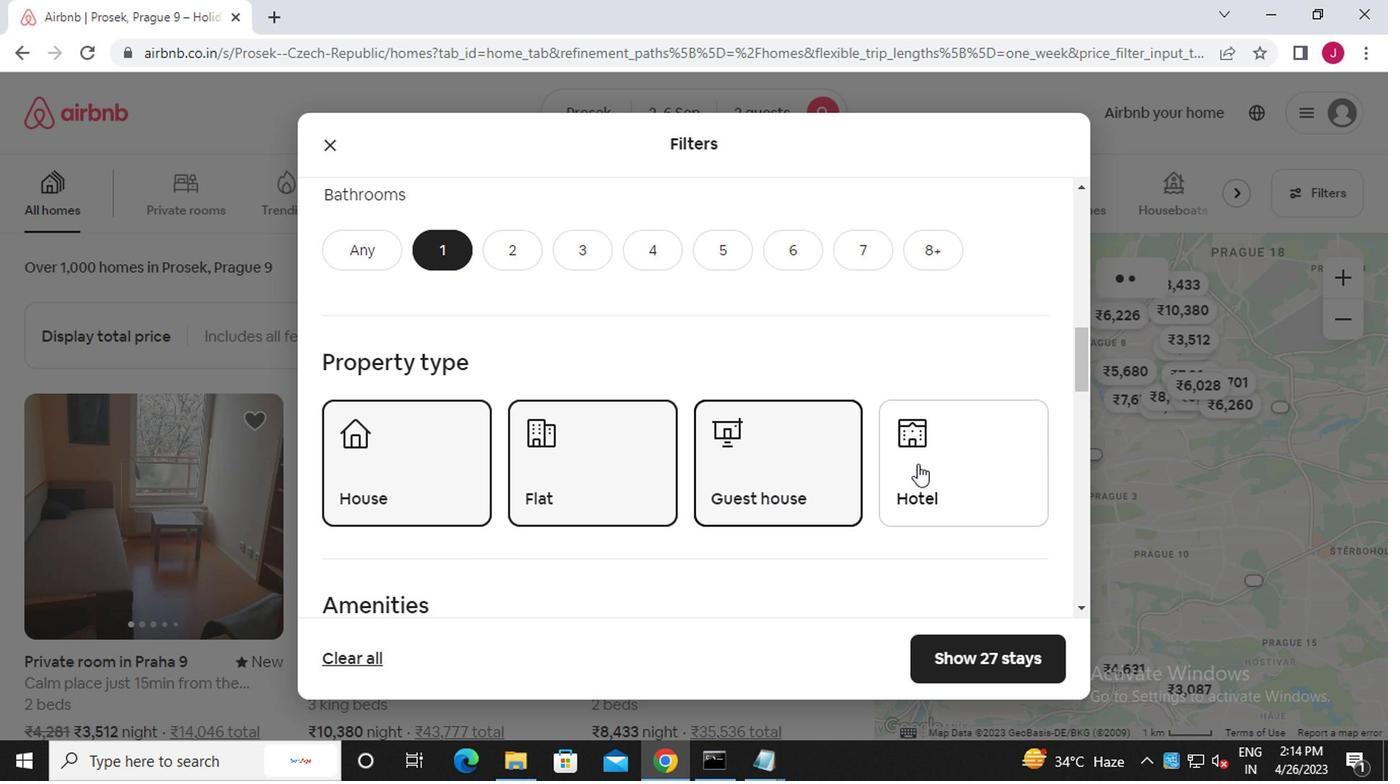 
Action: Mouse moved to (543, 465)
Screenshot: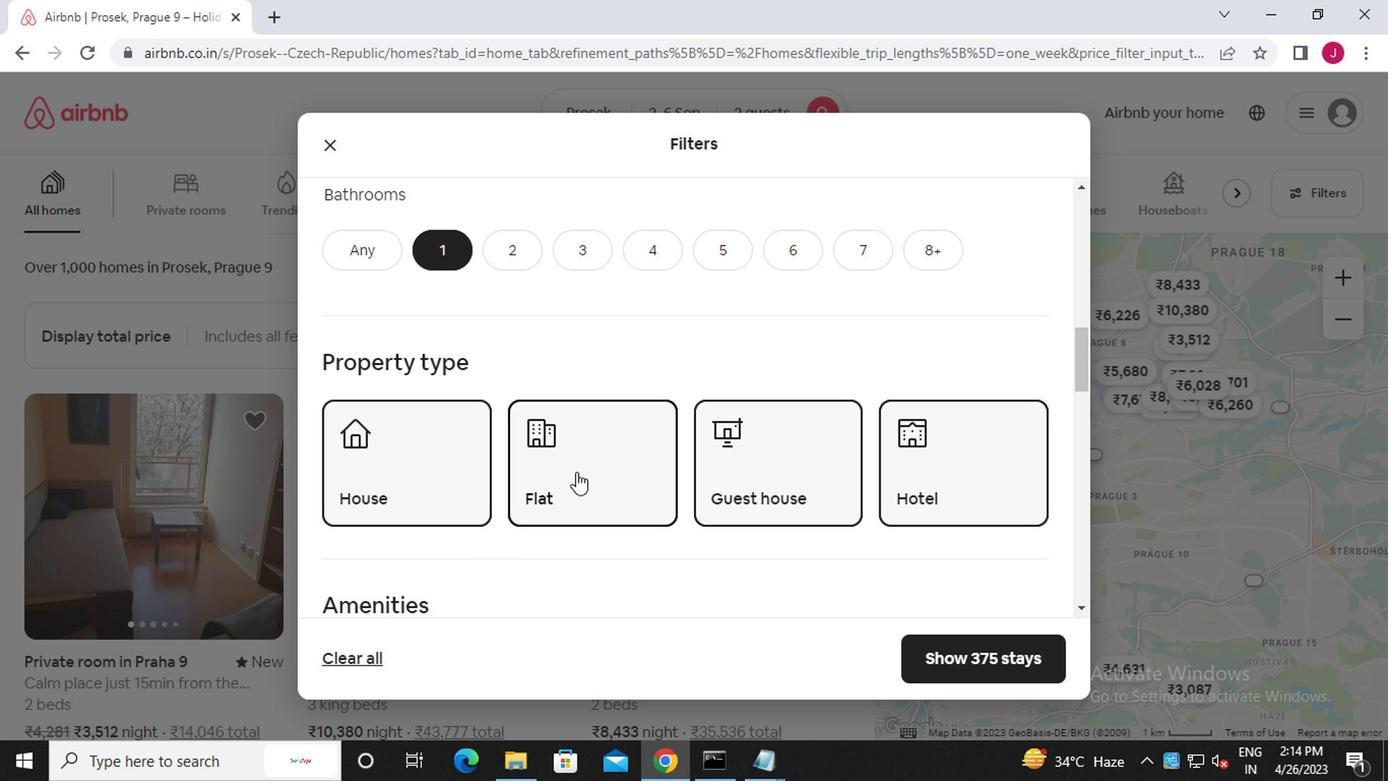 
Action: Mouse scrolled (543, 464) with delta (0, 0)
Screenshot: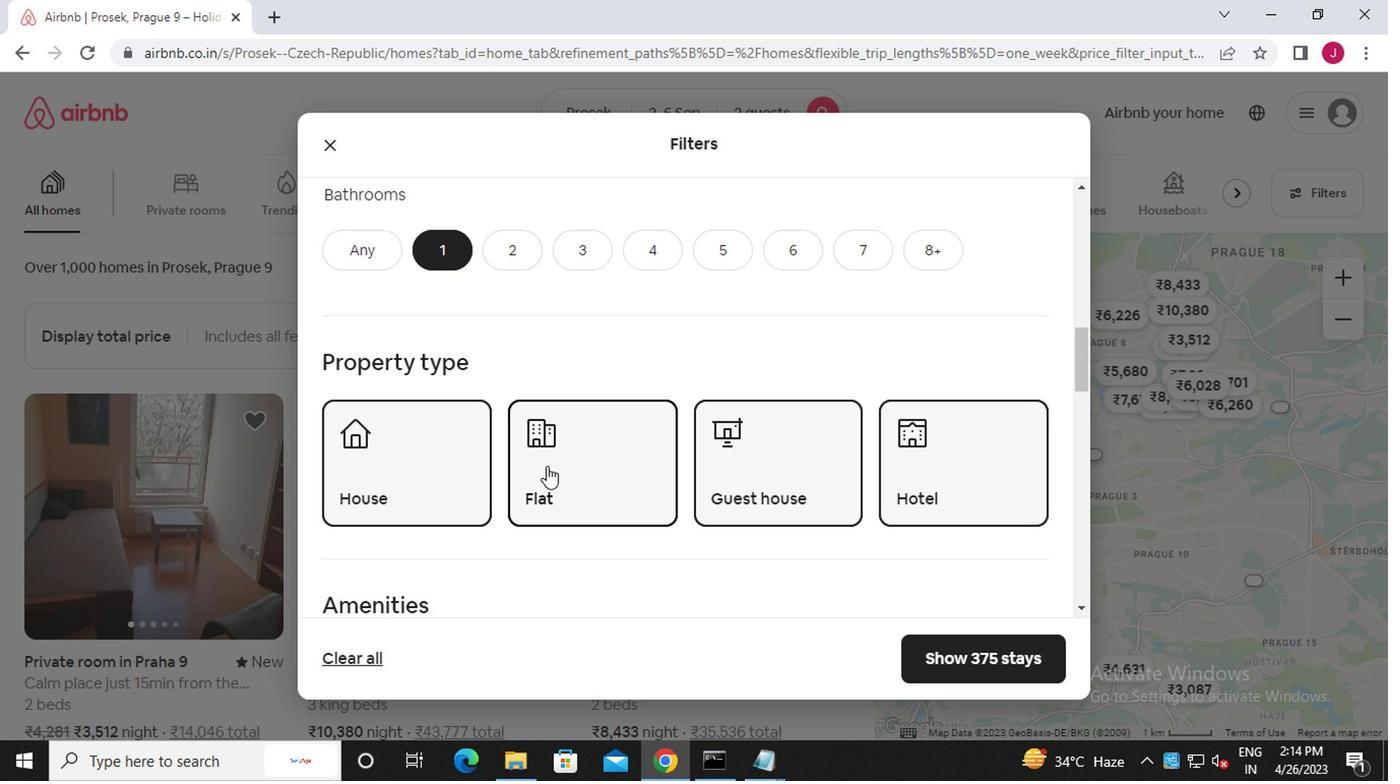 
Action: Mouse scrolled (543, 464) with delta (0, 0)
Screenshot: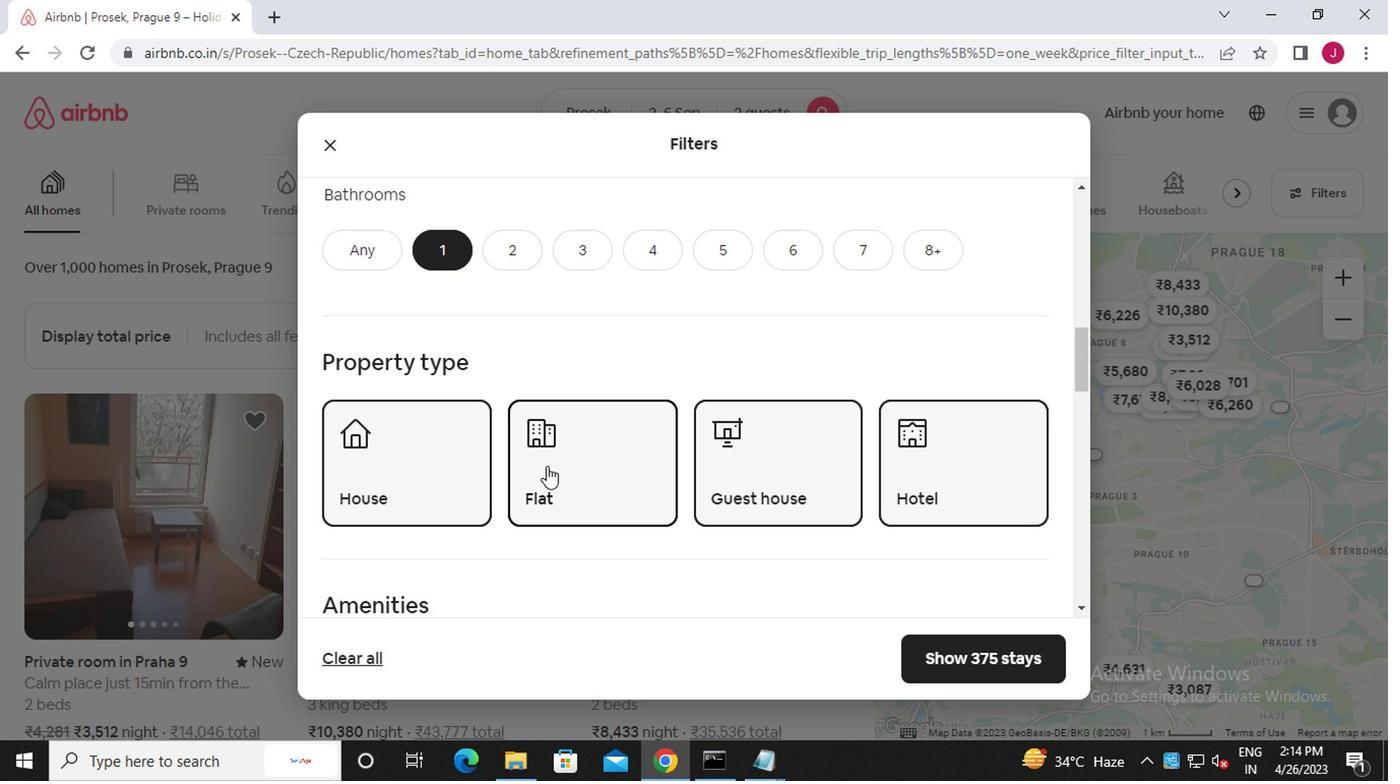 
Action: Mouse scrolled (543, 464) with delta (0, 0)
Screenshot: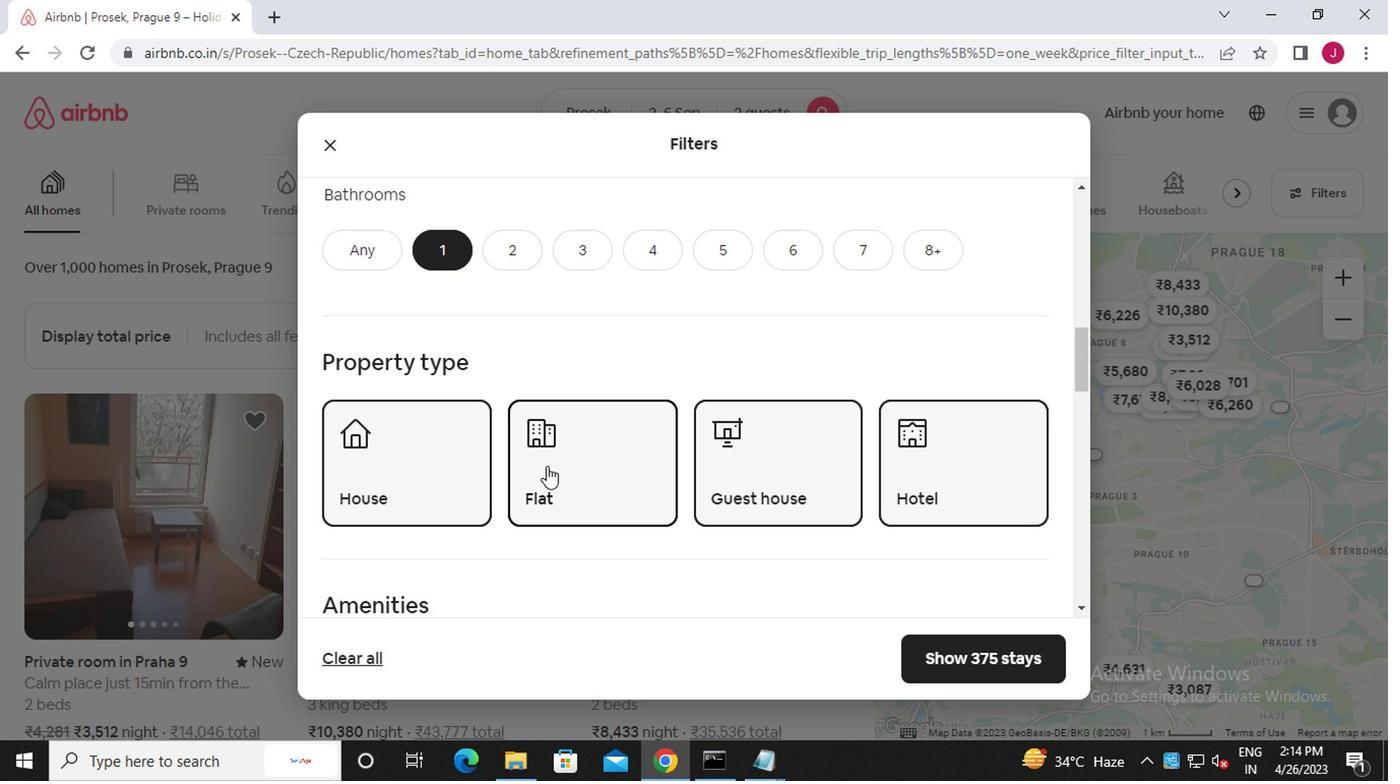 
Action: Mouse scrolled (543, 464) with delta (0, 0)
Screenshot: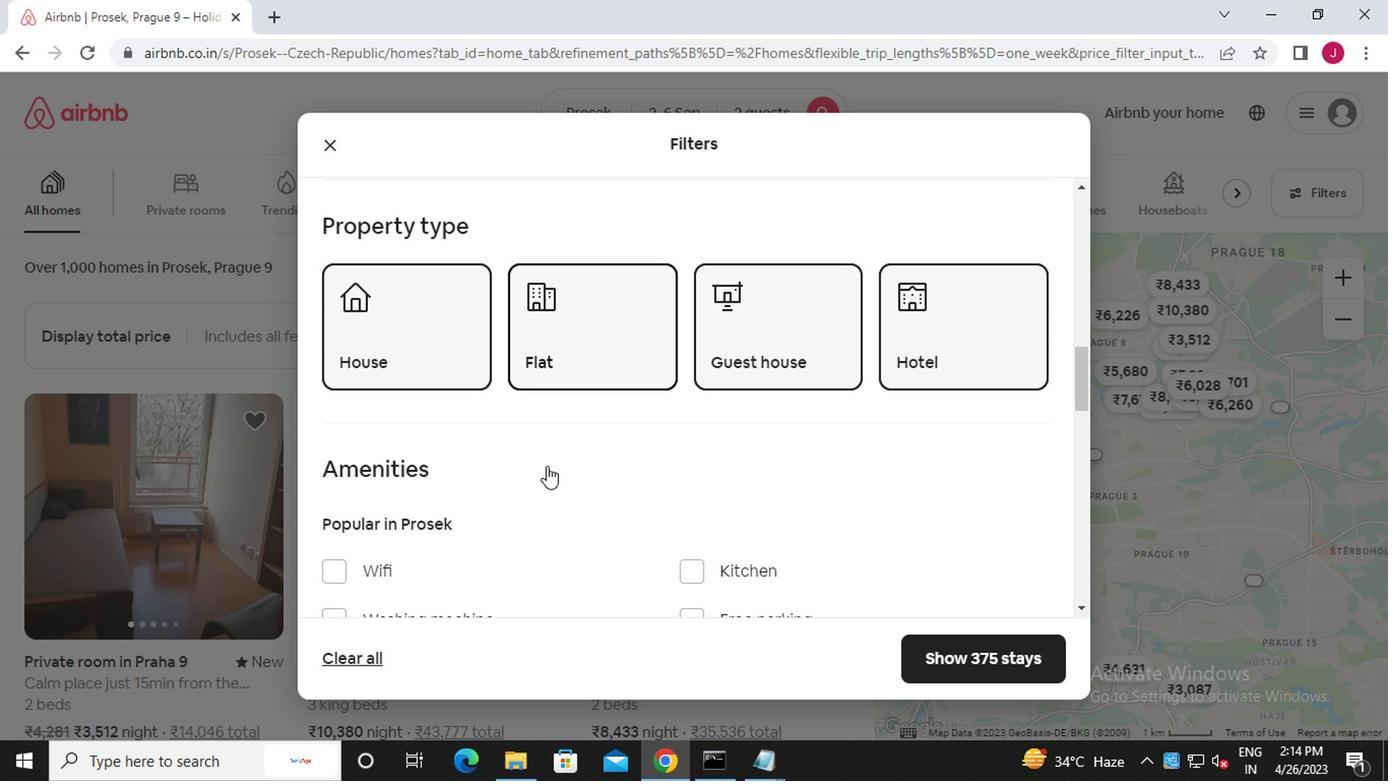 
Action: Mouse moved to (648, 468)
Screenshot: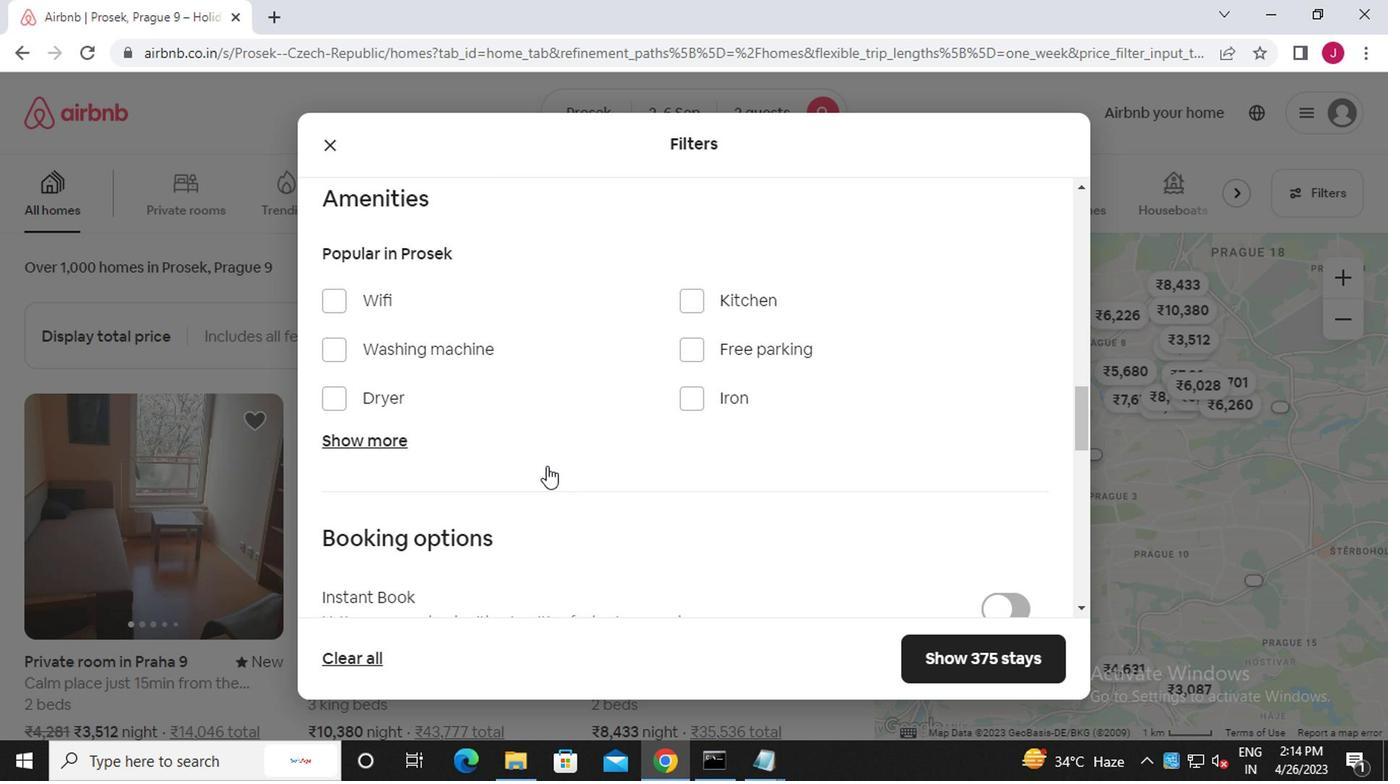 
Action: Mouse scrolled (648, 467) with delta (0, -1)
Screenshot: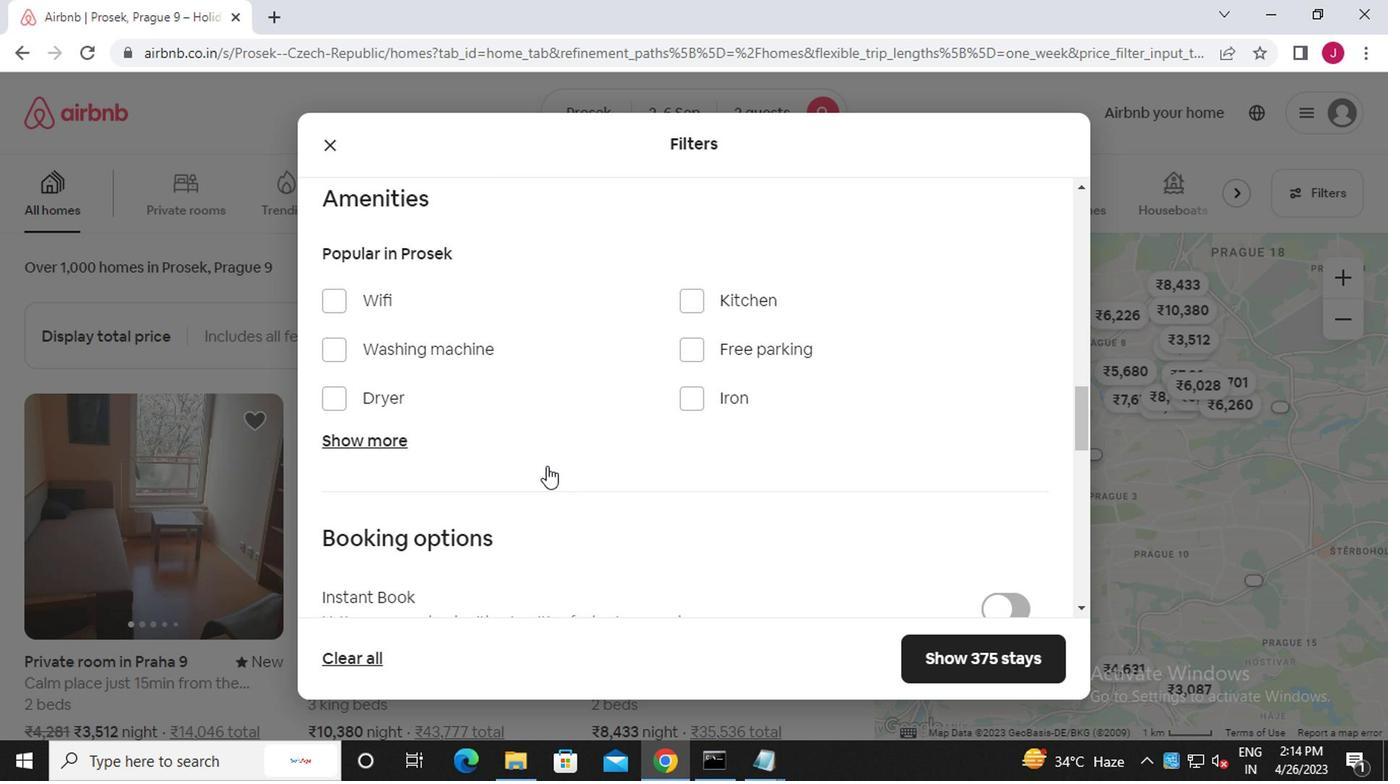 
Action: Mouse moved to (650, 470)
Screenshot: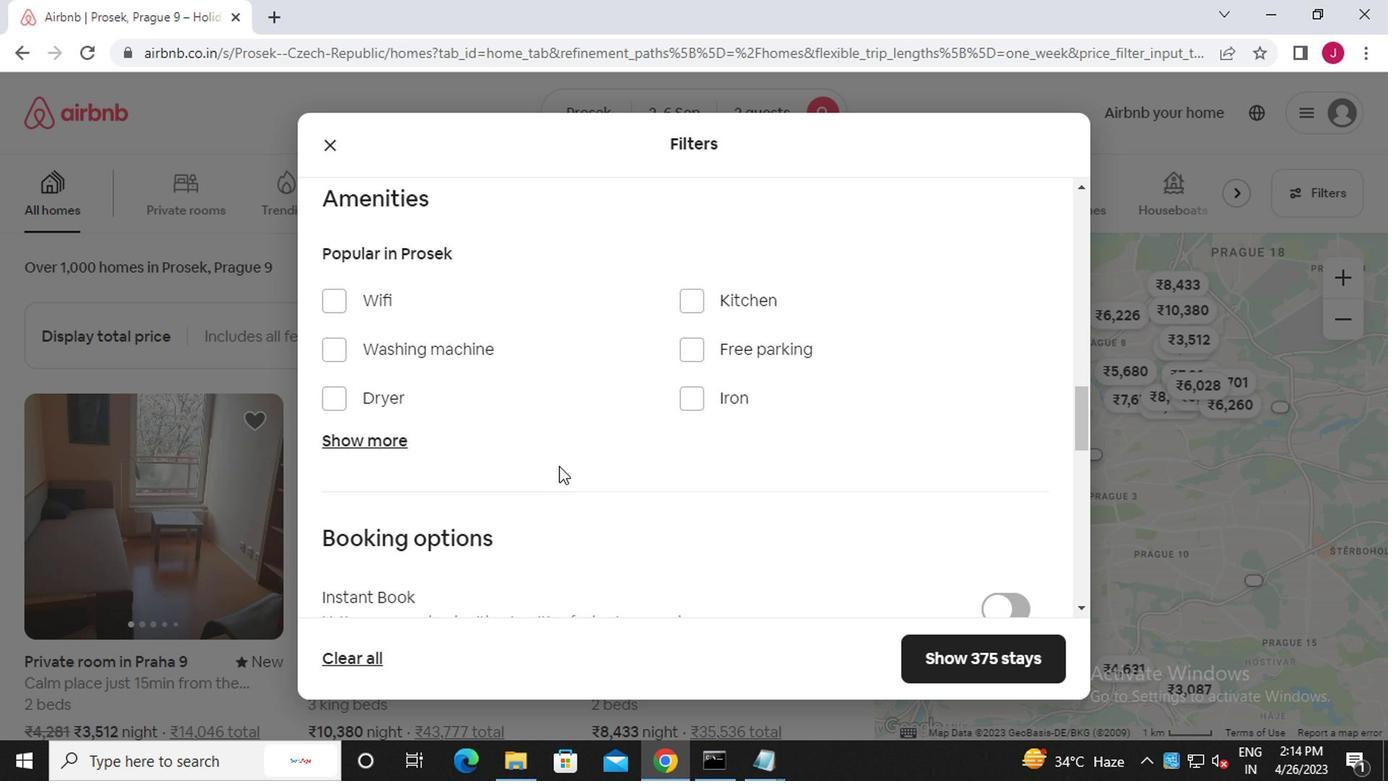 
Action: Mouse scrolled (650, 469) with delta (0, -1)
Screenshot: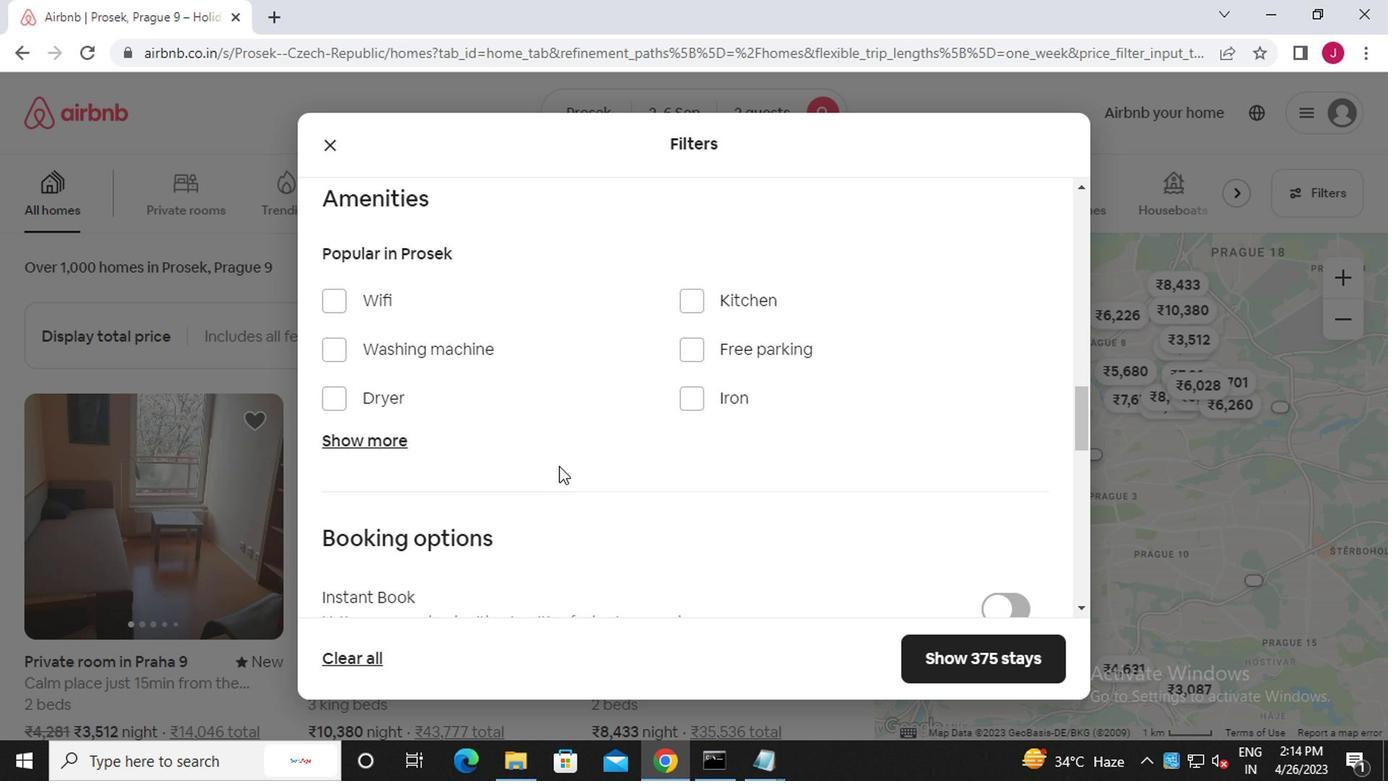 
Action: Mouse moved to (650, 470)
Screenshot: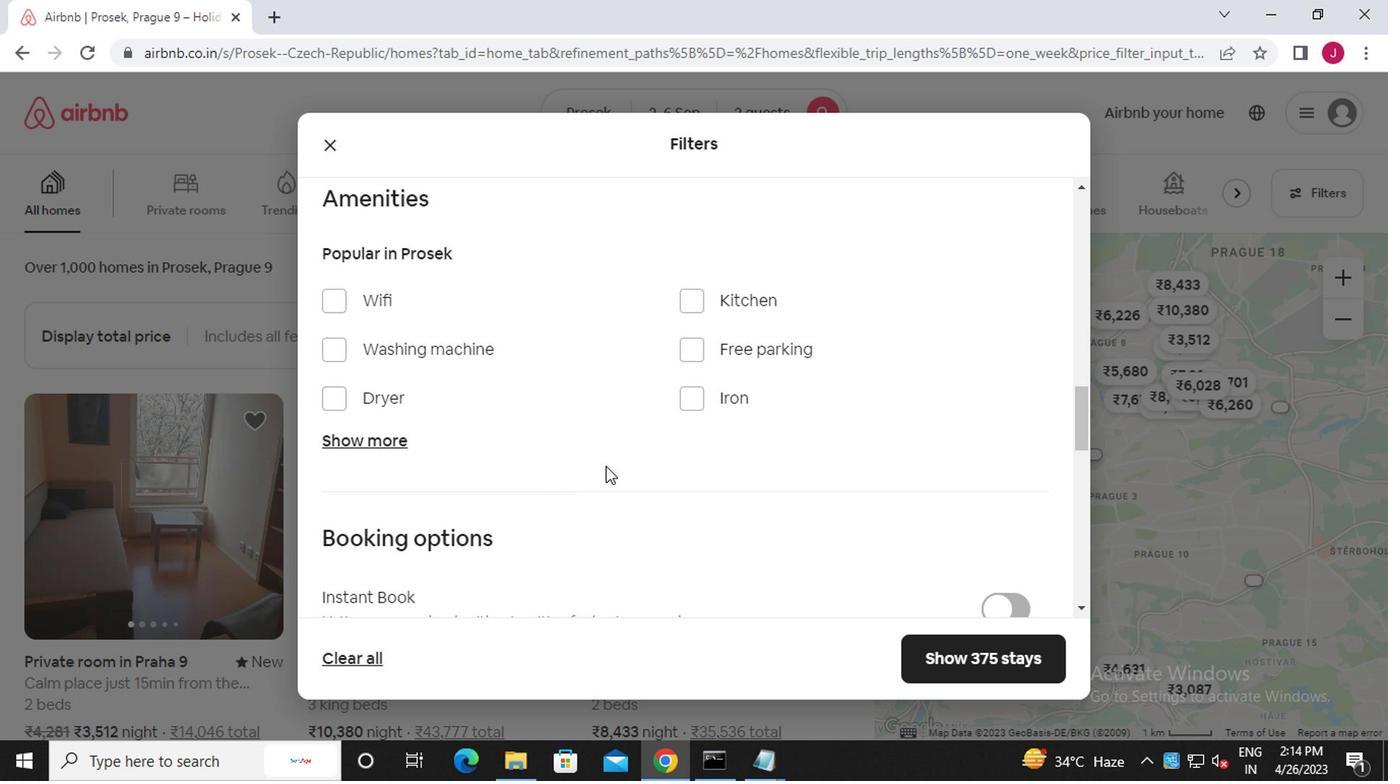 
Action: Mouse scrolled (650, 469) with delta (0, -1)
Screenshot: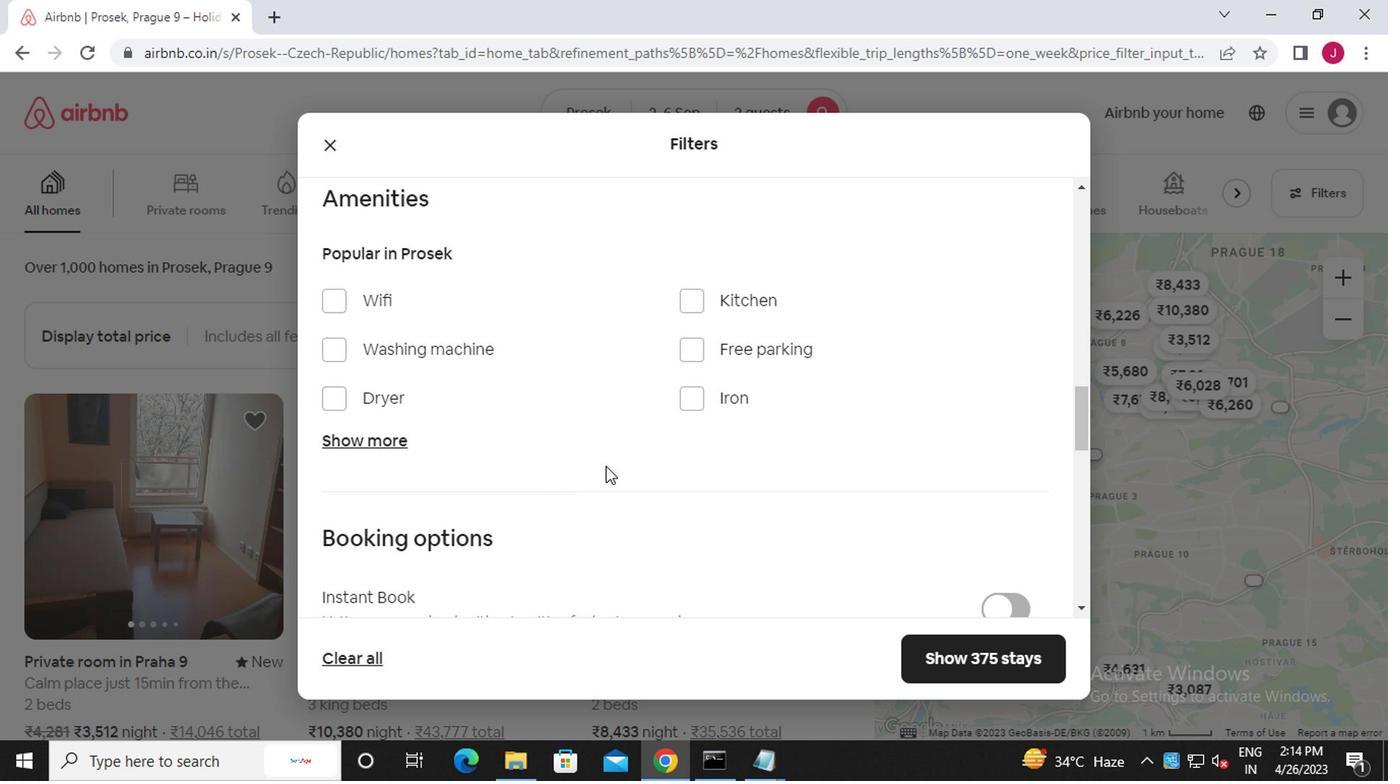 
Action: Mouse moved to (999, 379)
Screenshot: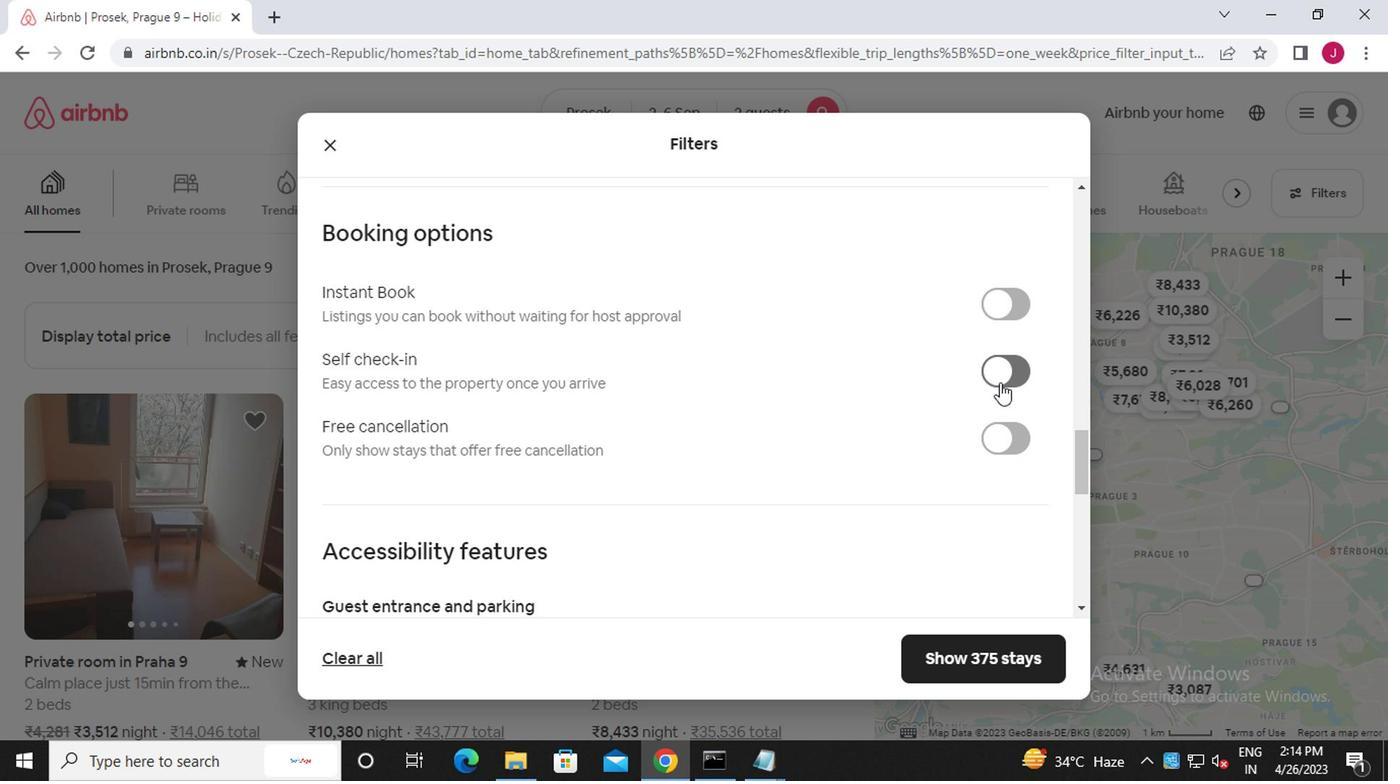 
Action: Mouse pressed left at (999, 379)
Screenshot: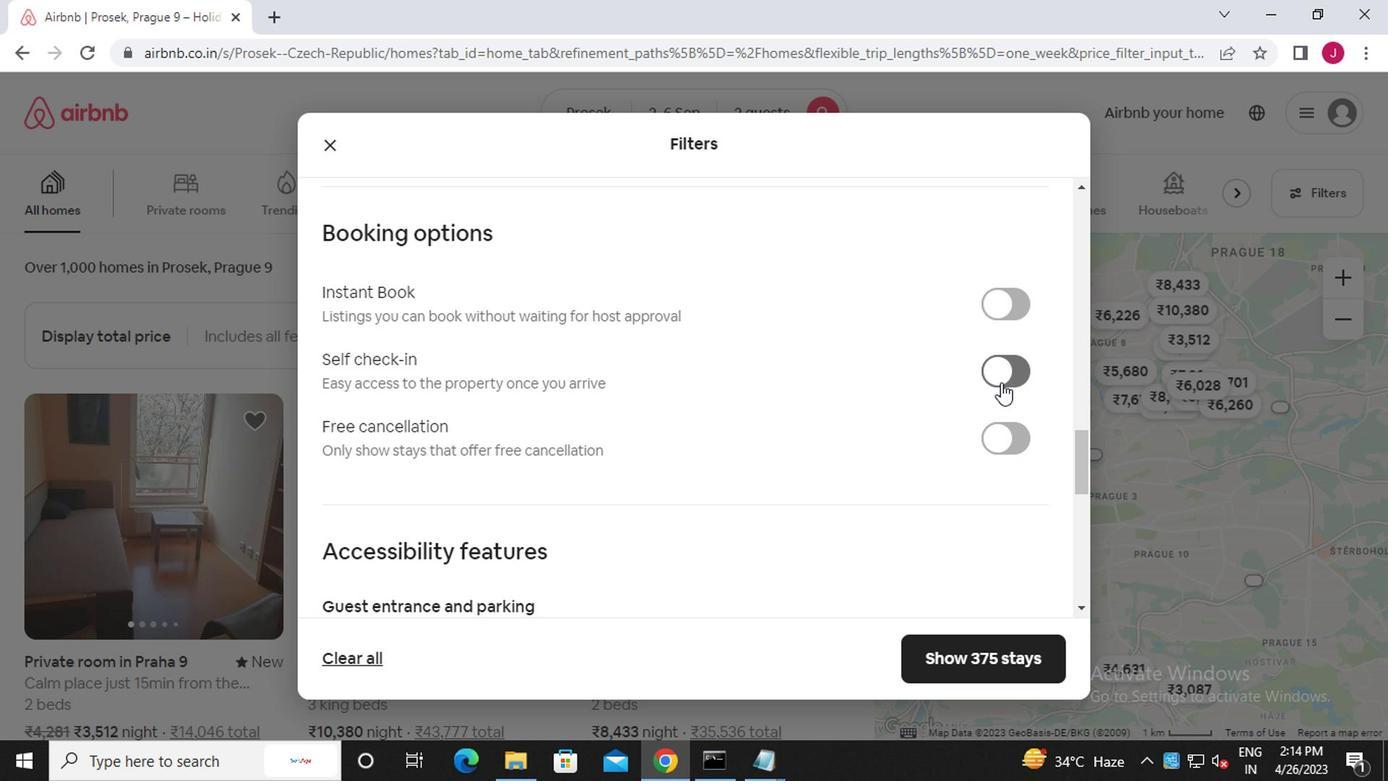 
Action: Mouse moved to (694, 454)
Screenshot: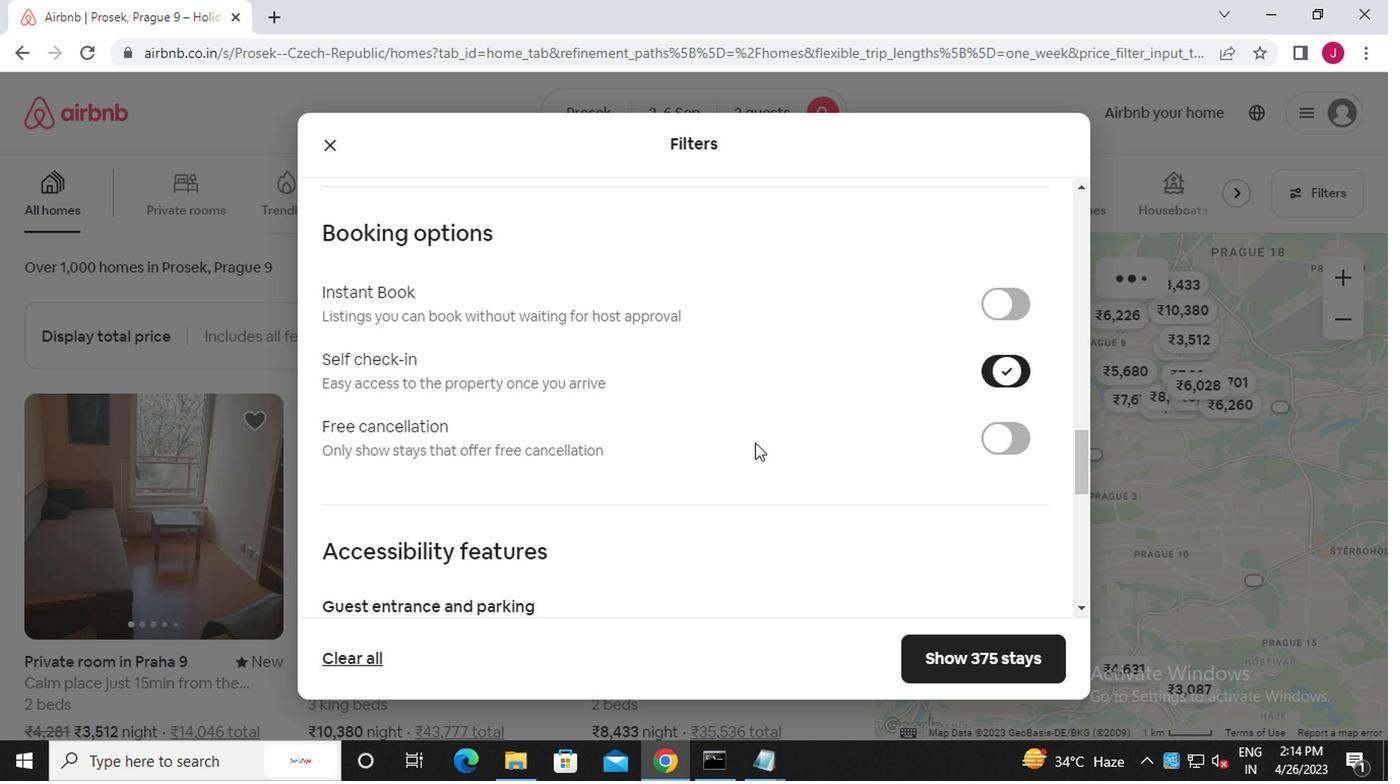 
Action: Mouse scrolled (694, 454) with delta (0, 0)
Screenshot: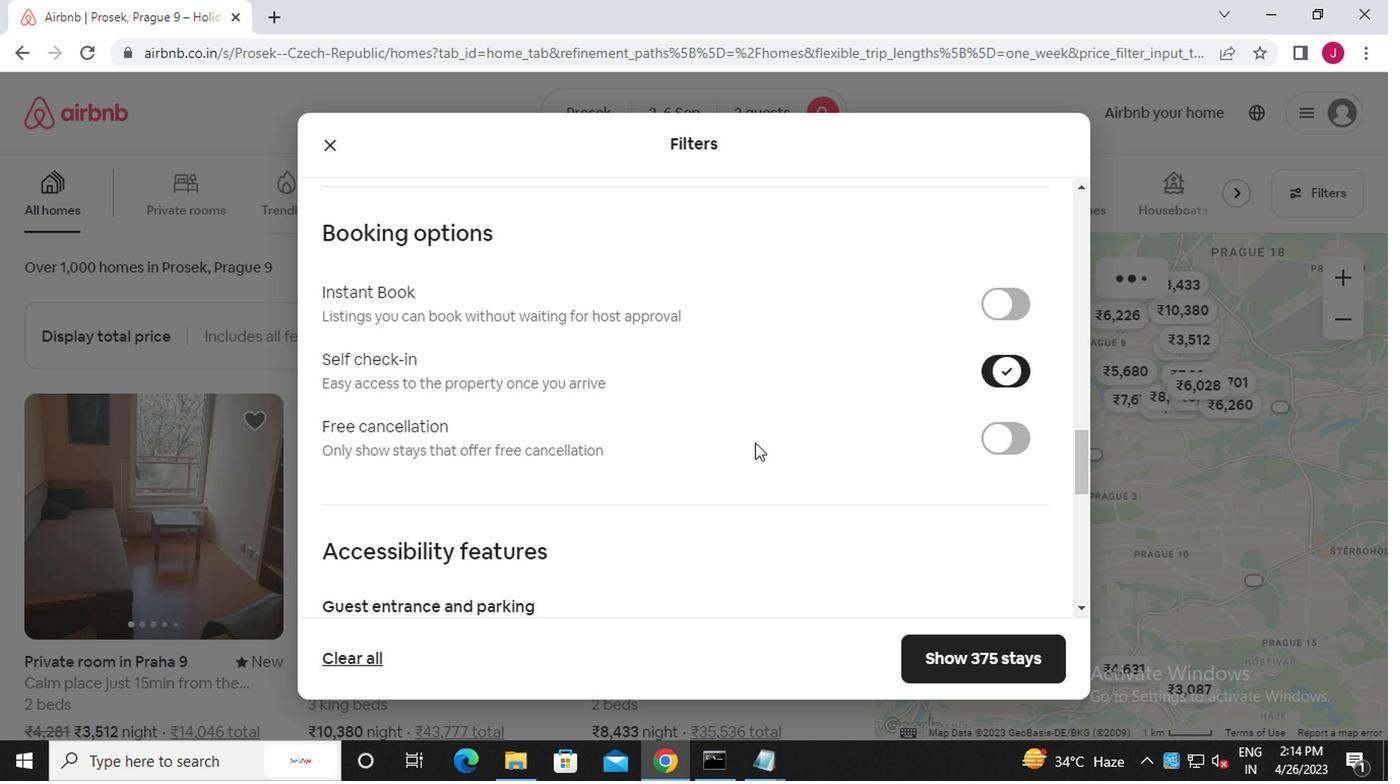 
Action: Mouse scrolled (694, 454) with delta (0, 0)
Screenshot: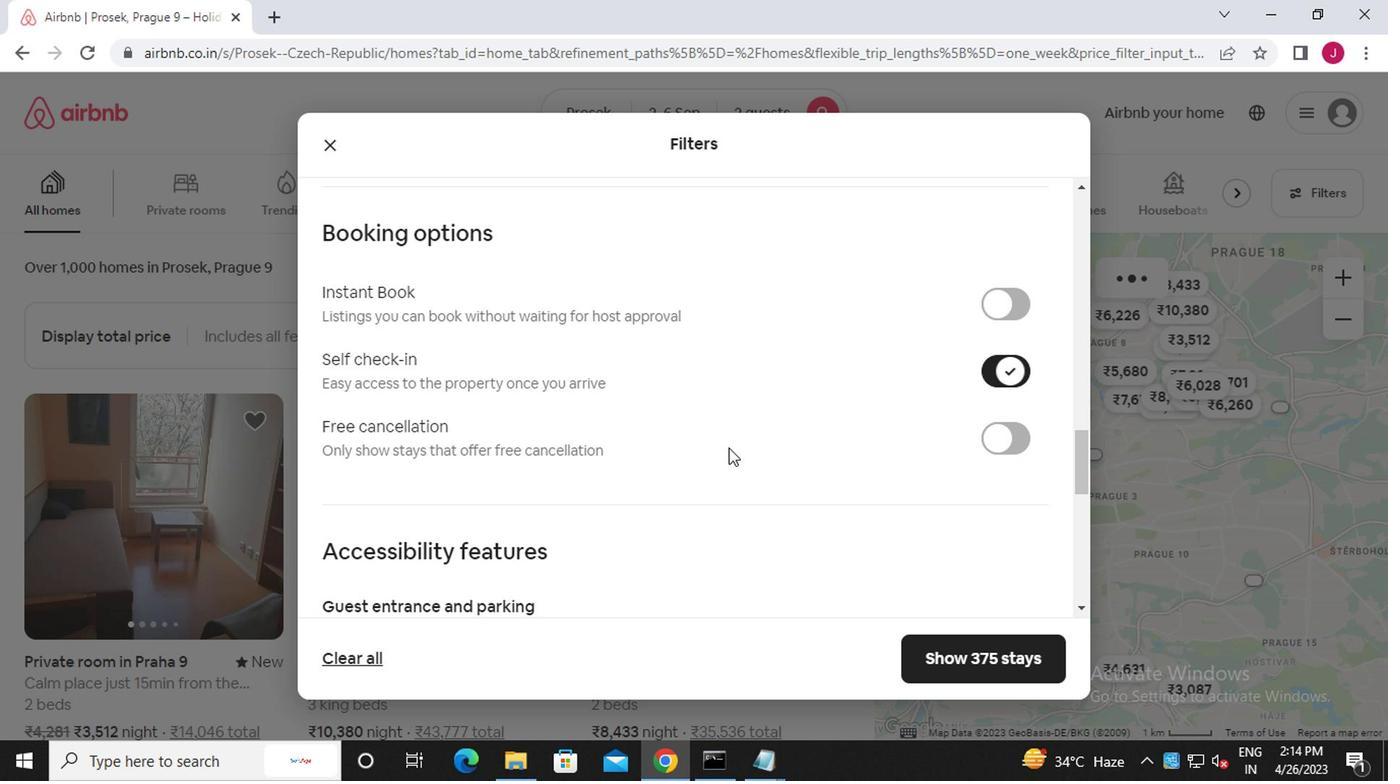 
Action: Mouse scrolled (694, 454) with delta (0, 0)
Screenshot: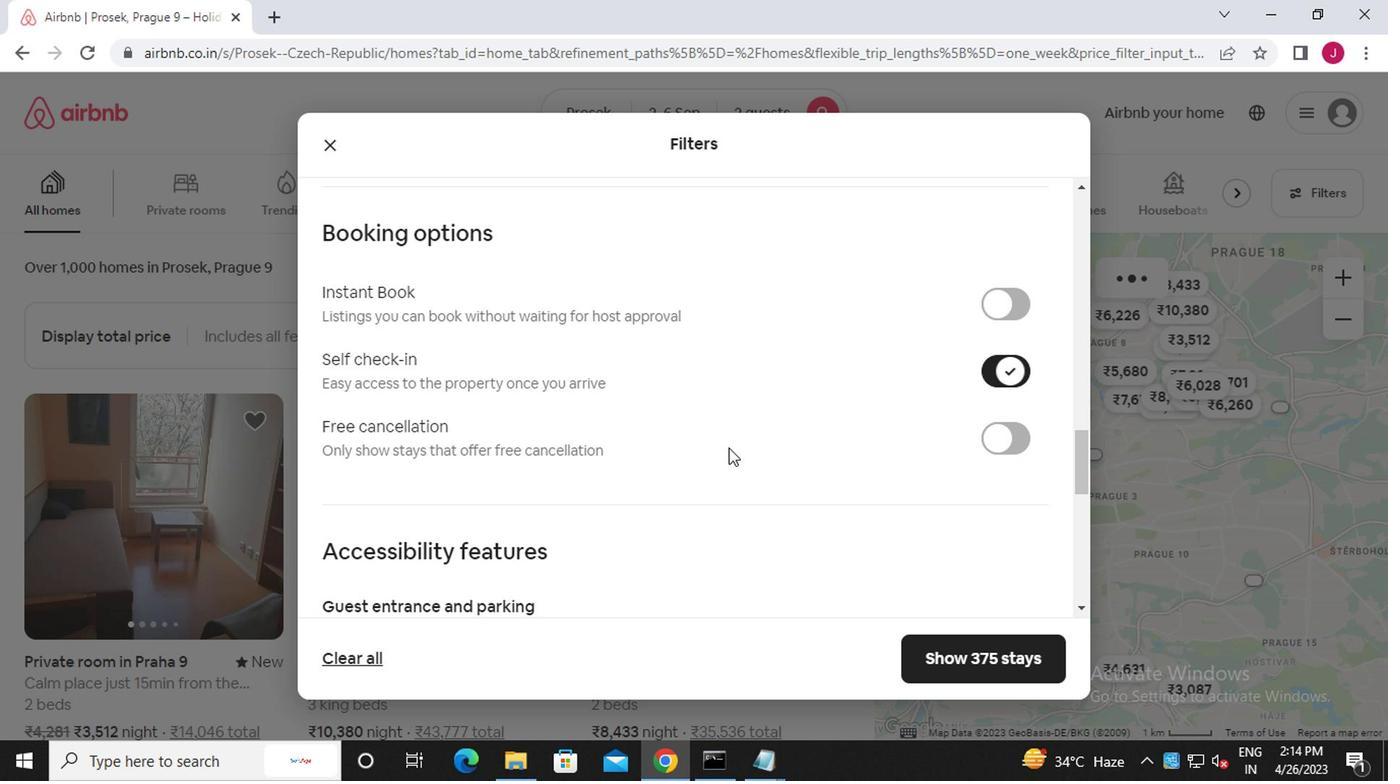 
Action: Mouse moved to (693, 456)
Screenshot: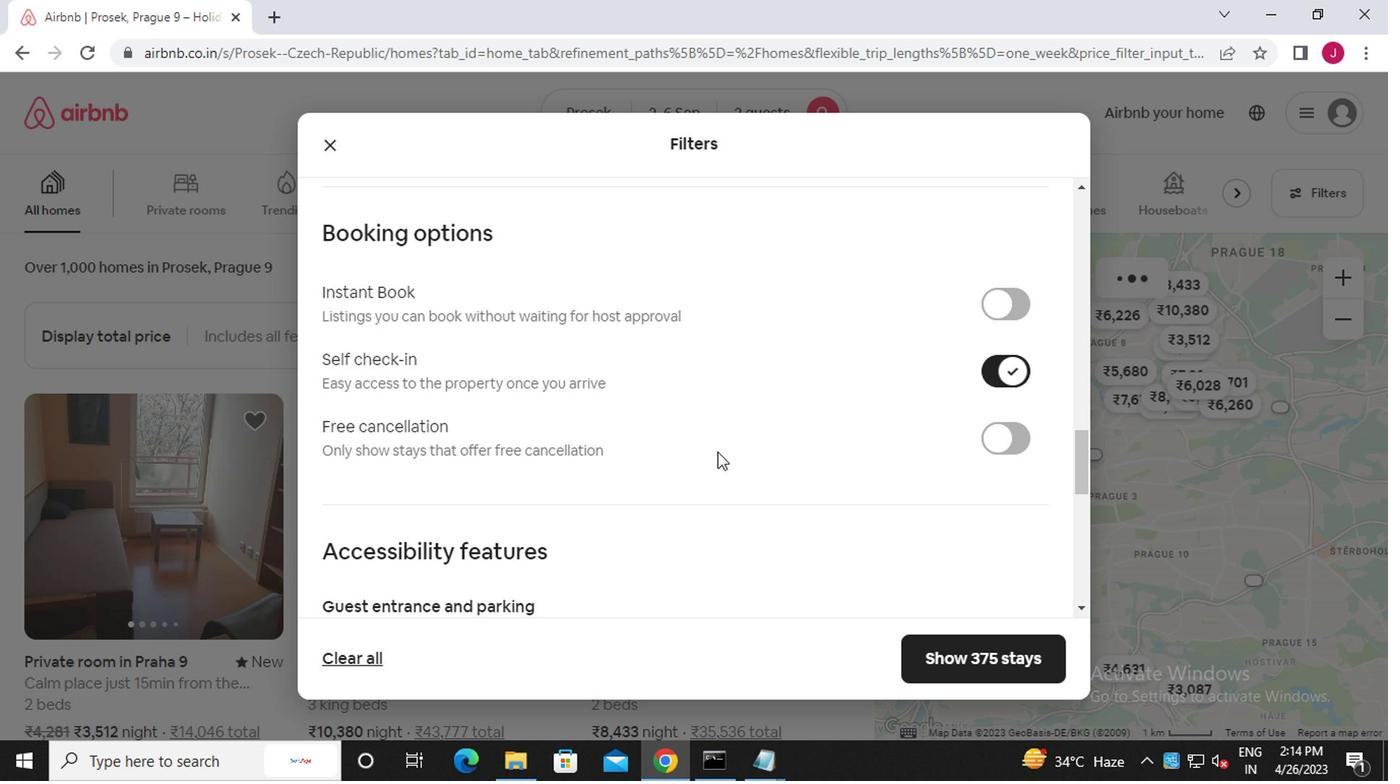 
Action: Mouse scrolled (693, 454) with delta (0, -1)
Screenshot: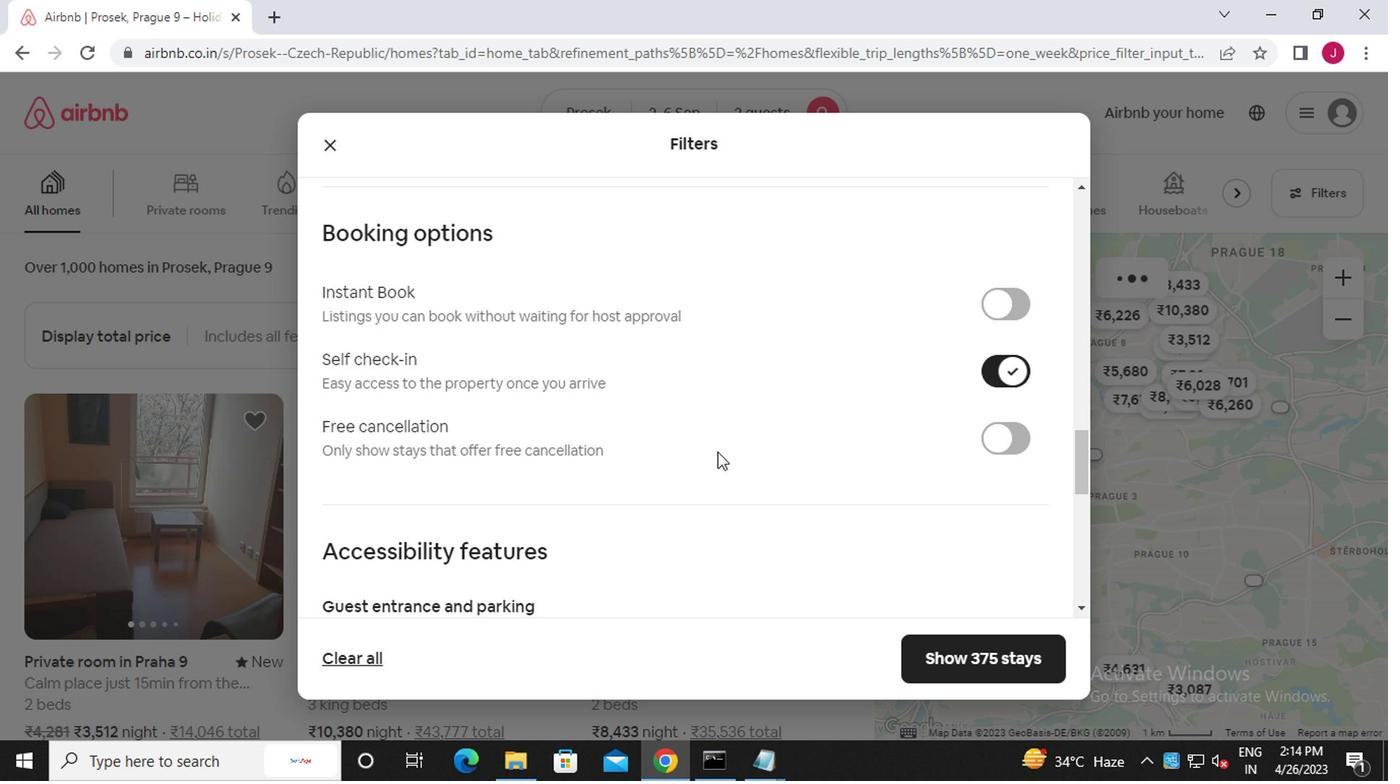 
Action: Mouse moved to (693, 456)
Screenshot: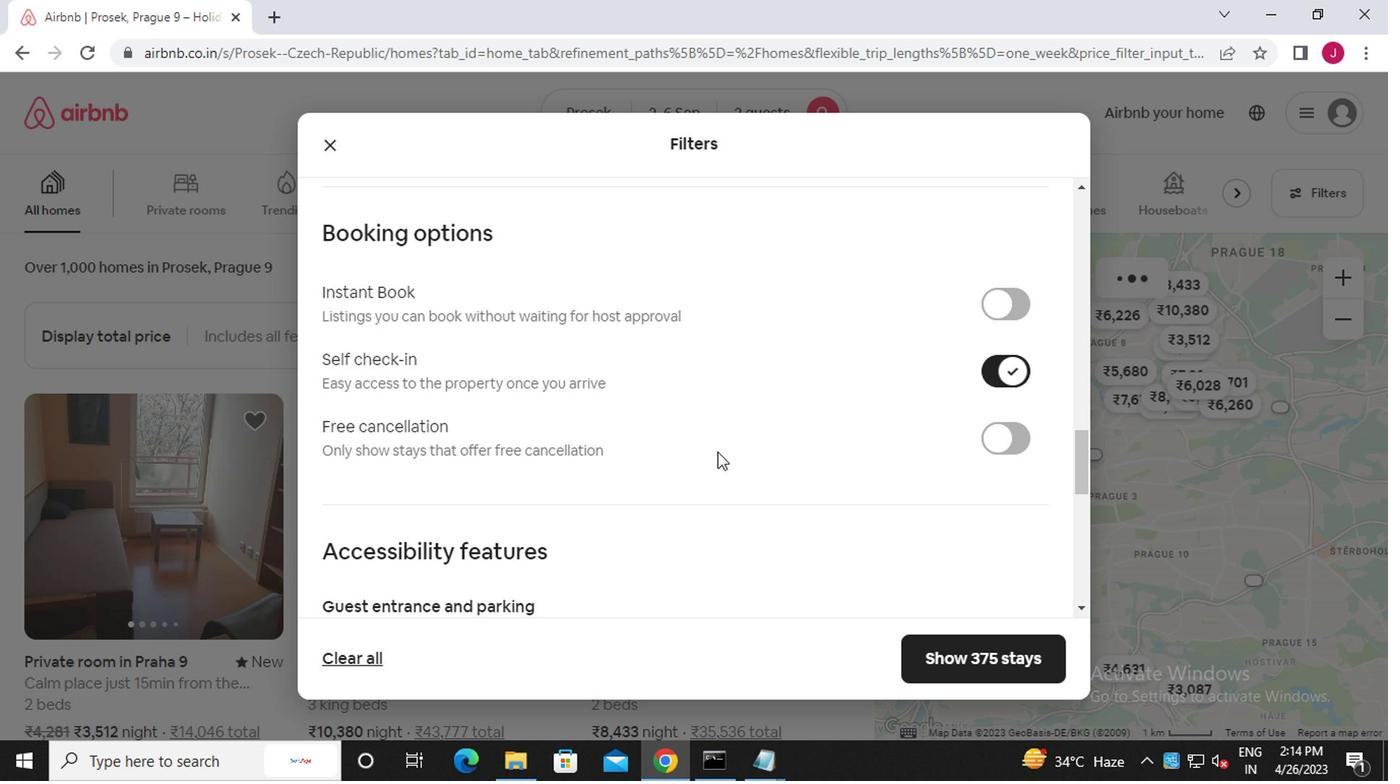 
Action: Mouse scrolled (693, 454) with delta (0, -1)
Screenshot: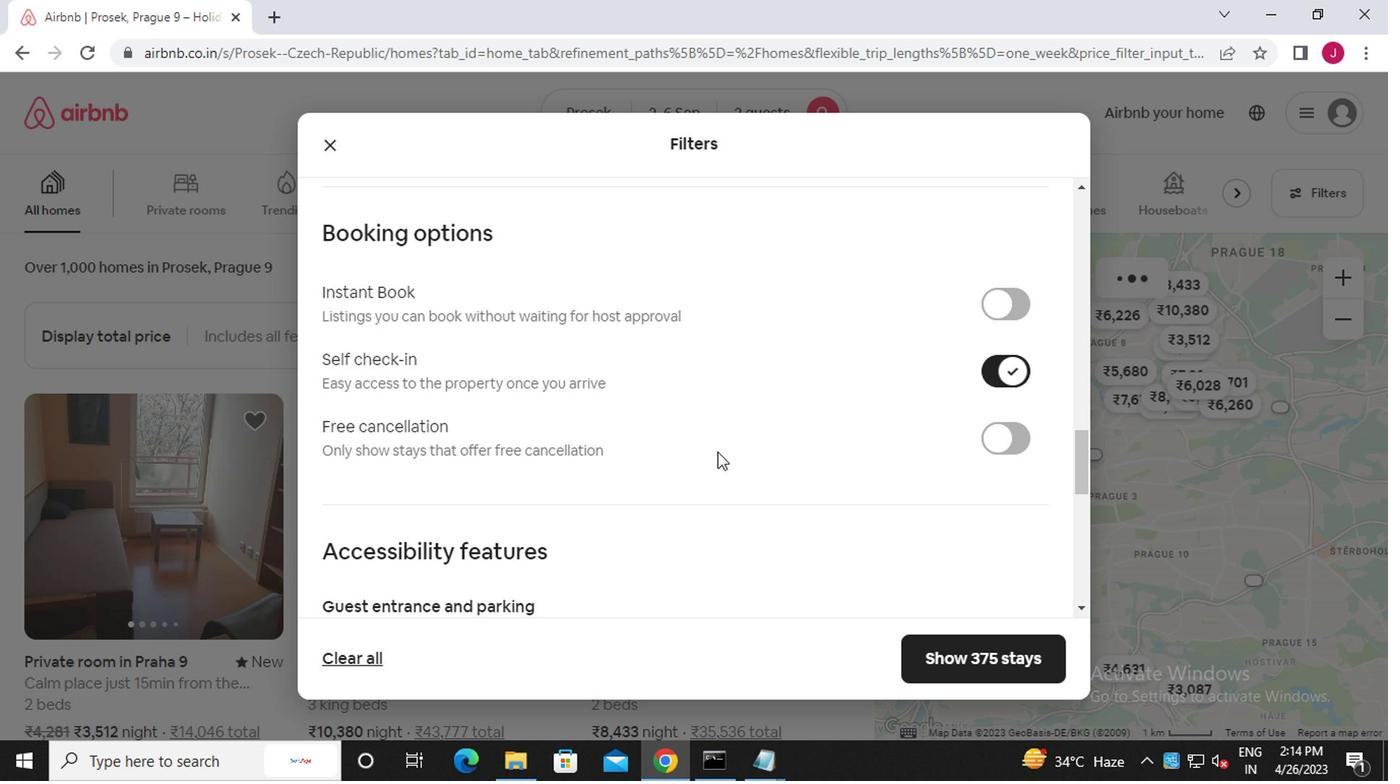 
Action: Mouse scrolled (693, 454) with delta (0, -1)
Screenshot: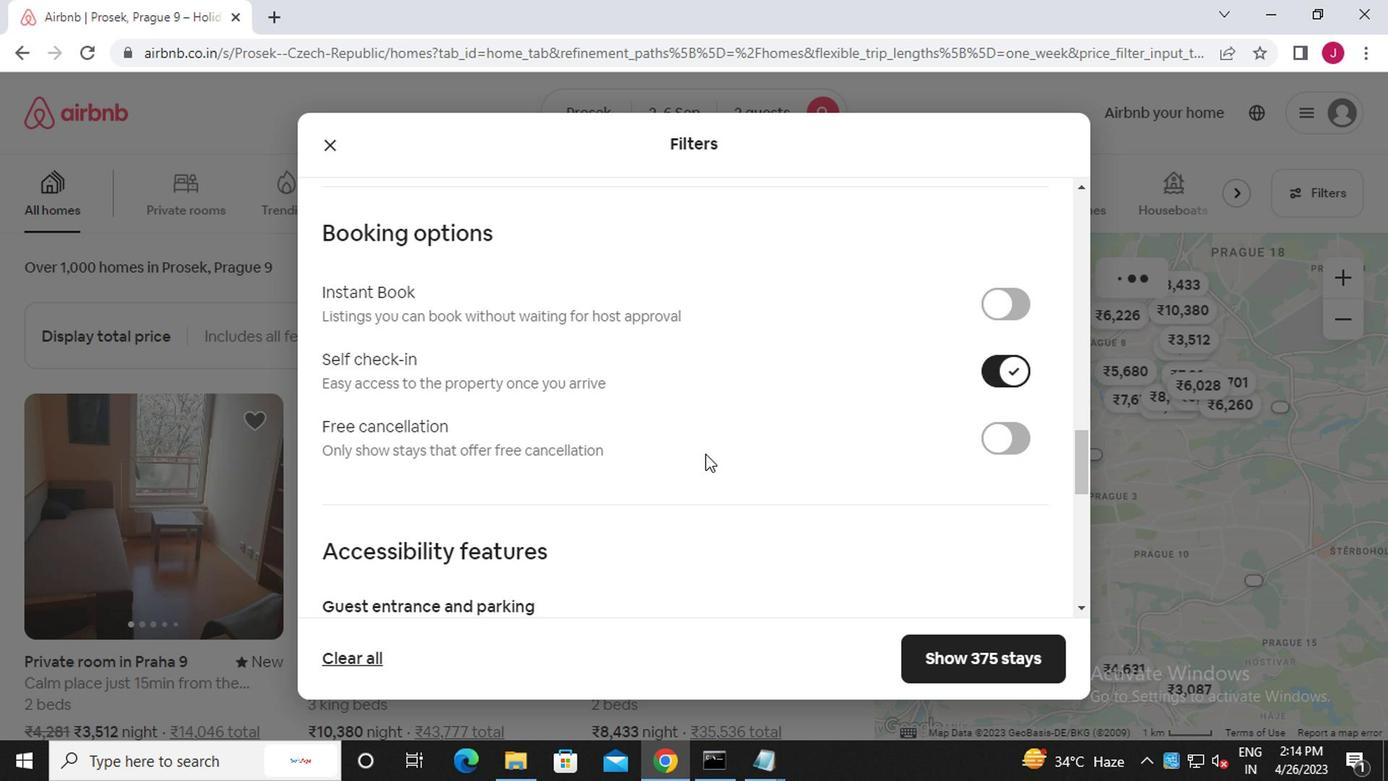 
Action: Mouse scrolled (693, 454) with delta (0, -1)
Screenshot: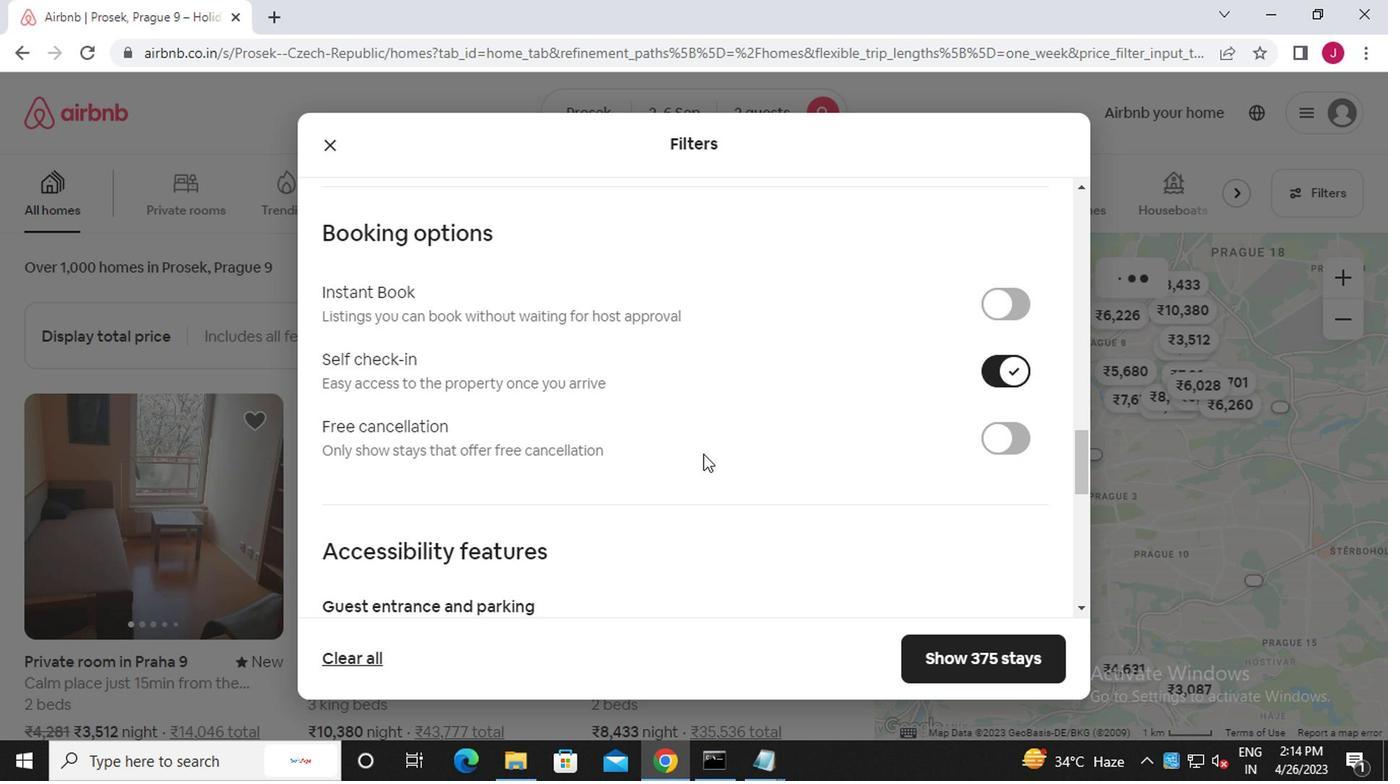 
Action: Mouse scrolled (693, 454) with delta (0, -1)
Screenshot: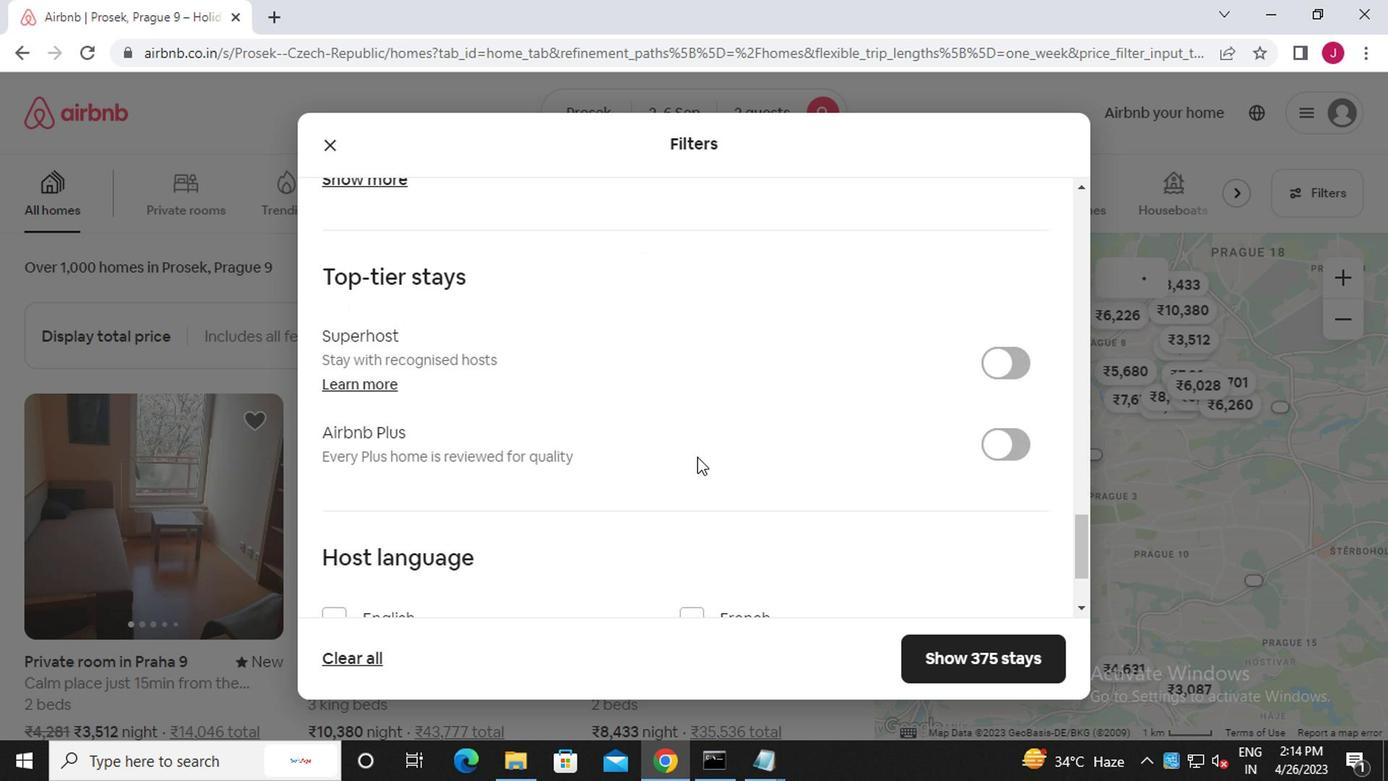 
Action: Mouse scrolled (693, 454) with delta (0, -1)
Screenshot: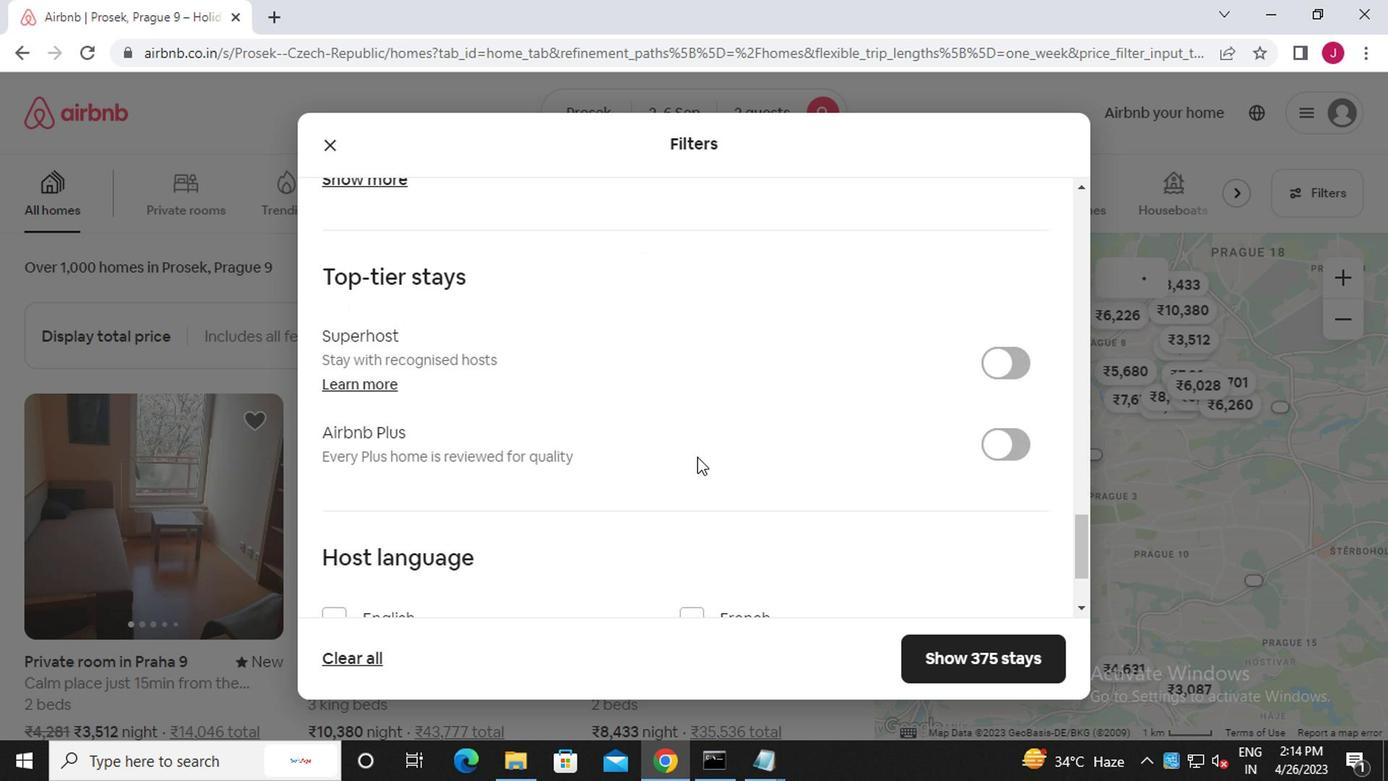
Action: Mouse scrolled (693, 454) with delta (0, -1)
Screenshot: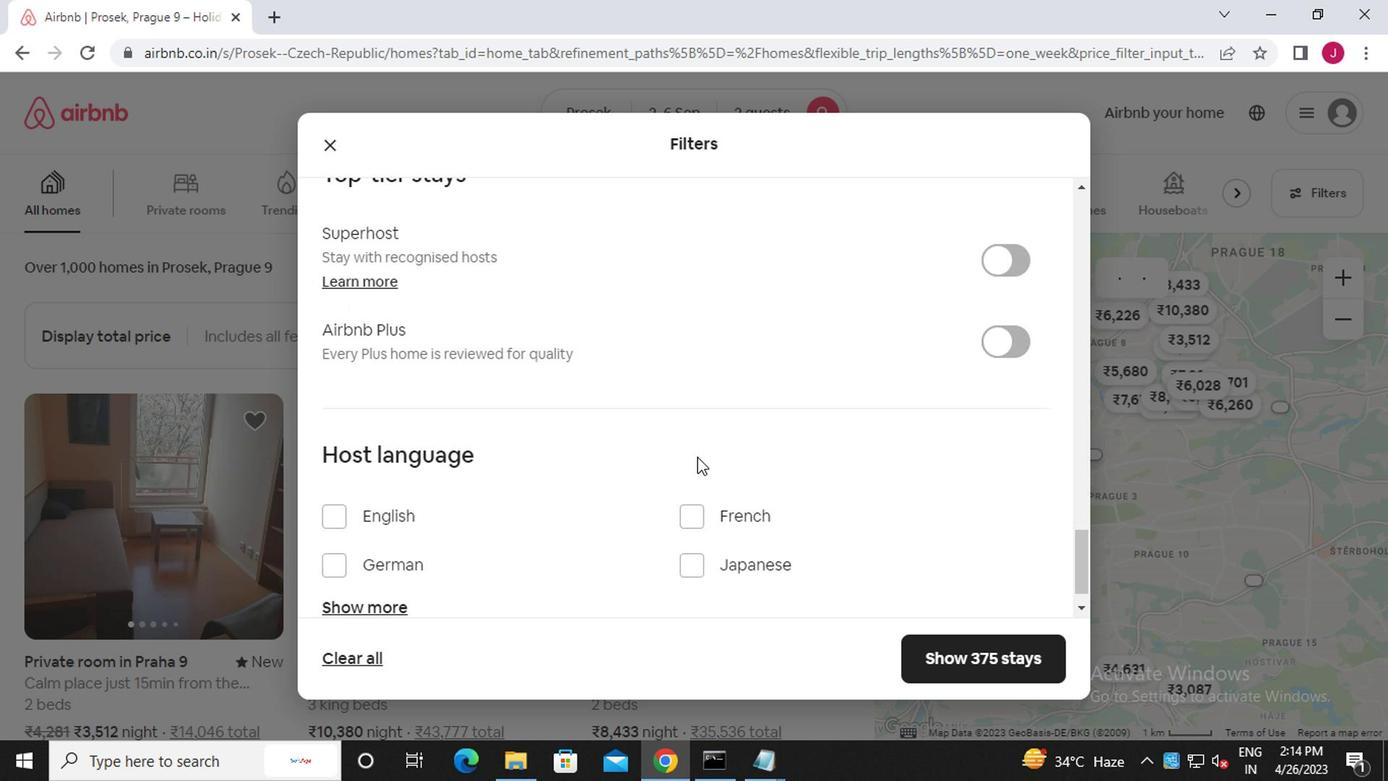 
Action: Mouse scrolled (693, 454) with delta (0, -1)
Screenshot: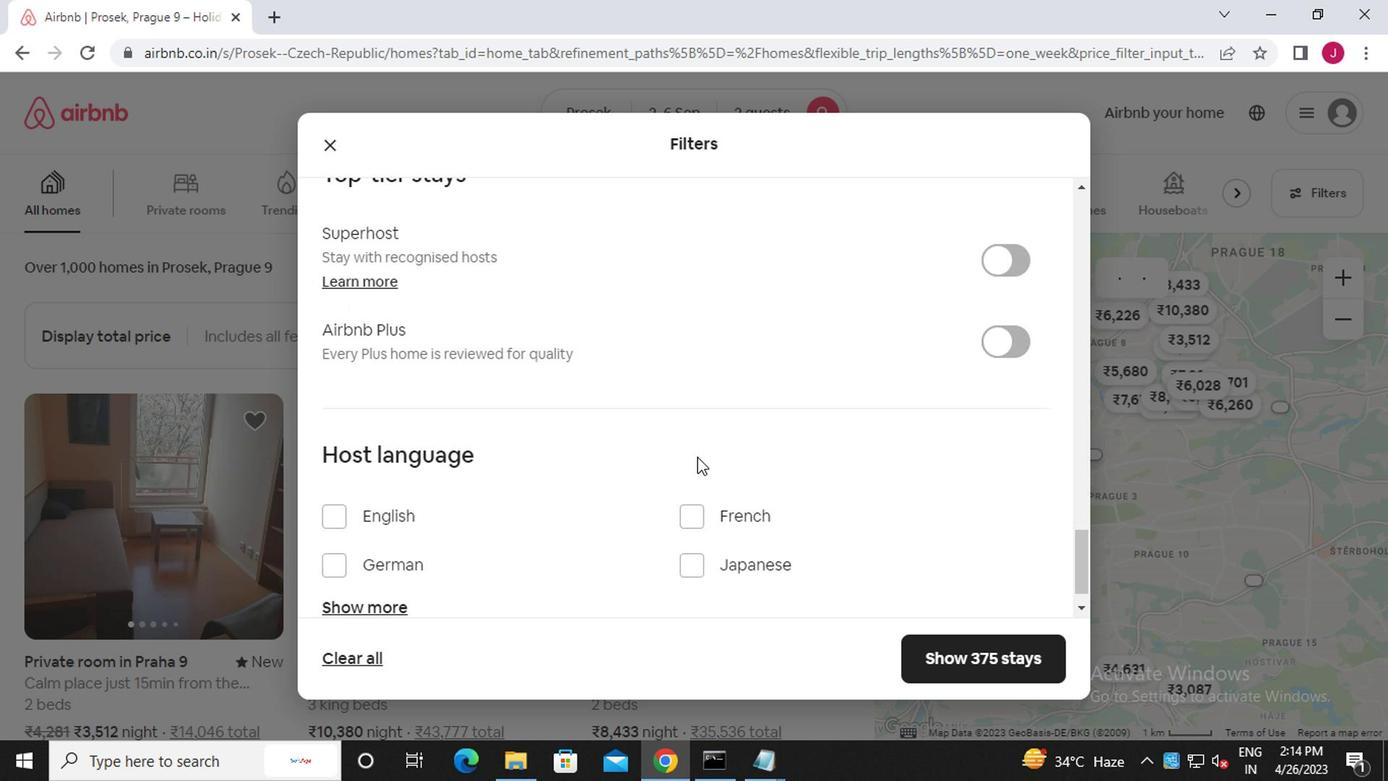 
Action: Mouse scrolled (693, 454) with delta (0, -1)
Screenshot: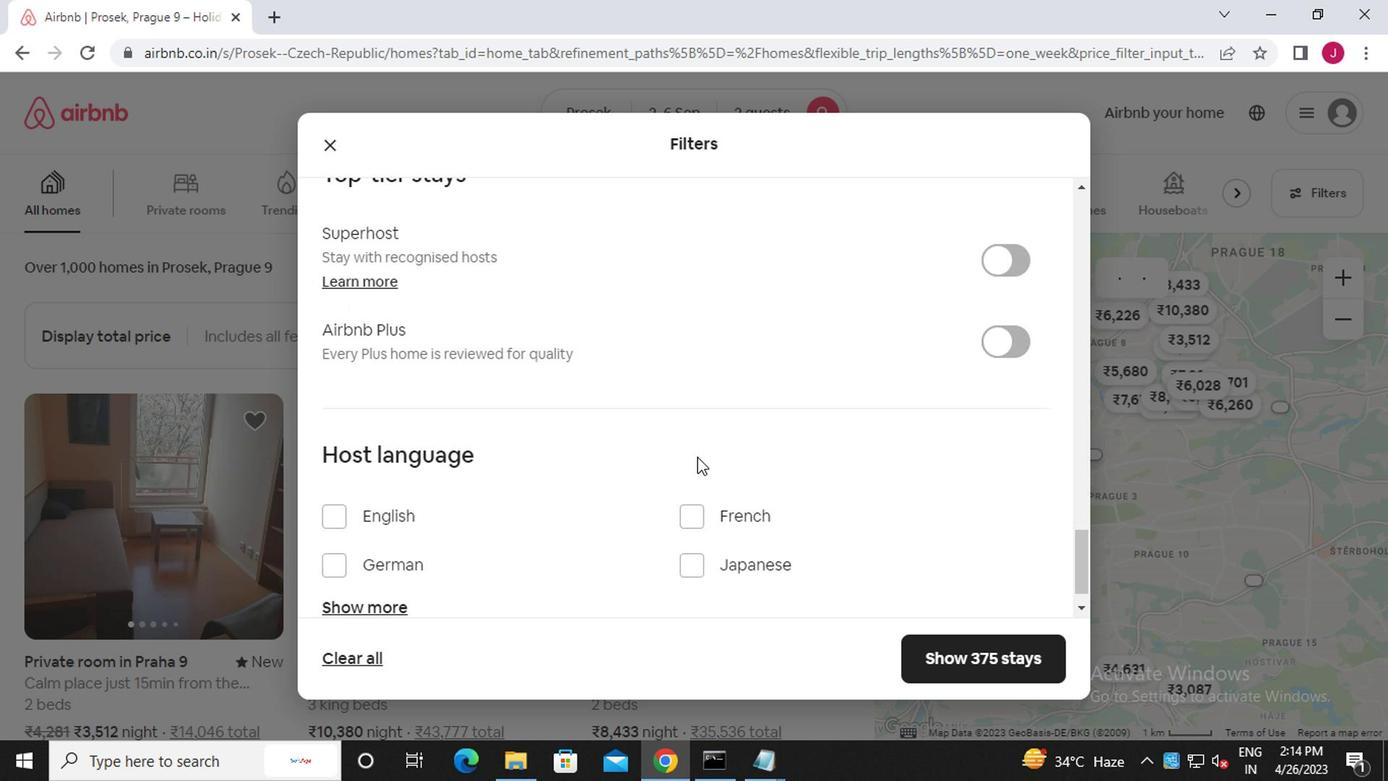 
Action: Mouse scrolled (693, 454) with delta (0, -1)
Screenshot: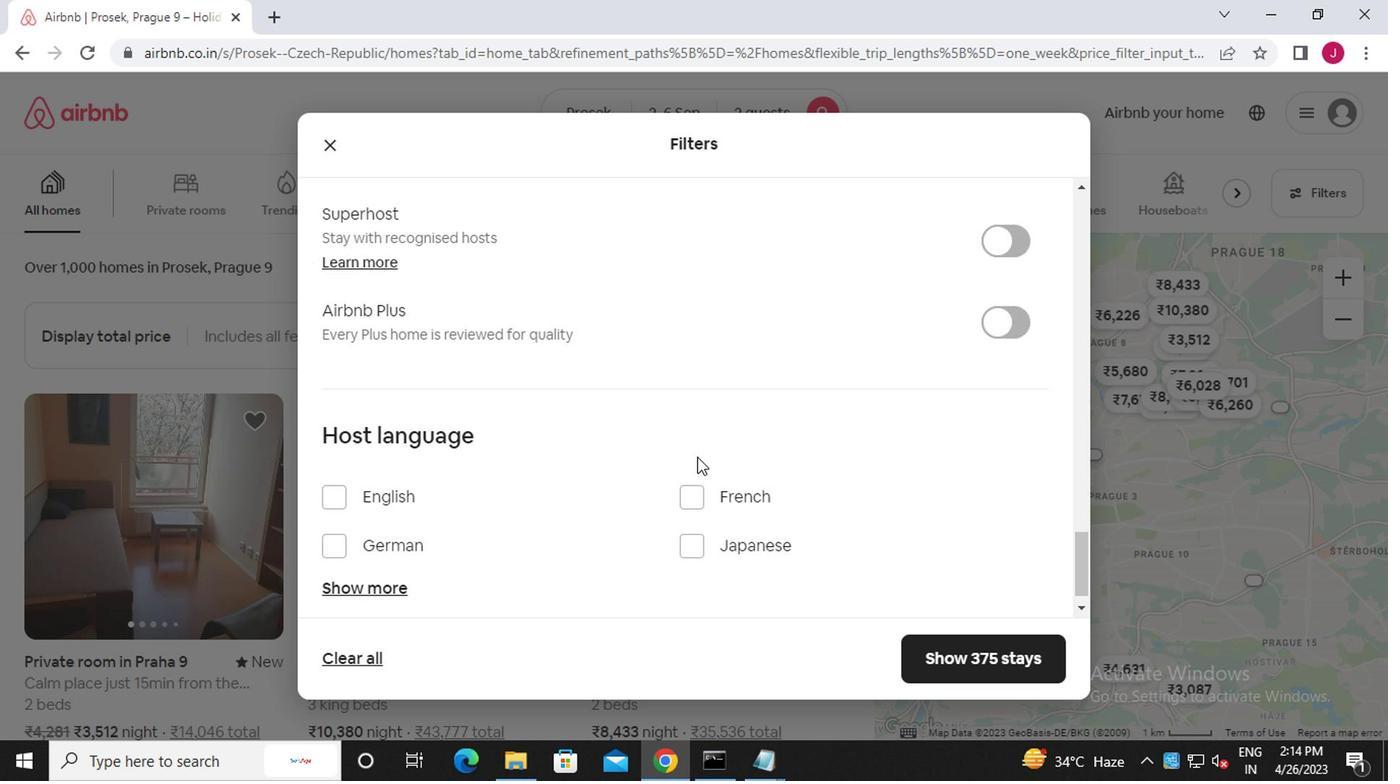 
Action: Mouse moved to (326, 476)
Screenshot: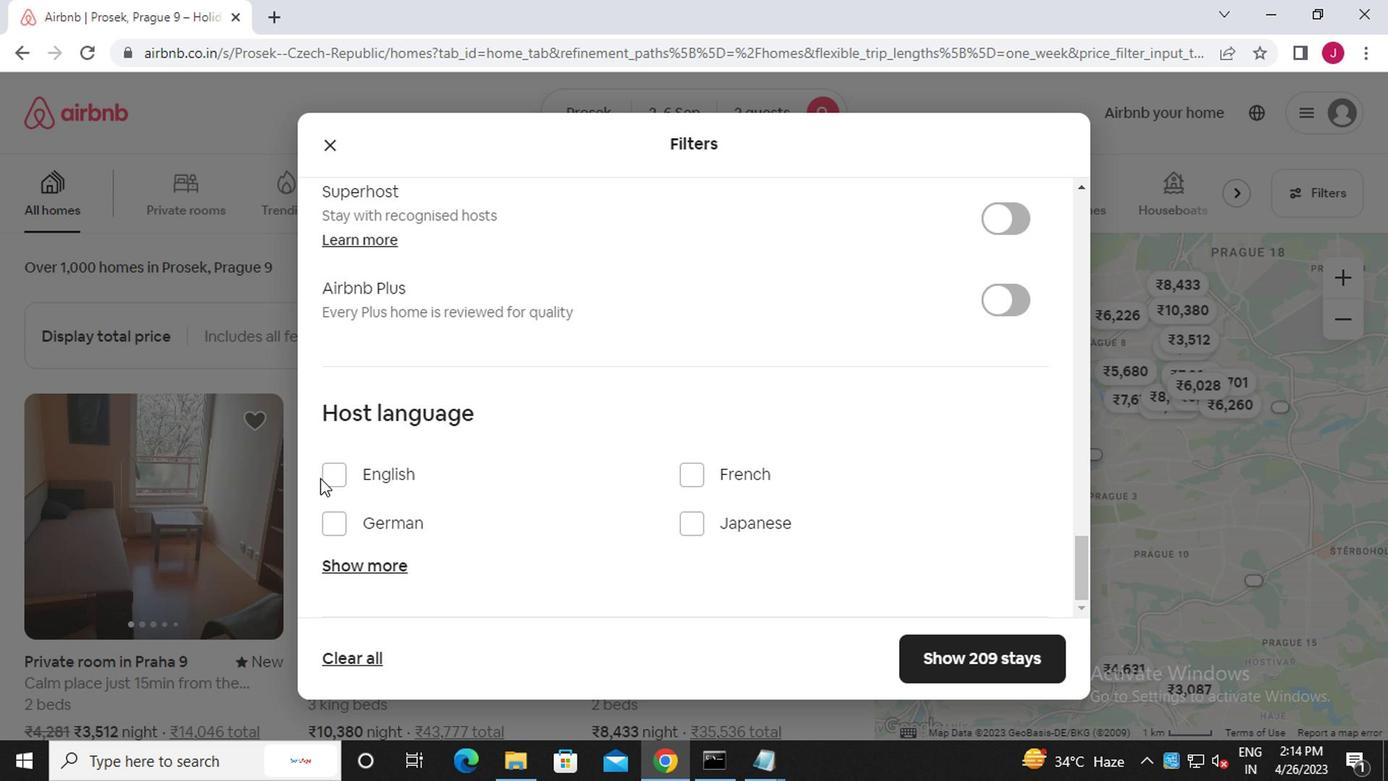 
Action: Mouse pressed left at (326, 476)
Screenshot: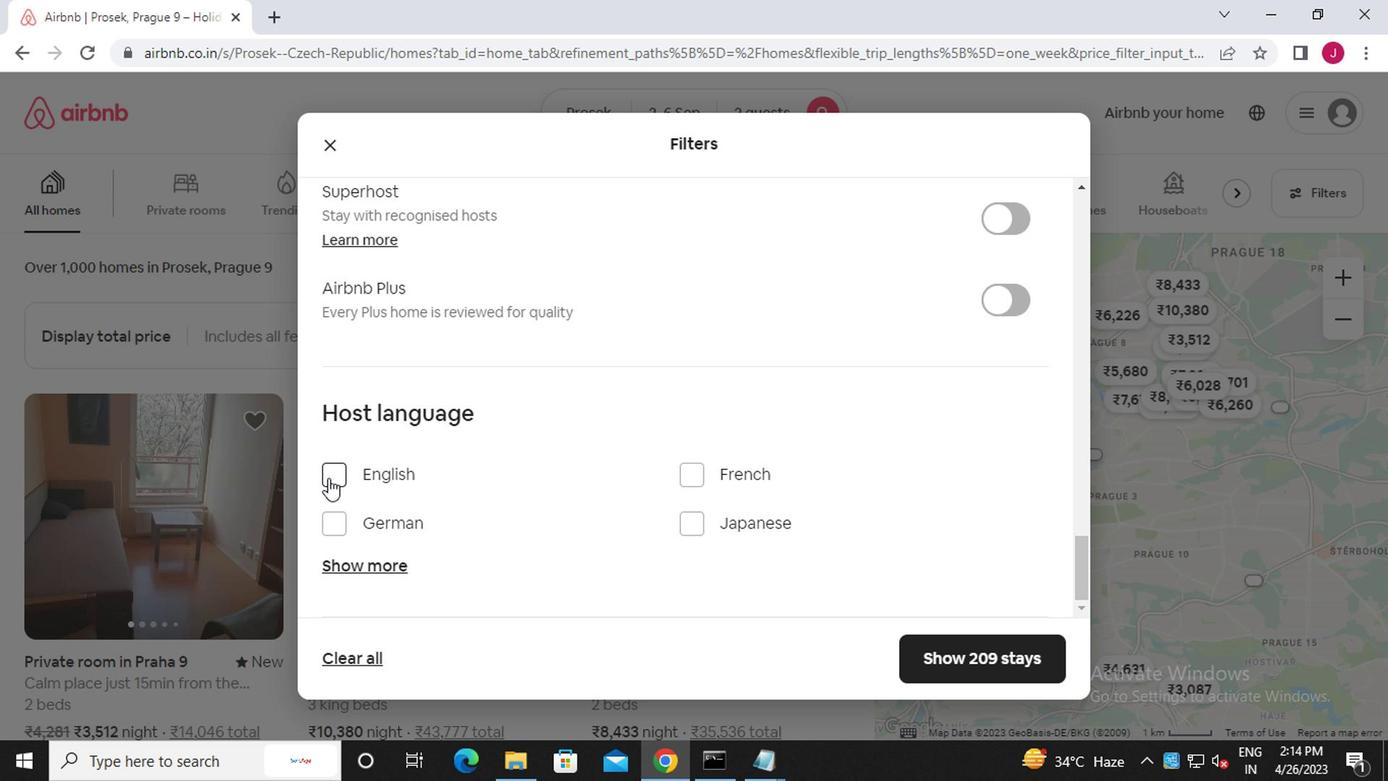 
Action: Mouse moved to (964, 666)
Screenshot: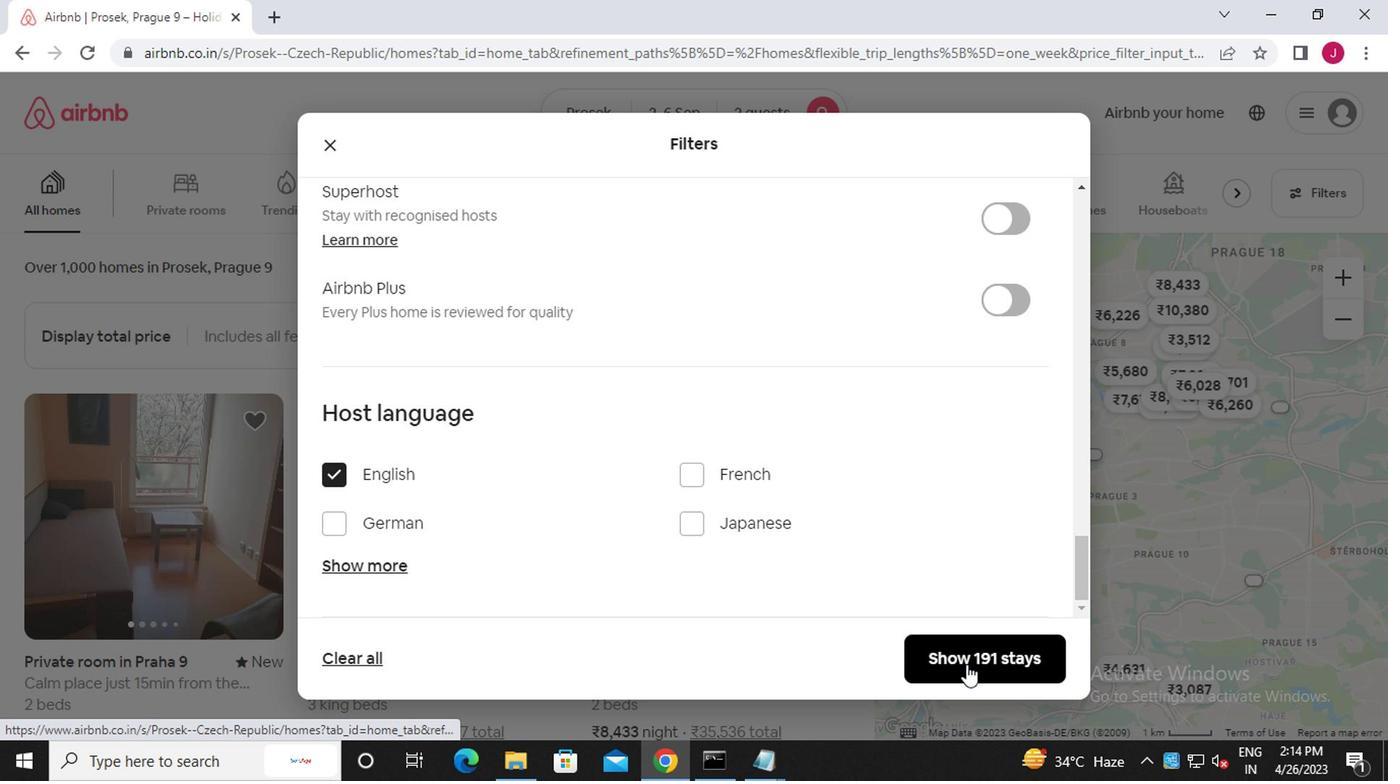 
Action: Mouse pressed left at (964, 666)
Screenshot: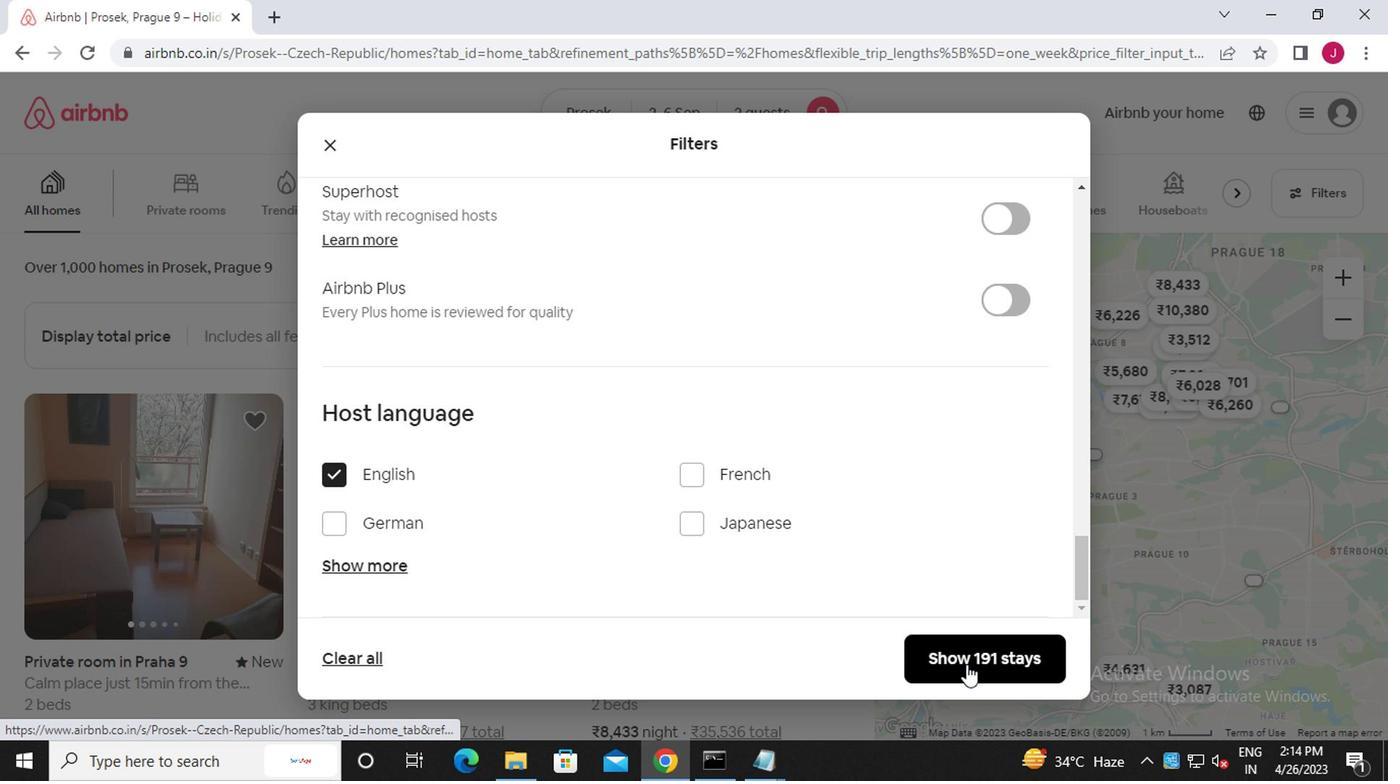
Action: Mouse moved to (954, 651)
Screenshot: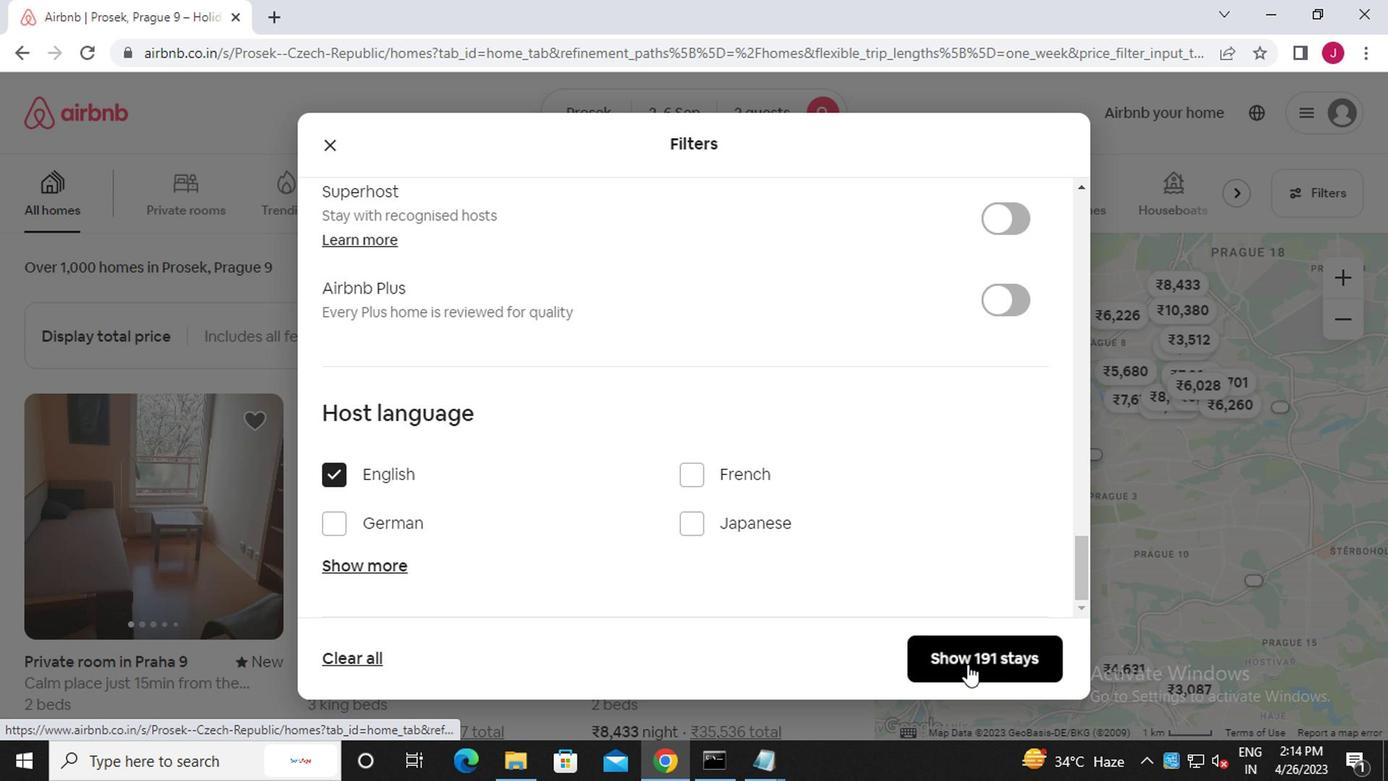 
